 Task: Search one way flight ticket for 4 adults, 1 infant in seat and 1 infant on lap in premium economy from Reno: Reno/tahoe International Airport to Evansville: Evansville Regional Airport on 8-3-2023. Choice of flights is Royal air maroc. Number of bags: 1 checked bag. Price is upto 83000. Outbound departure time preference is 14:00. Return departure time preference is 0:00.
Action: Mouse moved to (314, 424)
Screenshot: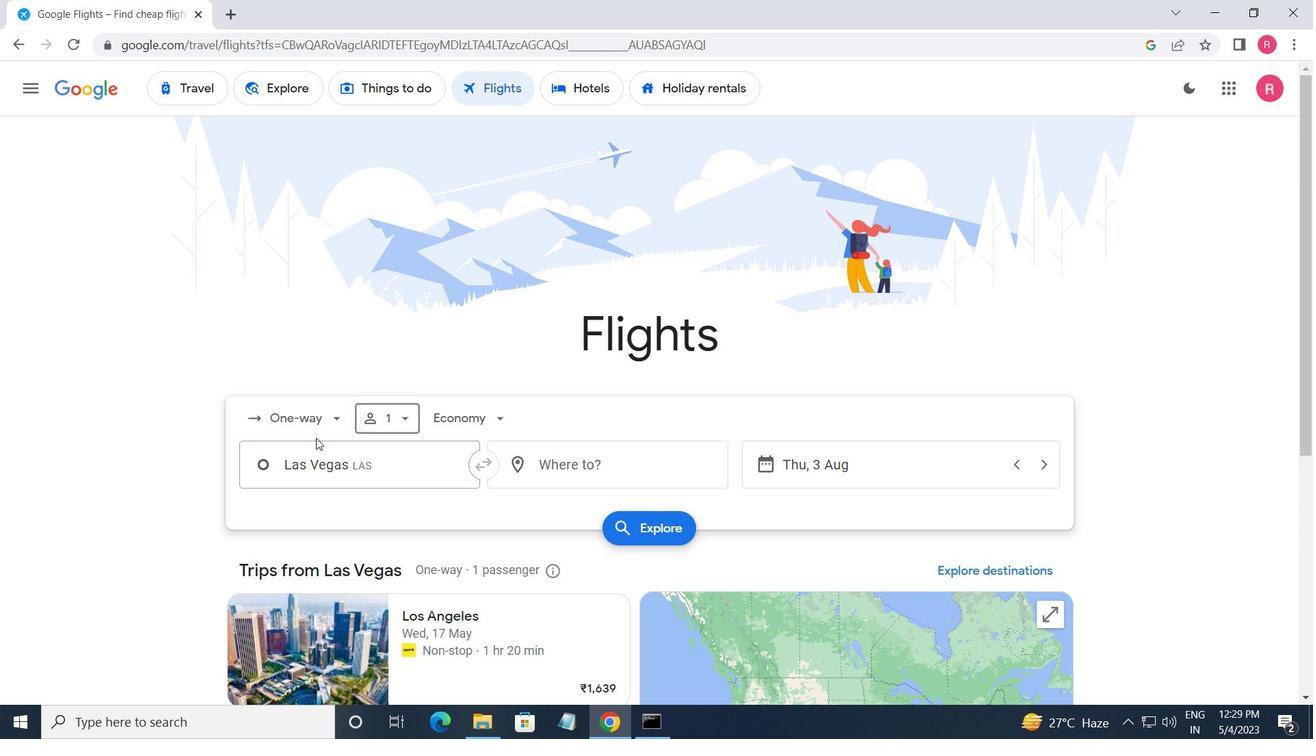 
Action: Mouse pressed left at (314, 424)
Screenshot: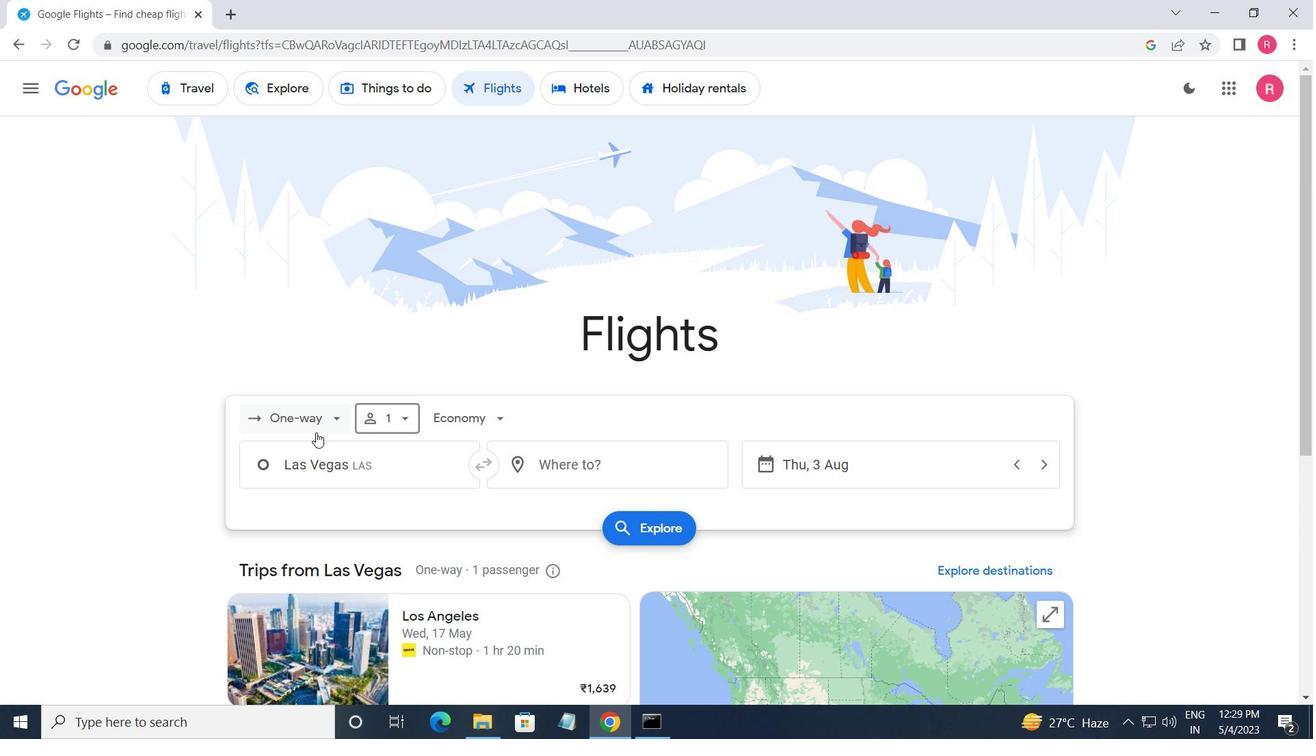 
Action: Mouse moved to (319, 502)
Screenshot: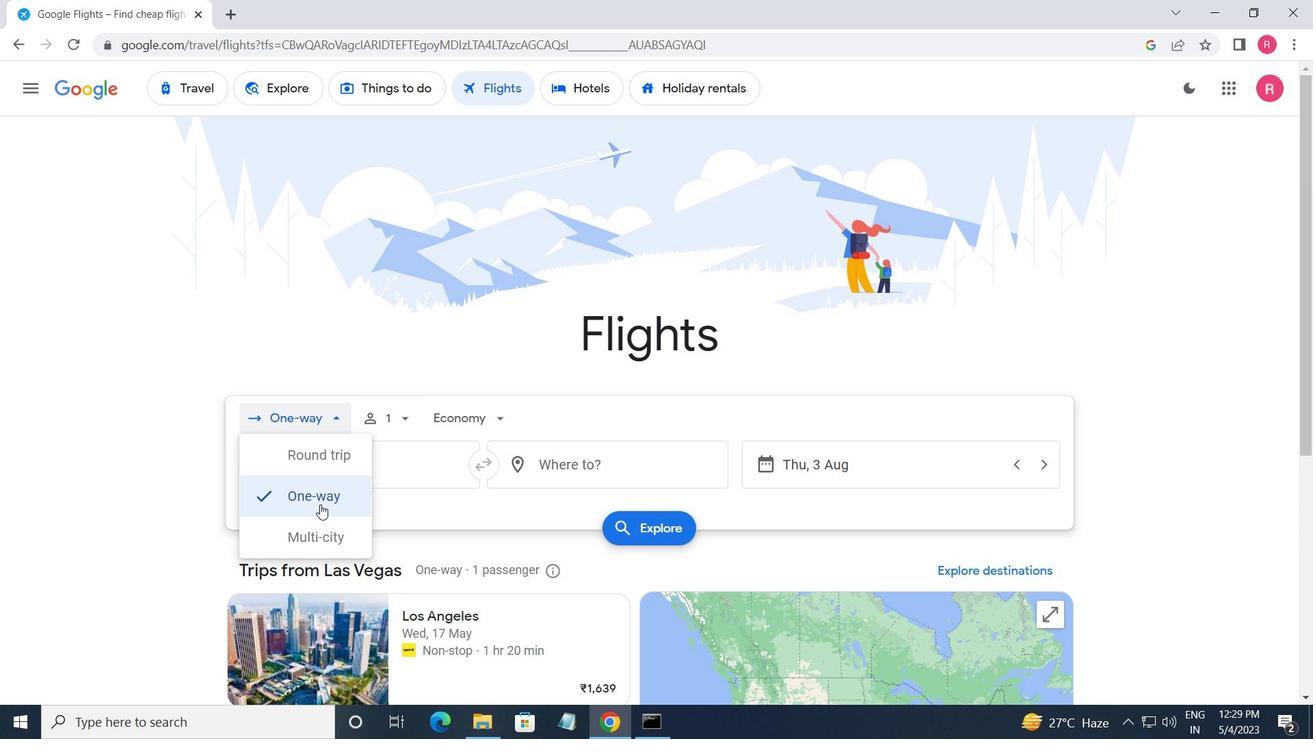 
Action: Mouse pressed left at (319, 502)
Screenshot: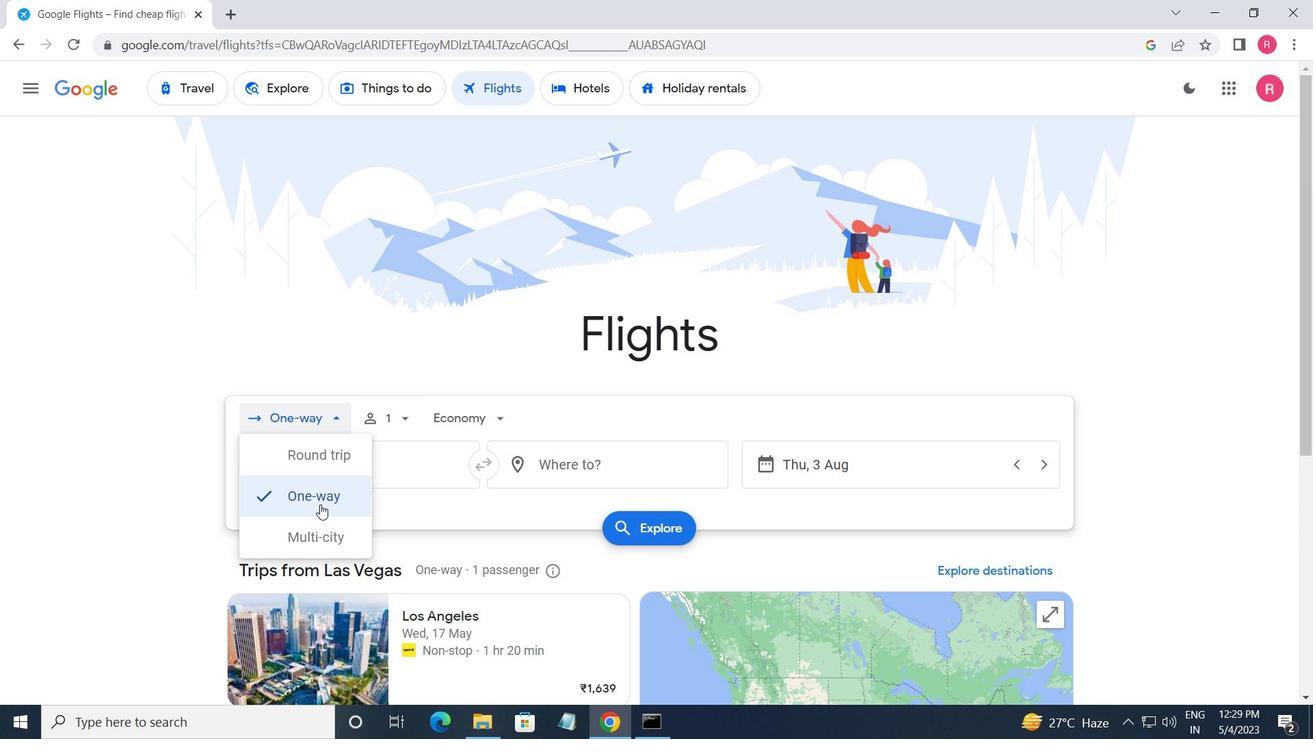 
Action: Mouse moved to (392, 431)
Screenshot: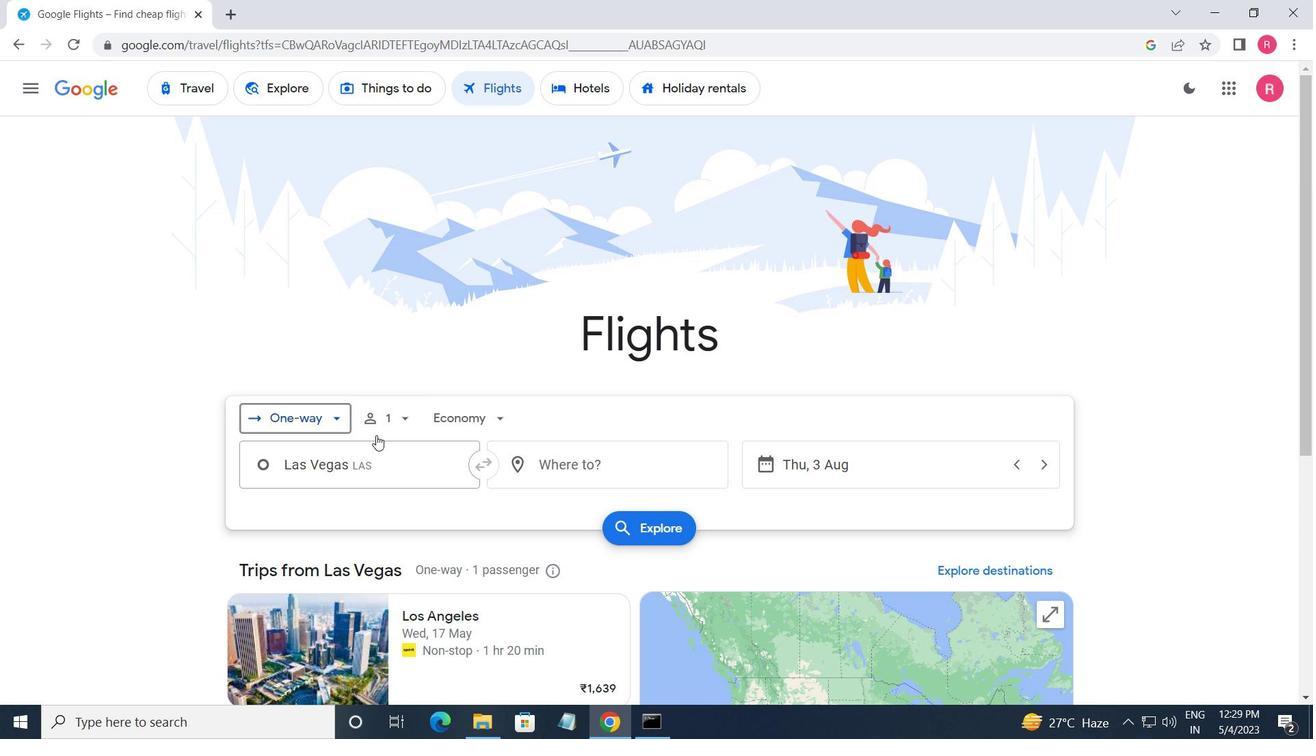 
Action: Mouse pressed left at (392, 431)
Screenshot: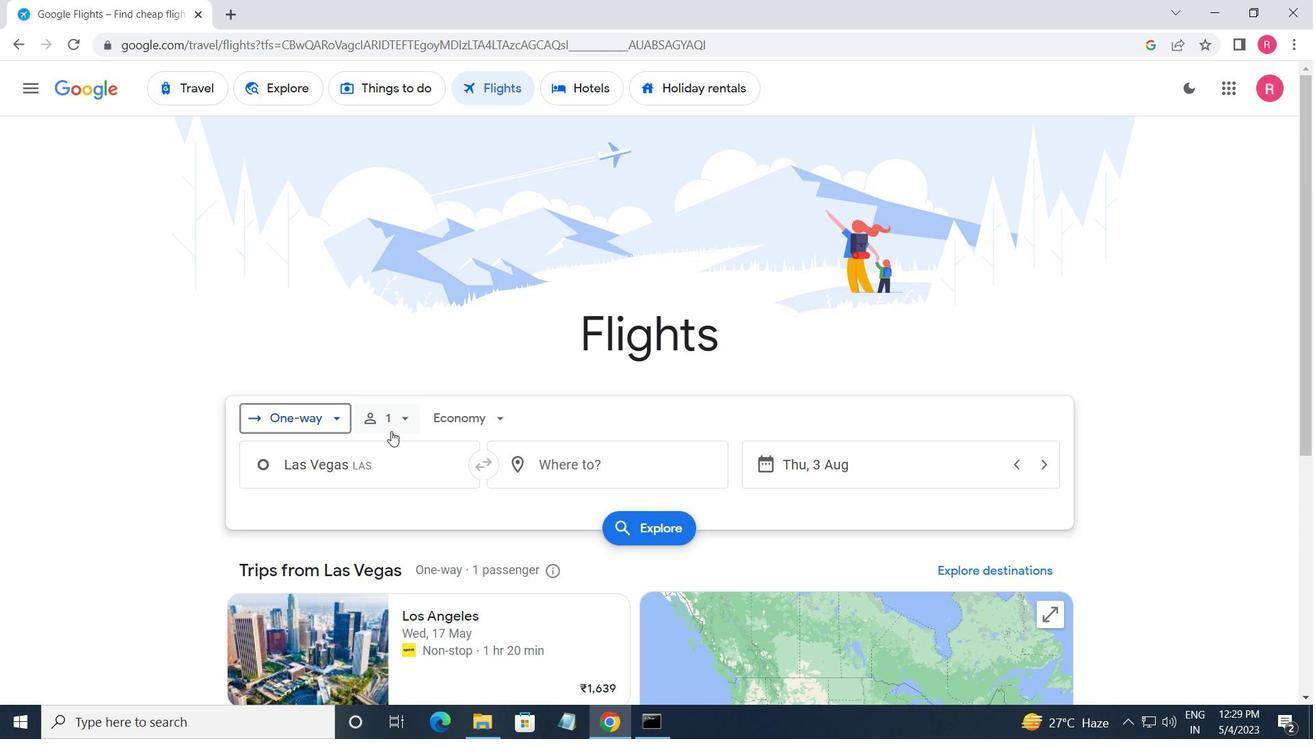 
Action: Mouse moved to (531, 464)
Screenshot: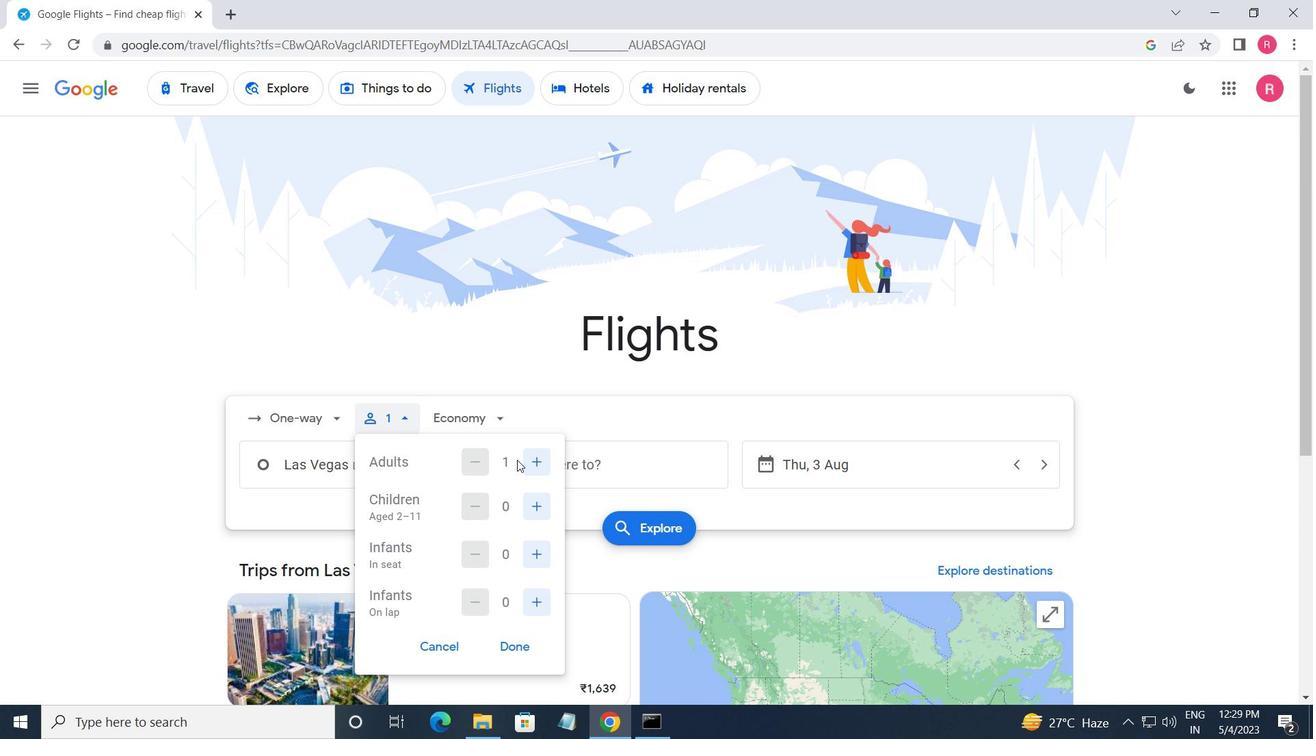 
Action: Mouse pressed left at (531, 464)
Screenshot: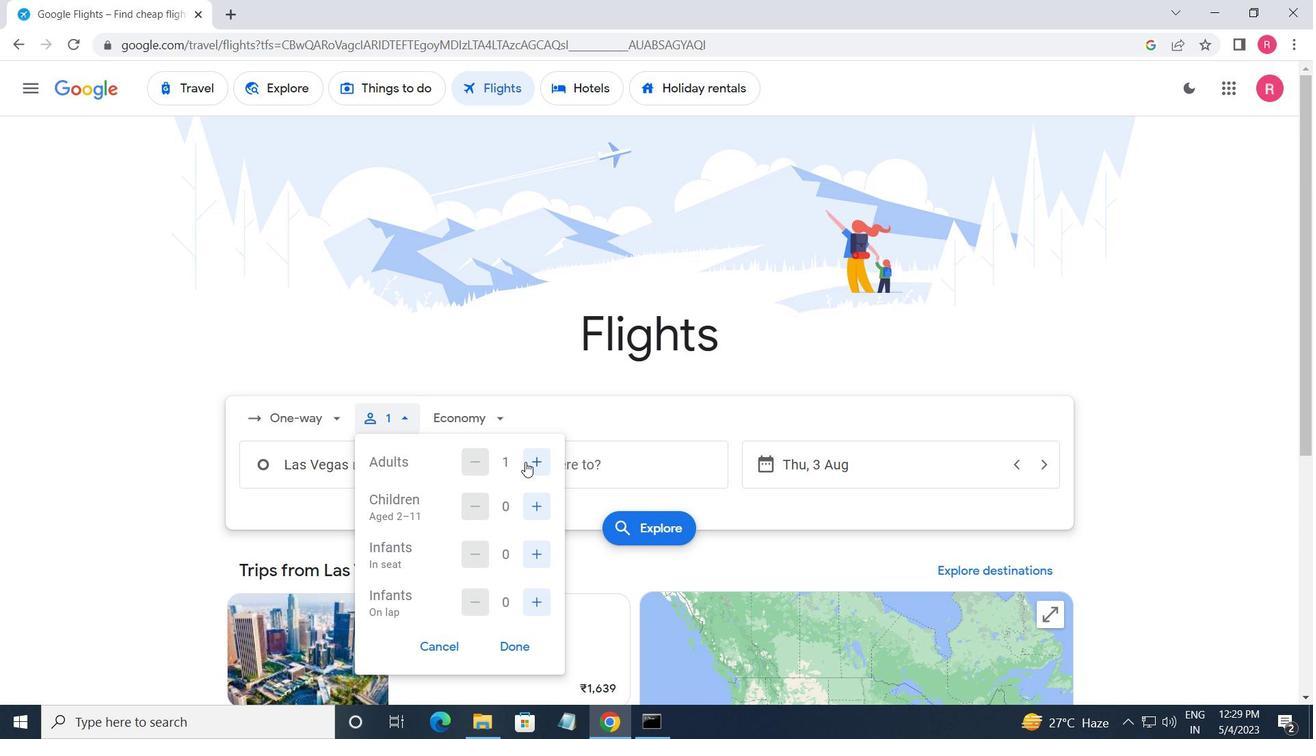 
Action: Mouse pressed left at (531, 464)
Screenshot: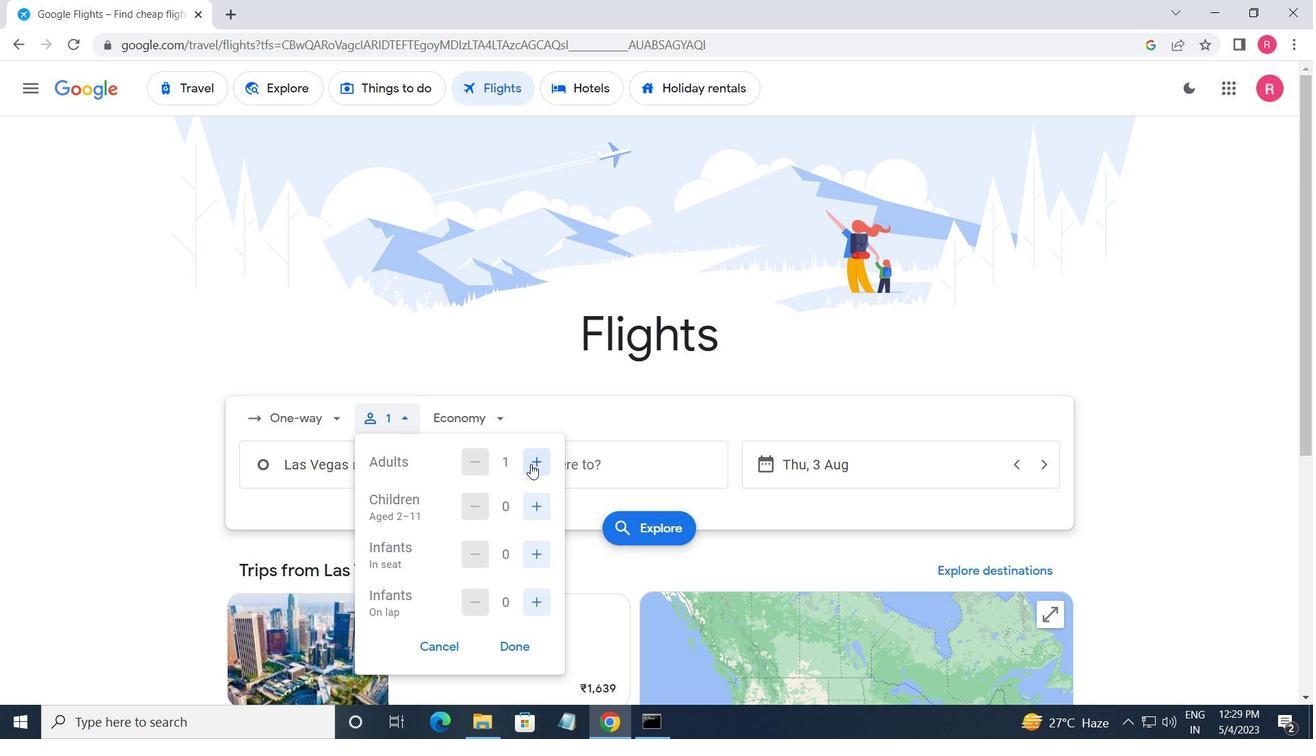
Action: Mouse moved to (531, 463)
Screenshot: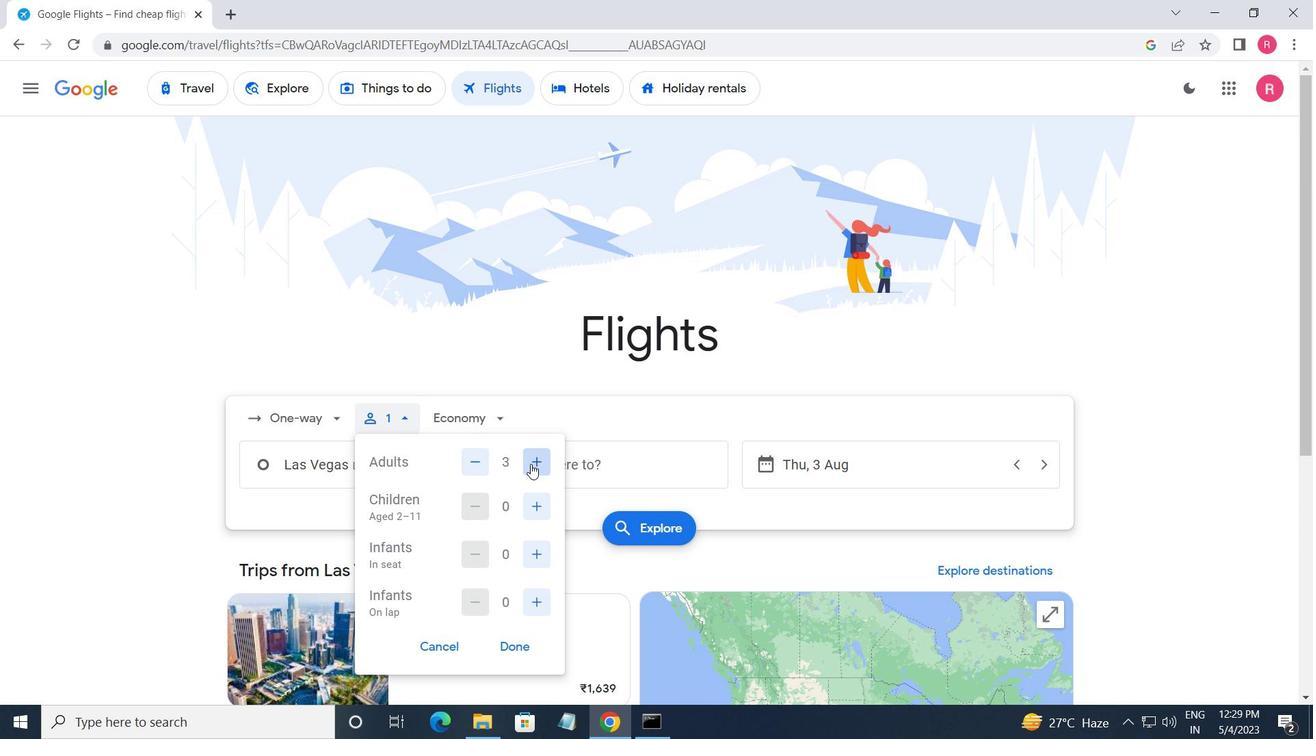 
Action: Mouse pressed left at (531, 463)
Screenshot: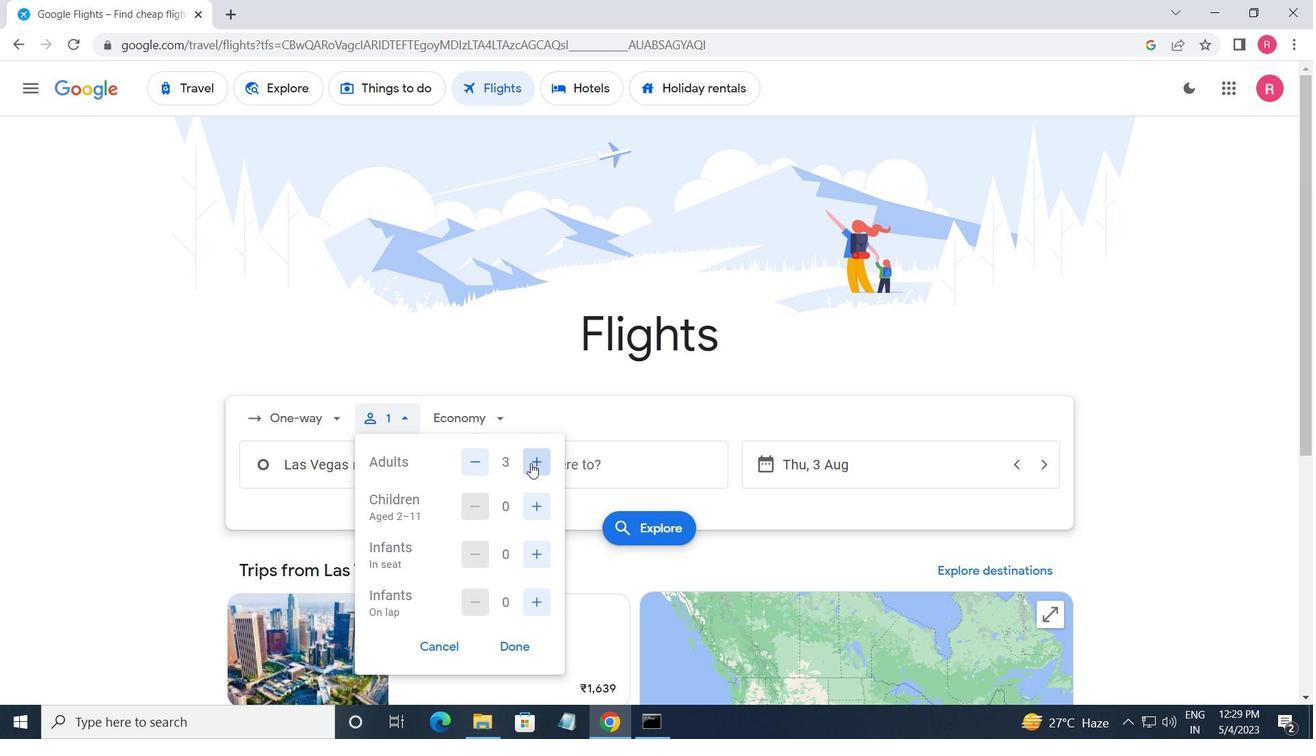 
Action: Mouse moved to (531, 505)
Screenshot: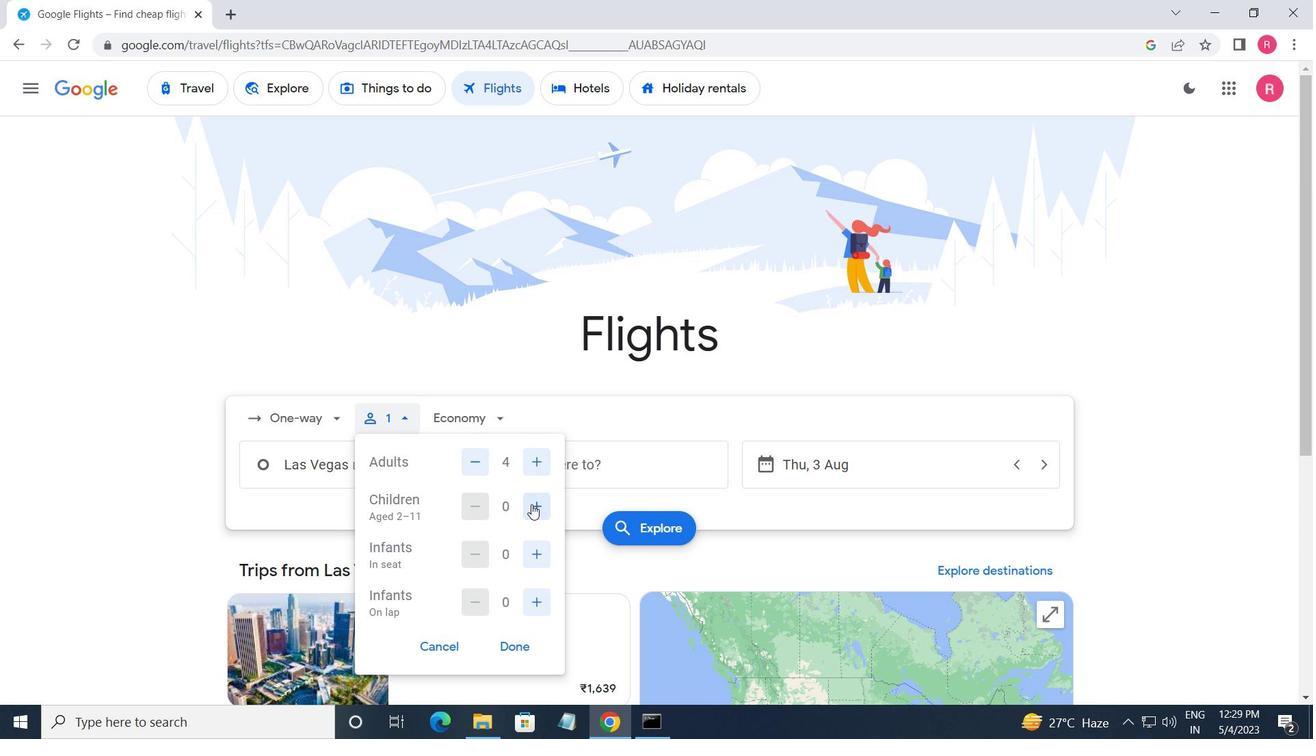 
Action: Mouse pressed left at (531, 505)
Screenshot: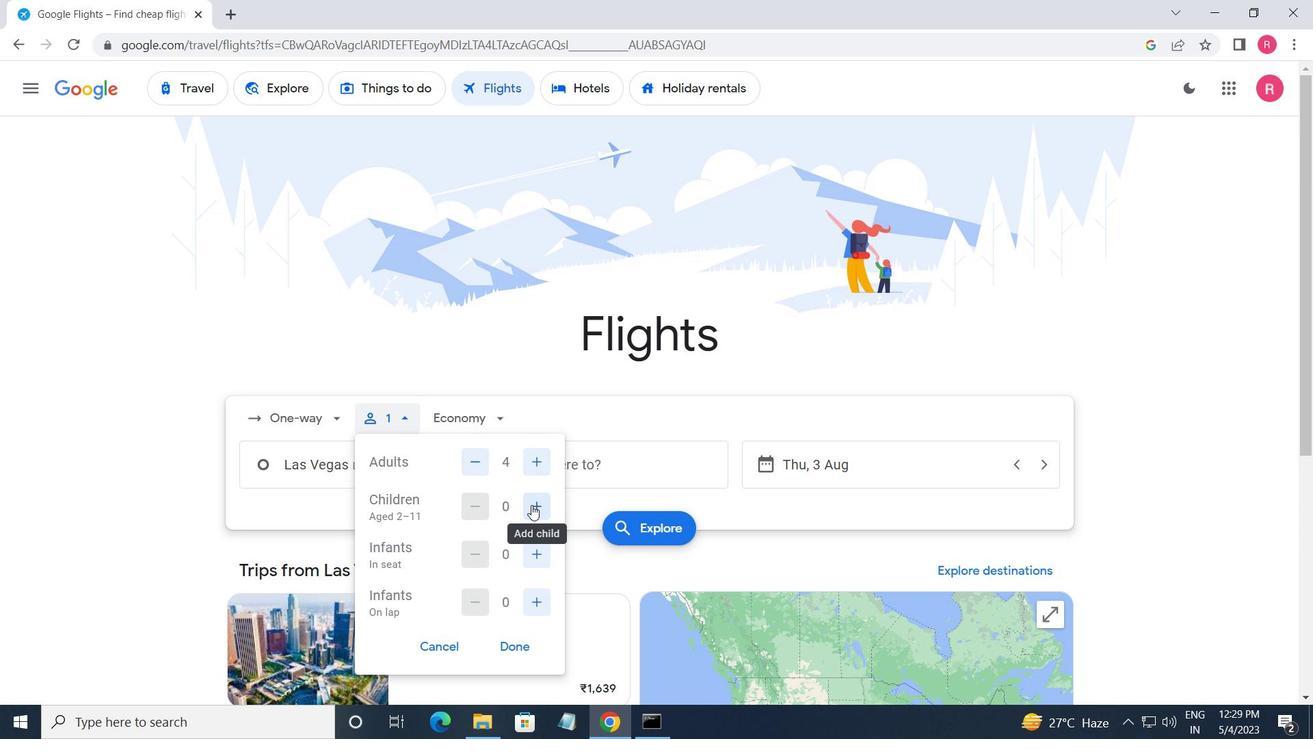 
Action: Mouse moved to (531, 565)
Screenshot: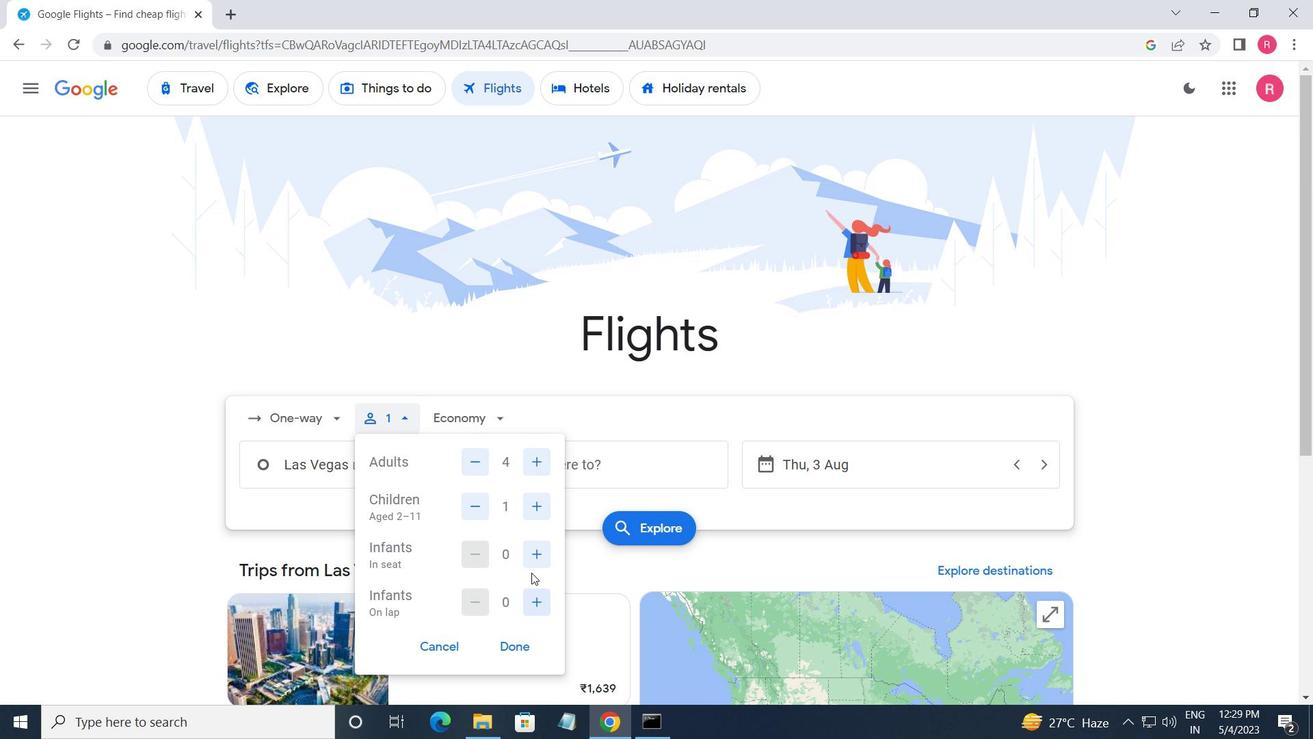 
Action: Mouse pressed left at (531, 565)
Screenshot: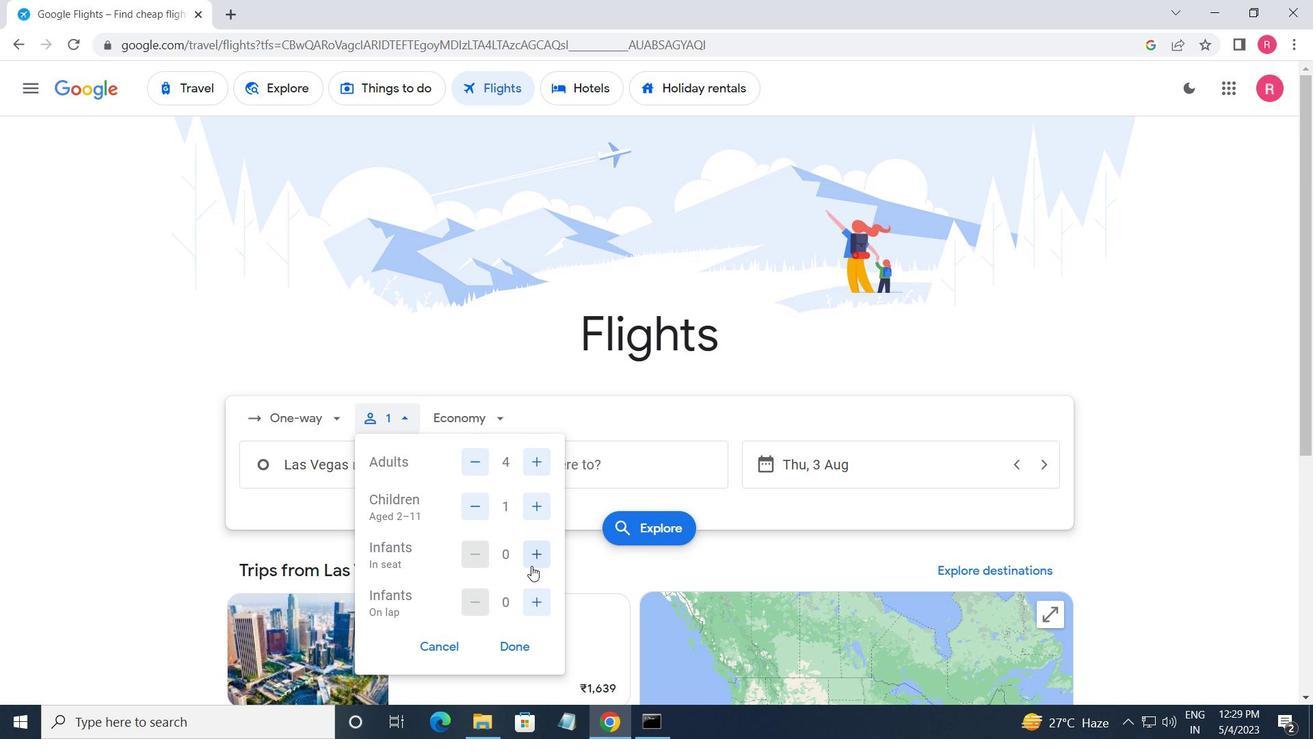
Action: Mouse moved to (462, 416)
Screenshot: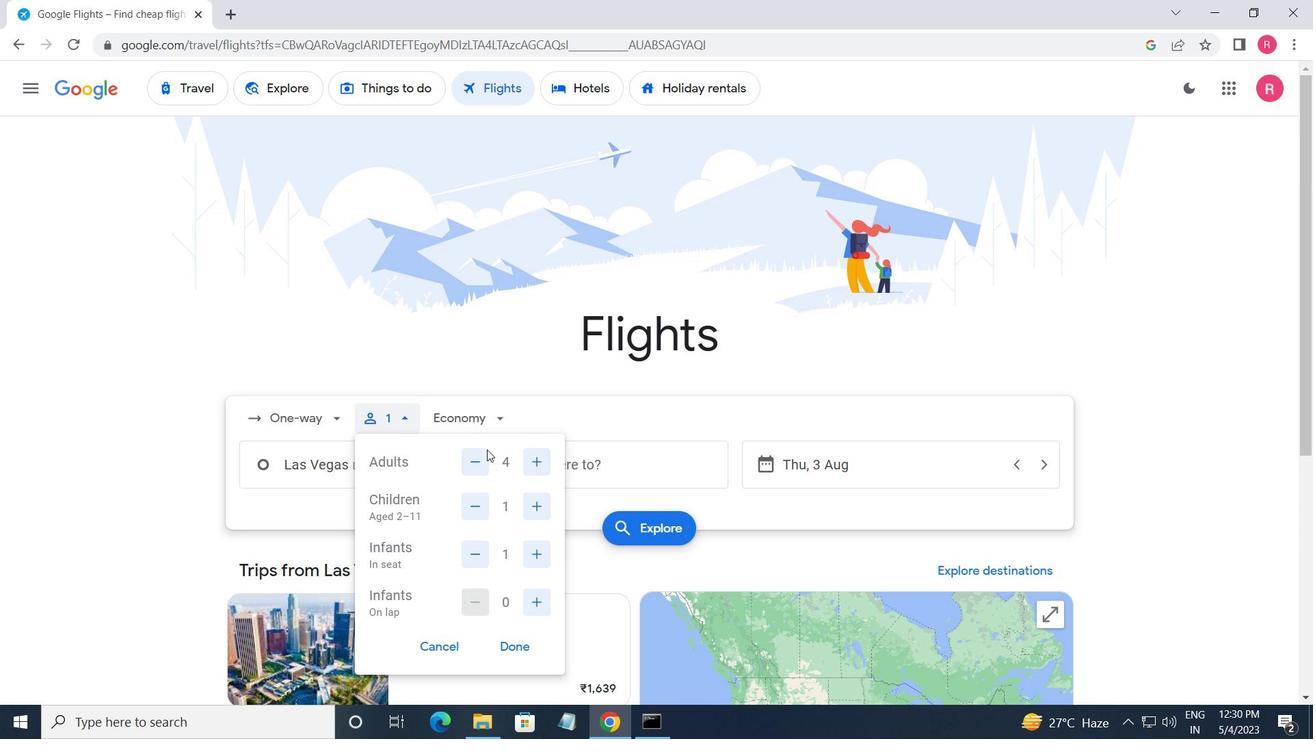 
Action: Mouse pressed left at (462, 416)
Screenshot: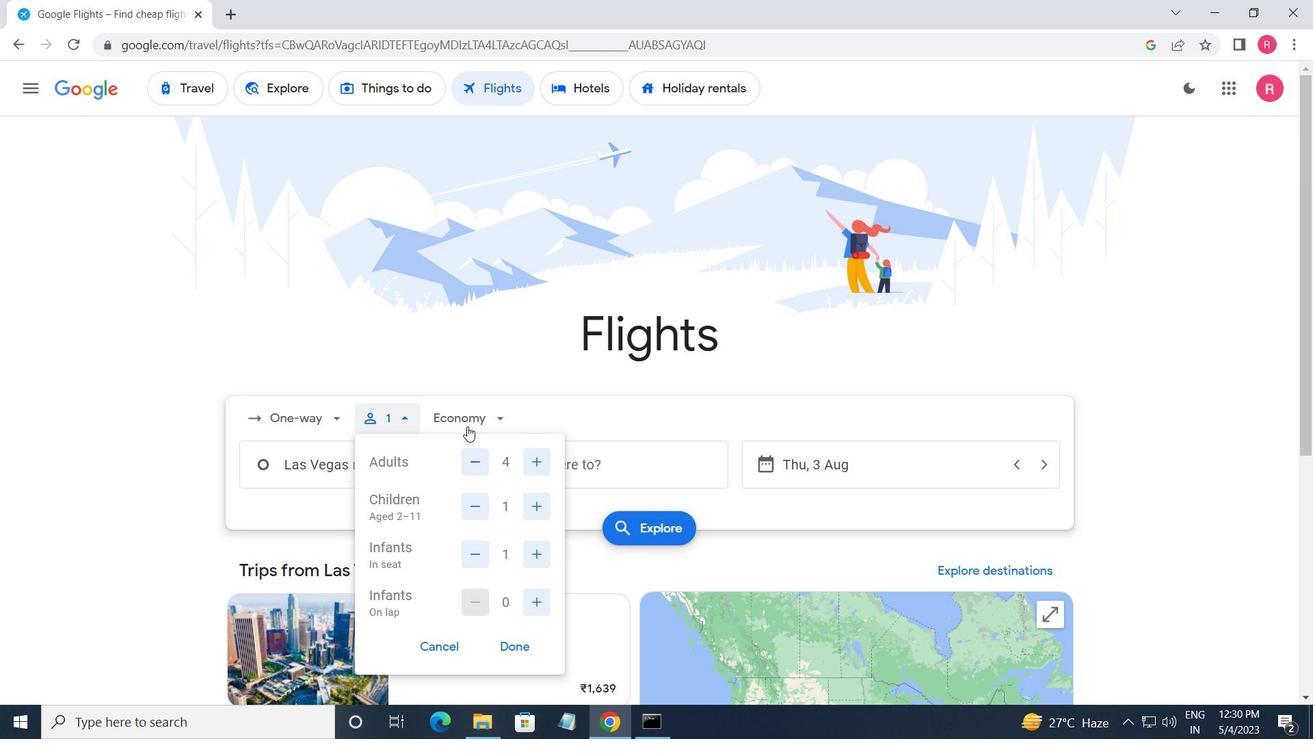 
Action: Mouse moved to (522, 508)
Screenshot: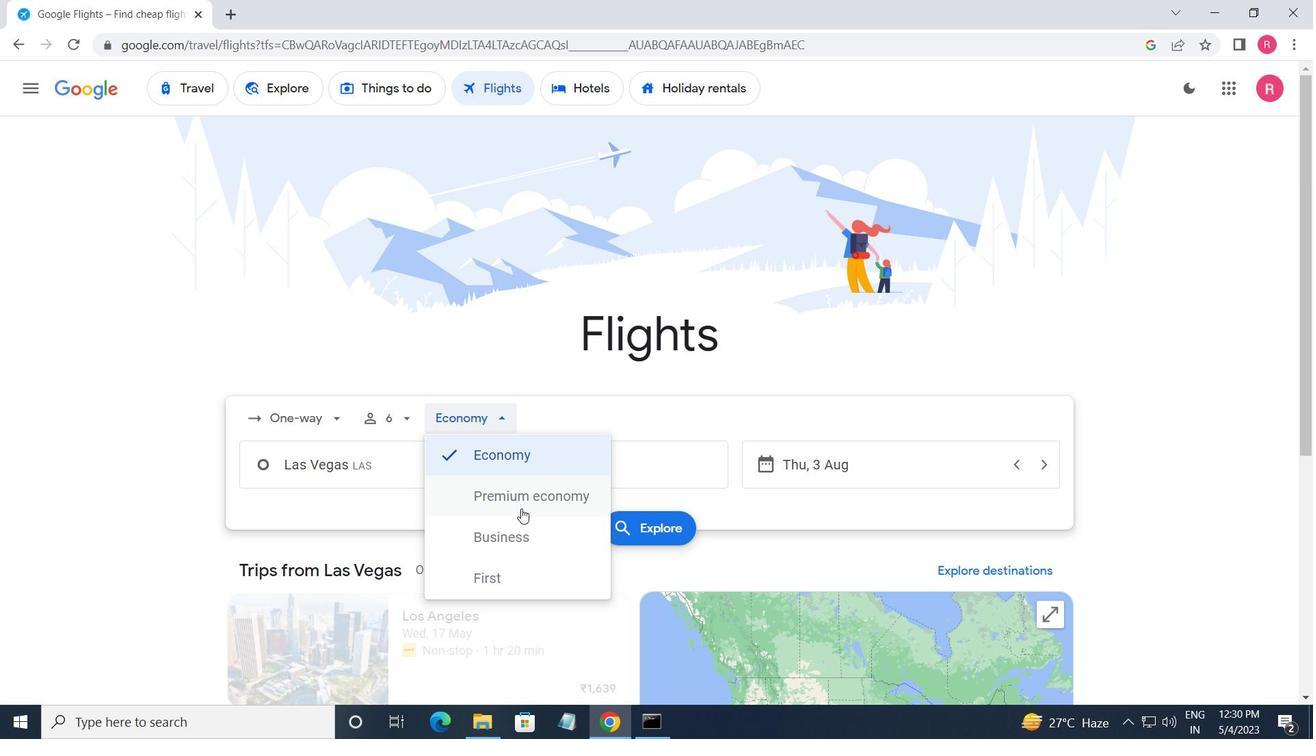 
Action: Mouse pressed left at (522, 508)
Screenshot: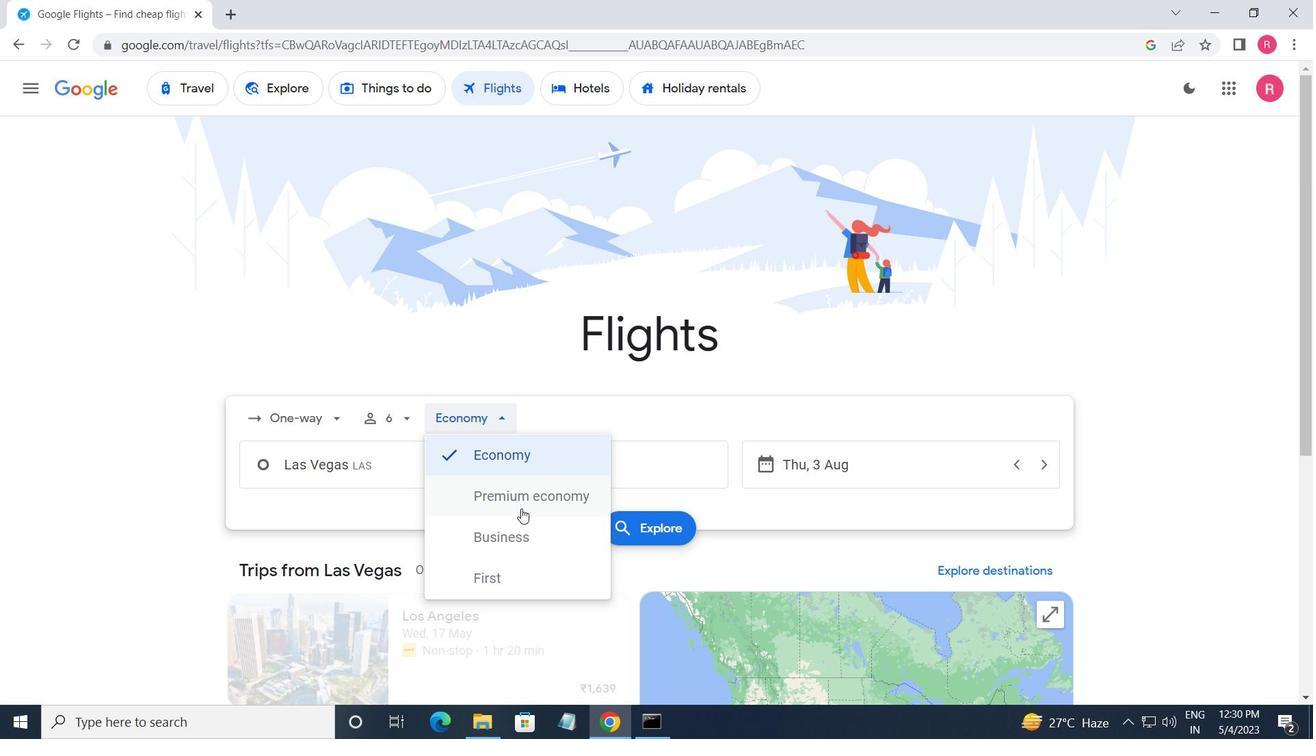 
Action: Mouse moved to (437, 478)
Screenshot: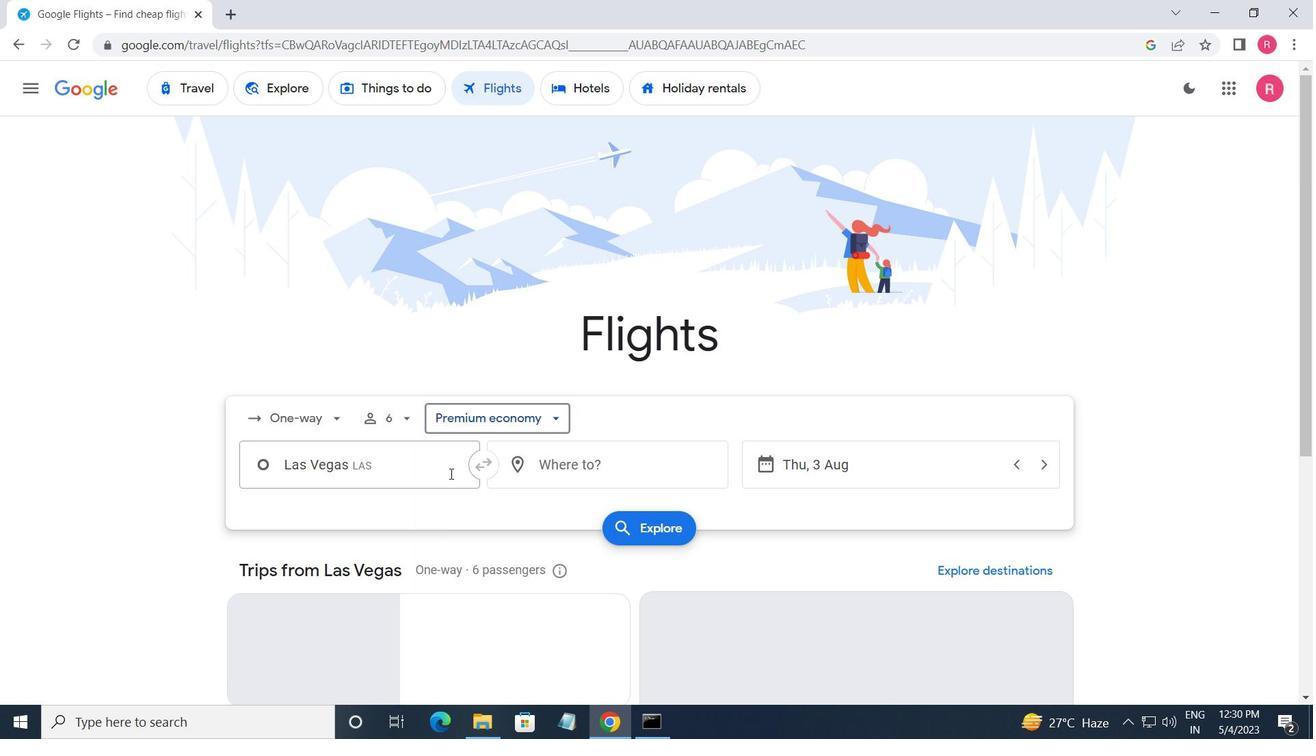 
Action: Mouse pressed left at (437, 478)
Screenshot: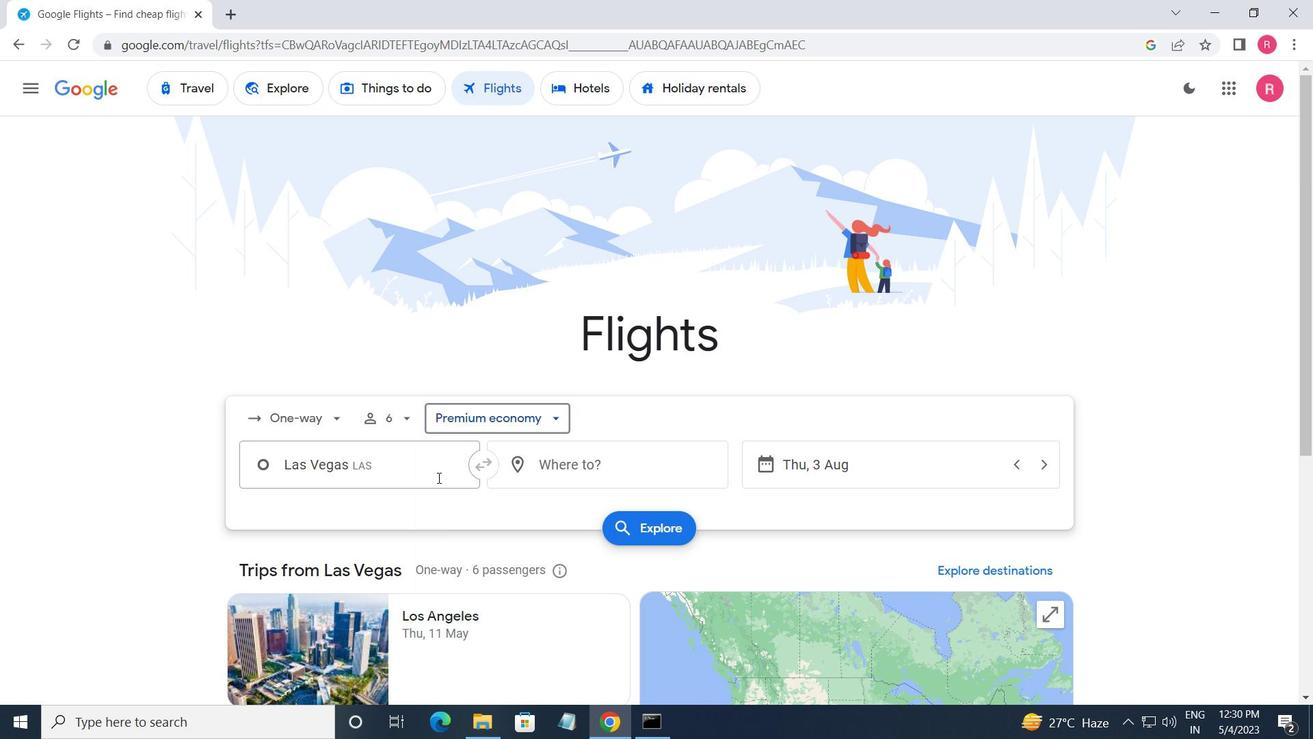 
Action: Key pressed <Key.shift><Key.shift><Key.shift><Key.shift><Key.shift><Key.shift><Key.shift><Key.shift><Key.shift><Key.shift><Key.shift><Key.shift><Key.shift><Key.shift><Key.shift><Key.shift><Key.shift><Key.shift><Key.shift><Key.shift><Key.shift><Key.shift><Key.shift><Key.shift><Key.shift><Key.shift><Key.shift><Key.shift><Key.shift><Key.shift><Key.shift><Key.shift><Key.shift><Key.shift><Key.shift><Key.shift><Key.shift><Key.shift><Key.shift><Key.shift><Key.shift><Key.shift><Key.shift><Key.shift><Key.shift><Key.shift><Key.shift><Key.shift><Key.shift><Key.shift><Key.shift><Key.shift><Key.shift><Key.shift><Key.shift><Key.shift><Key.shift><Key.shift><Key.shift><Key.shift><Key.shift><Key.shift><Key.shift><Key.shift><Key.shift><Key.shift><Key.shift><Key.shift><Key.shift><Key.shift><Key.shift><Key.shift><Key.shift><Key.shift><Key.shift>RENO<Key.space>
Screenshot: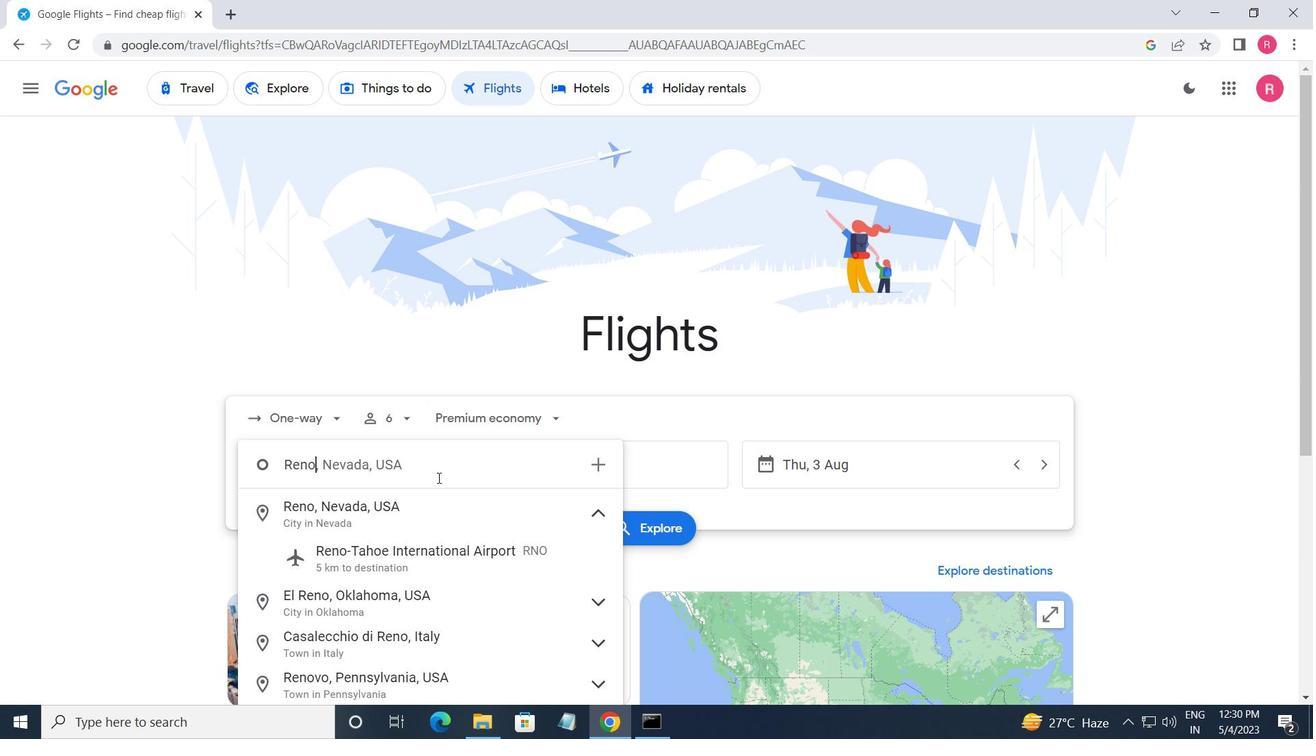 
Action: Mouse moved to (430, 540)
Screenshot: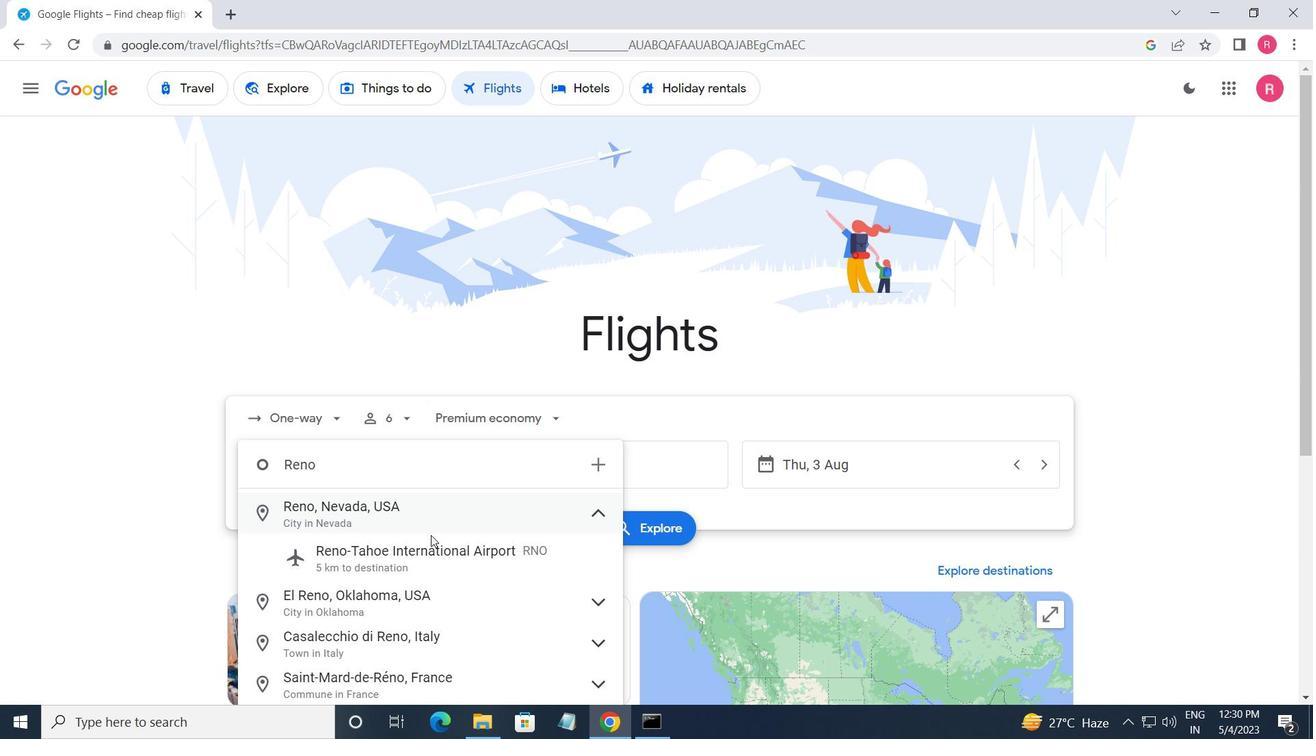 
Action: Mouse pressed left at (430, 540)
Screenshot: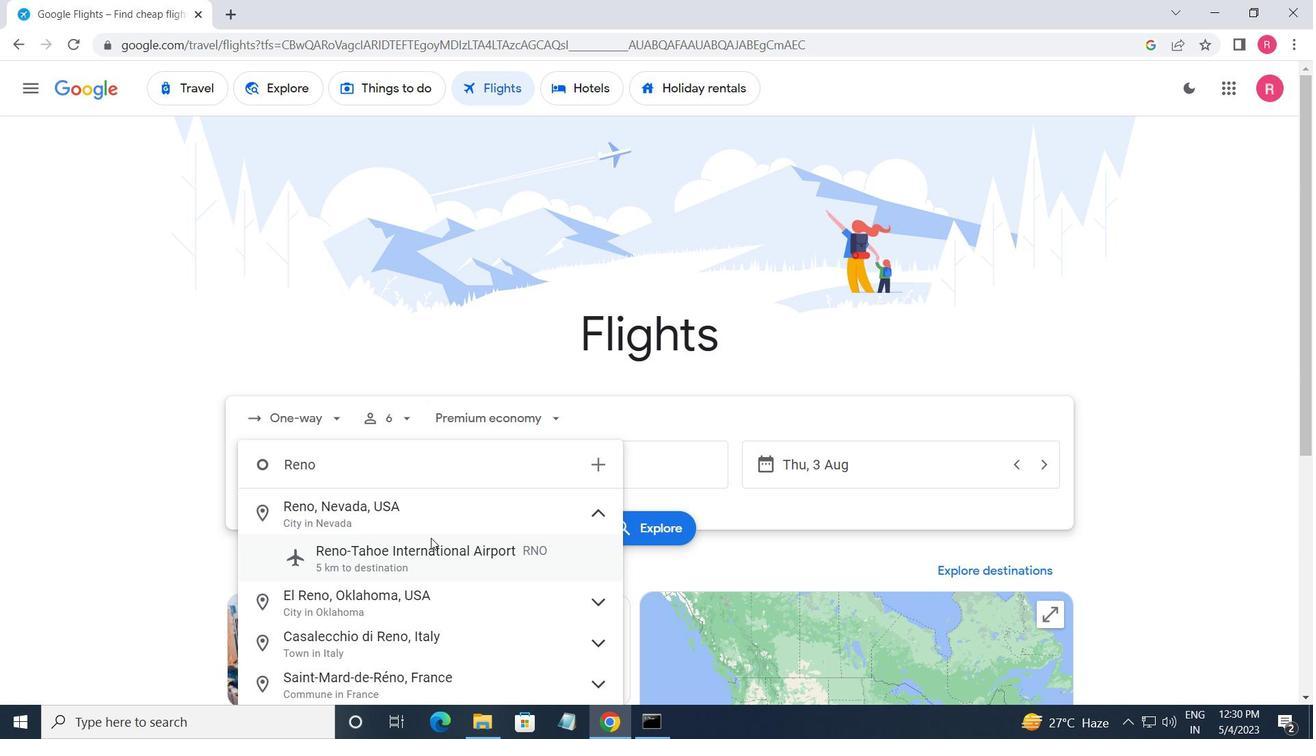 
Action: Mouse moved to (541, 468)
Screenshot: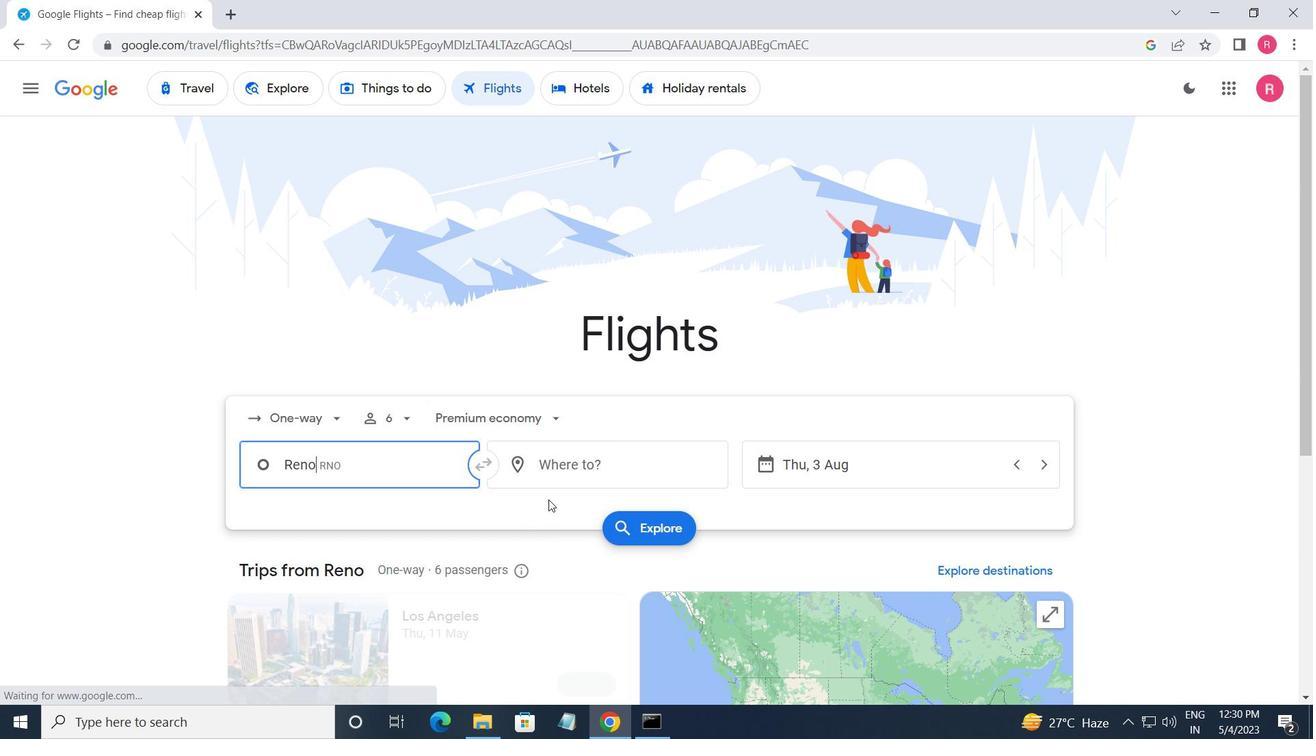 
Action: Mouse pressed left at (541, 468)
Screenshot: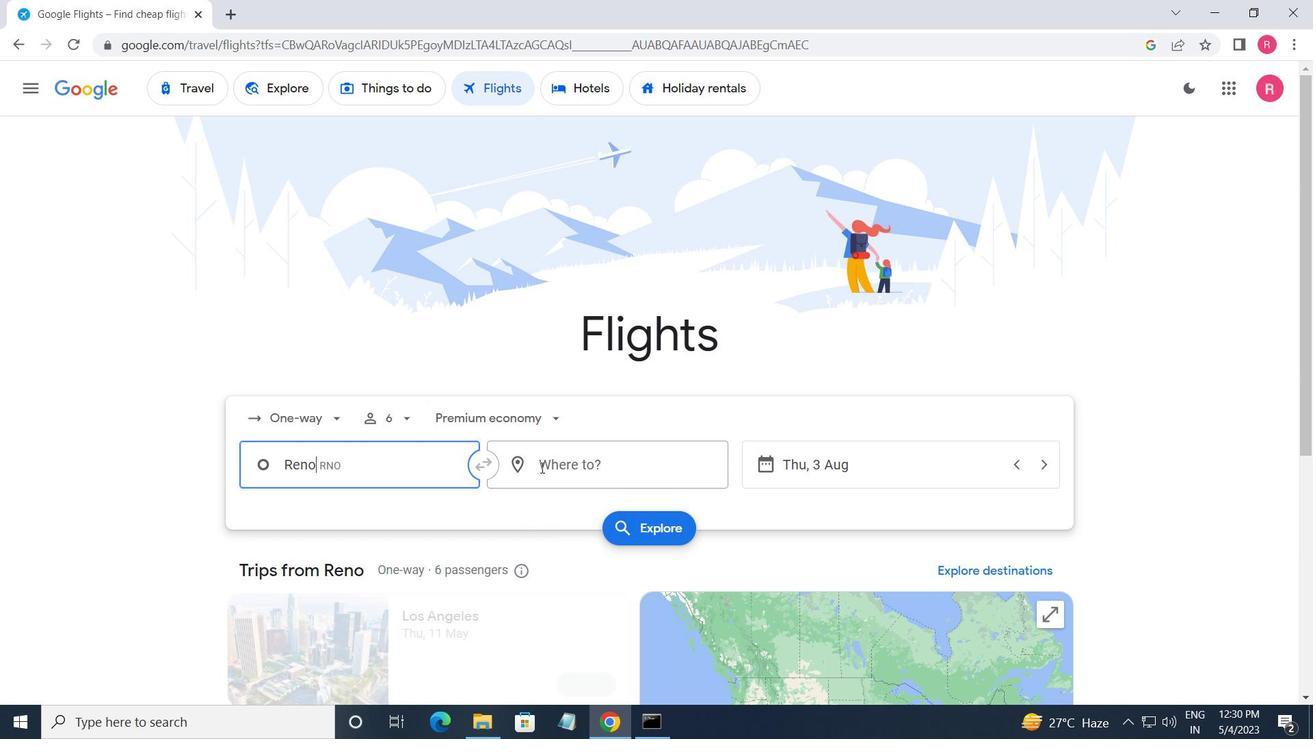 
Action: Mouse moved to (650, 641)
Screenshot: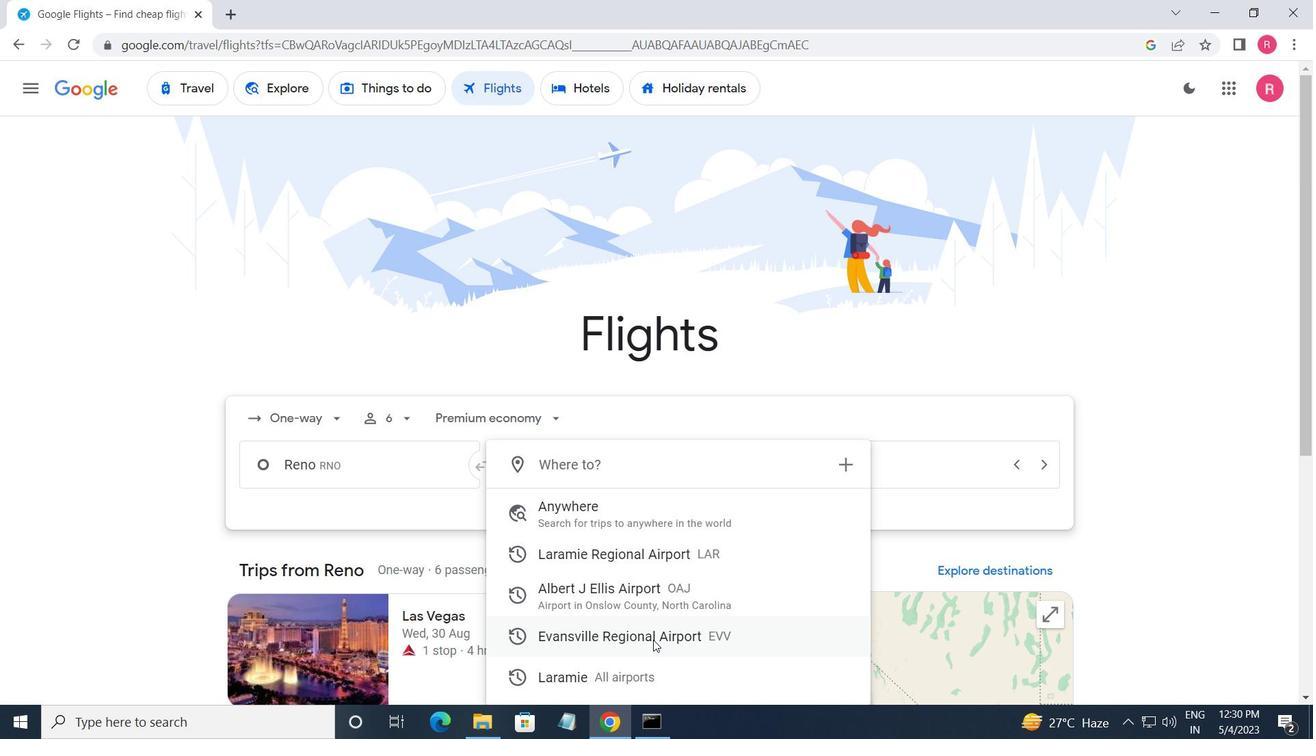 
Action: Mouse pressed left at (650, 641)
Screenshot: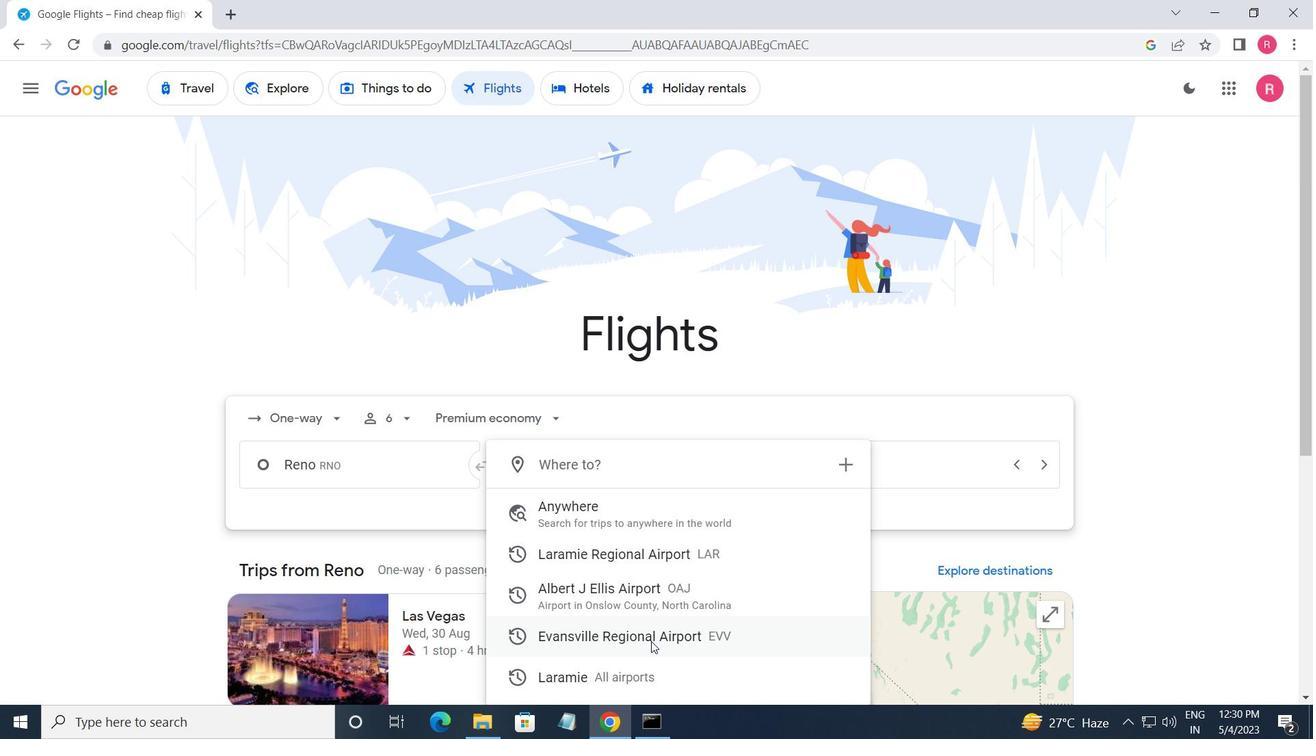 
Action: Mouse moved to (907, 476)
Screenshot: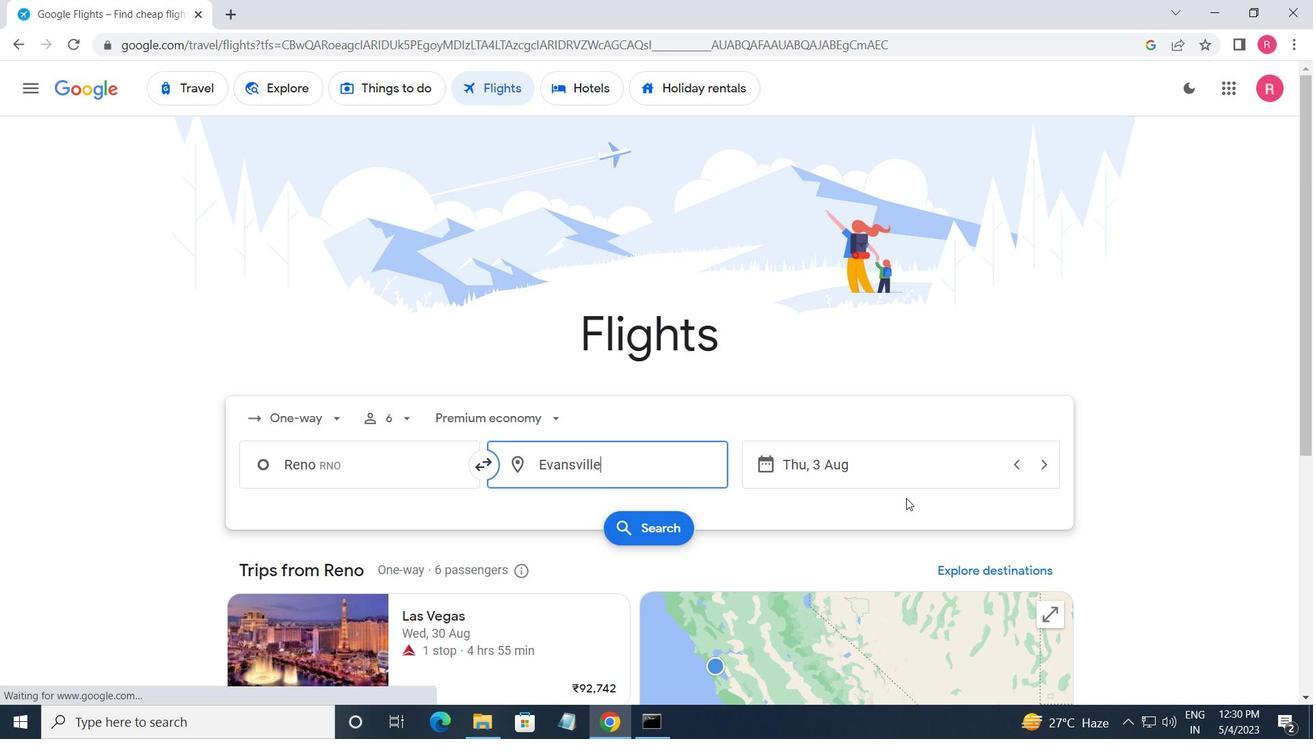 
Action: Mouse pressed left at (907, 476)
Screenshot: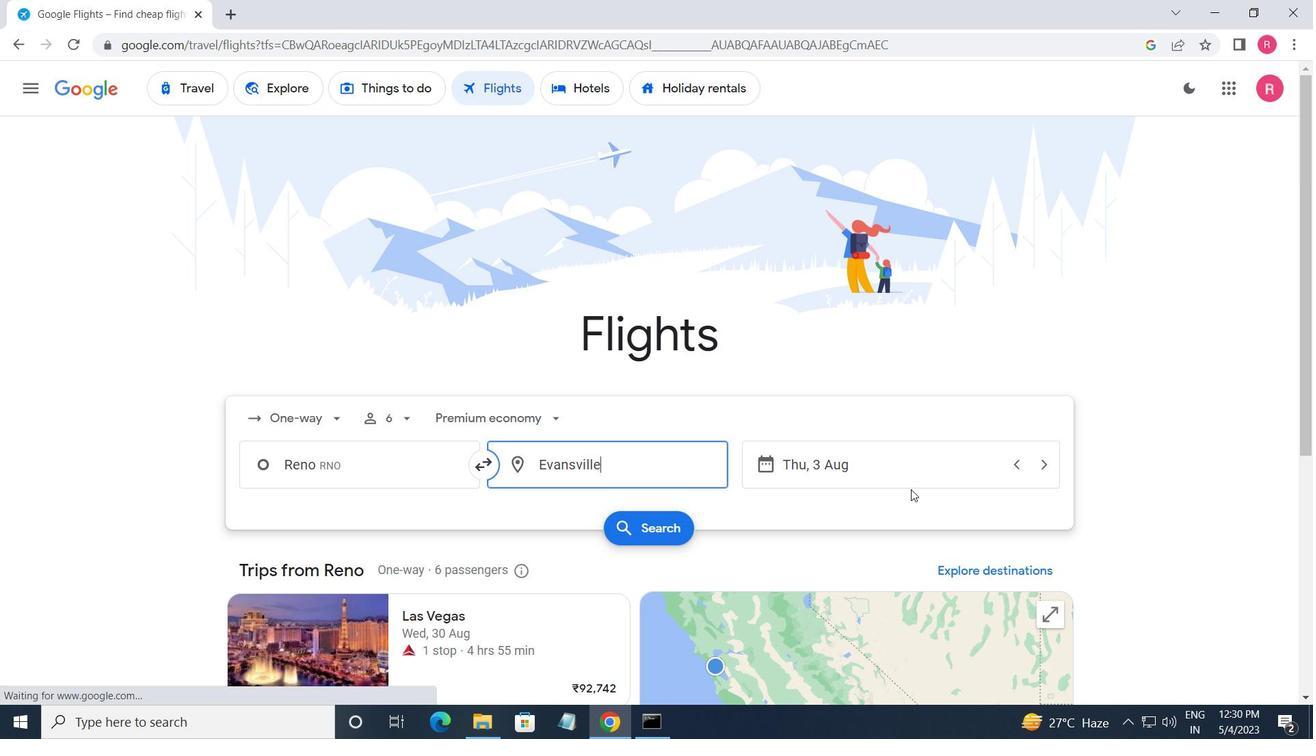 
Action: Mouse moved to (606, 403)
Screenshot: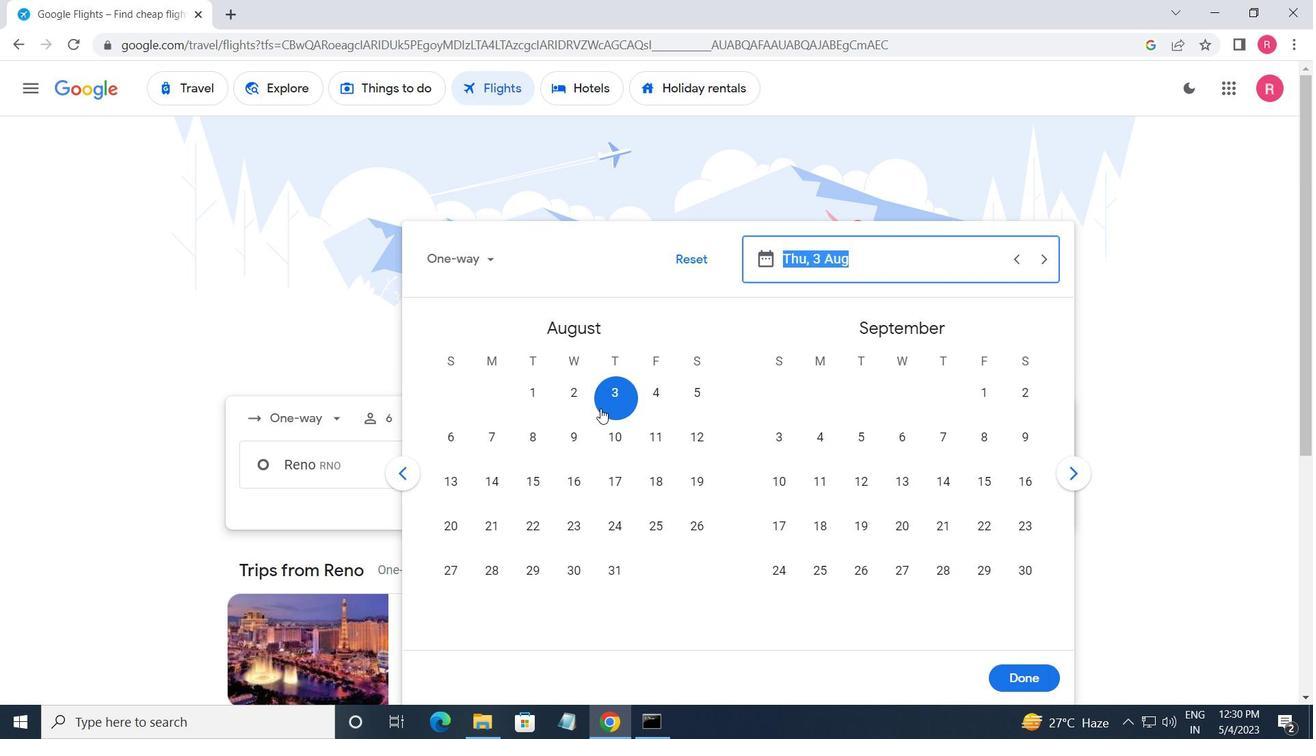 
Action: Mouse pressed left at (606, 403)
Screenshot: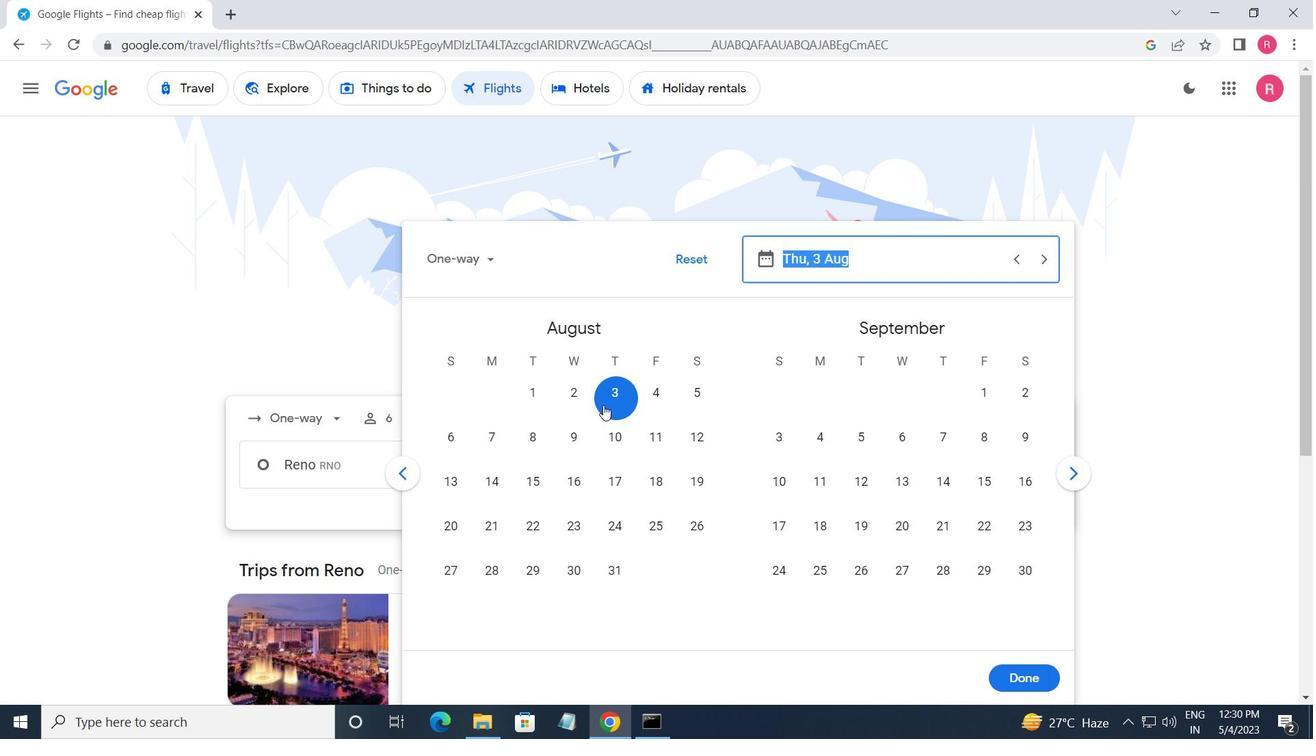
Action: Mouse moved to (1025, 687)
Screenshot: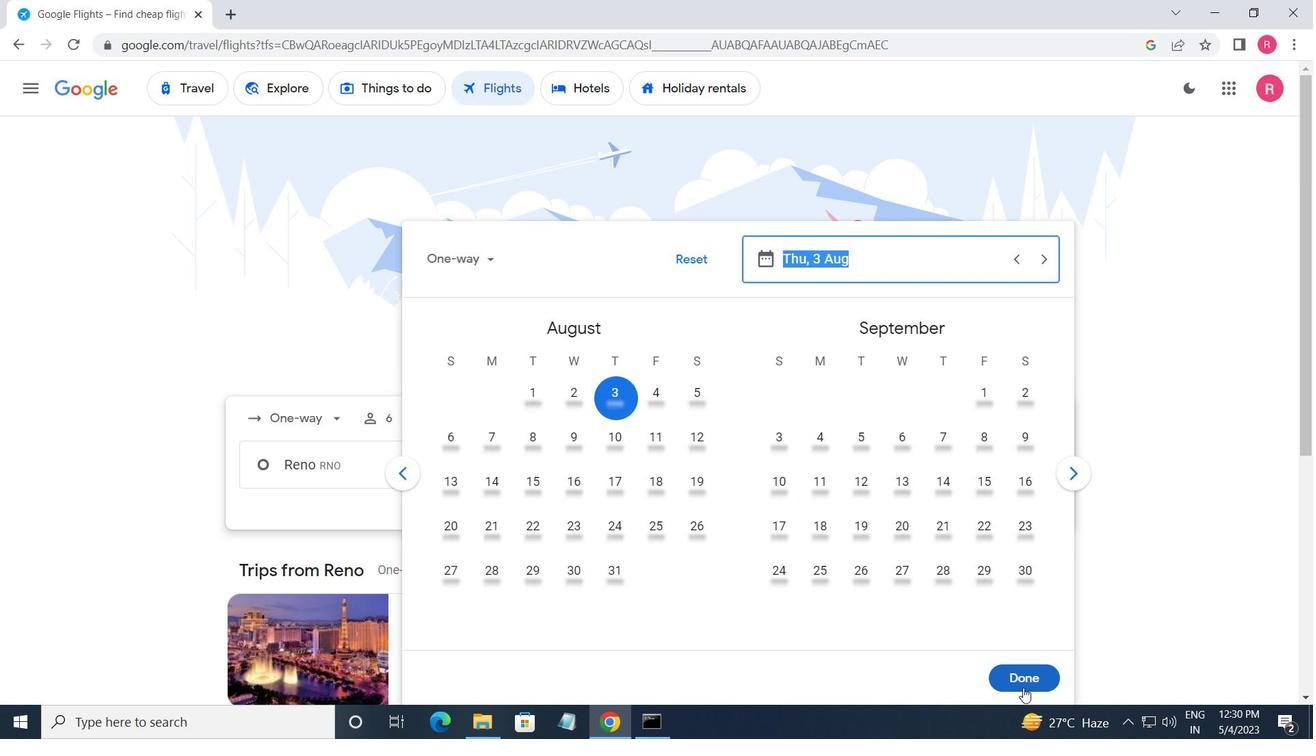 
Action: Mouse pressed left at (1025, 687)
Screenshot: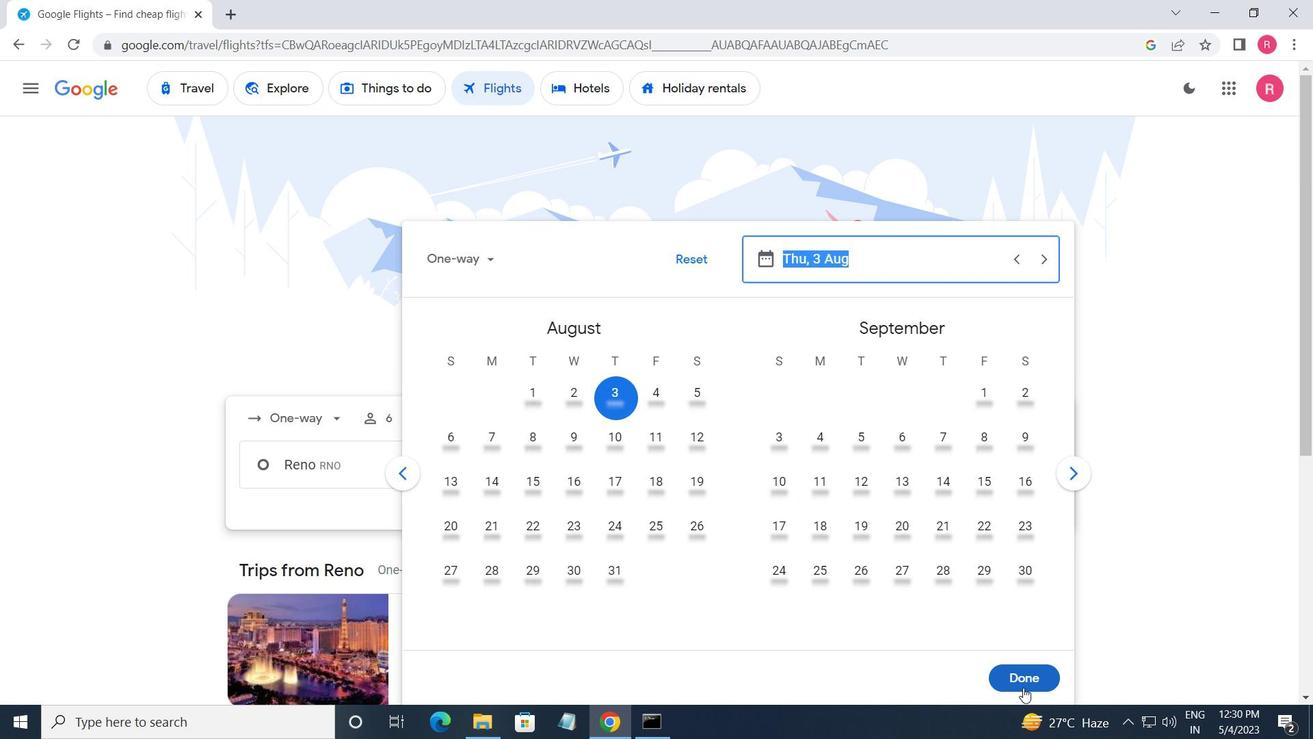
Action: Mouse moved to (639, 530)
Screenshot: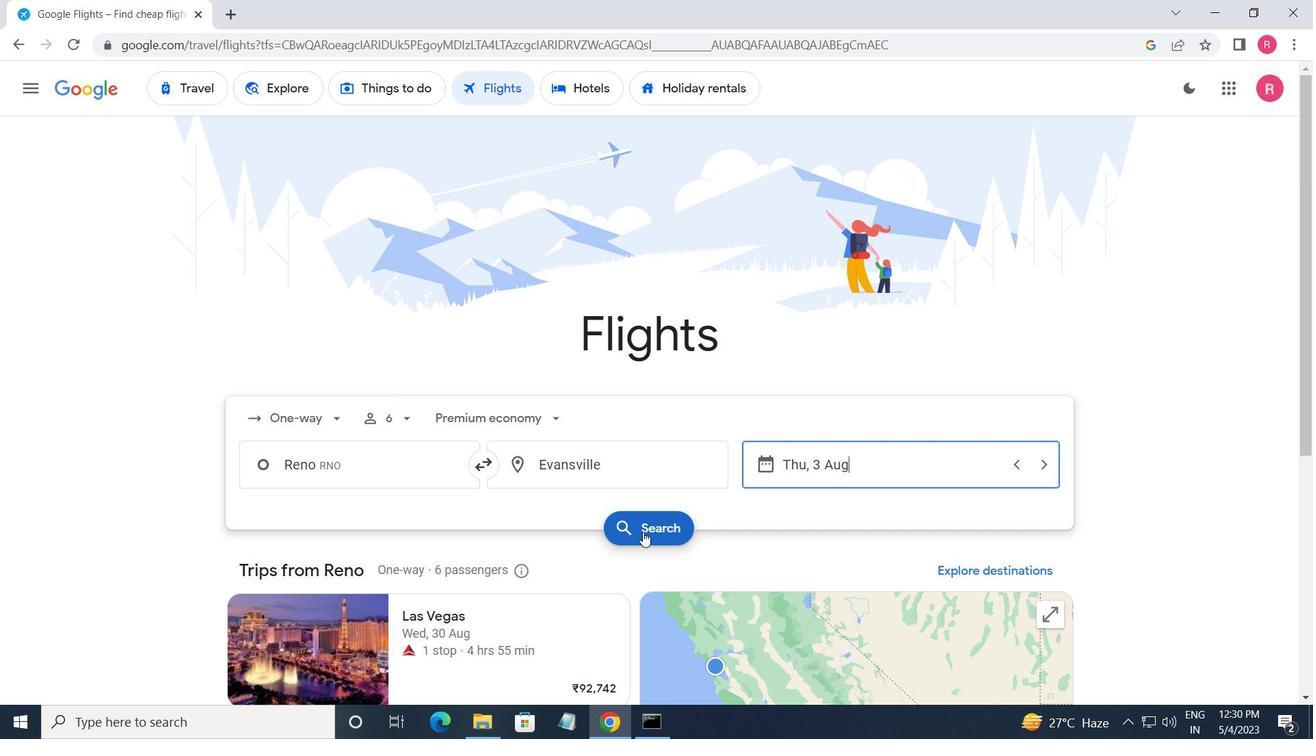 
Action: Mouse pressed left at (639, 530)
Screenshot: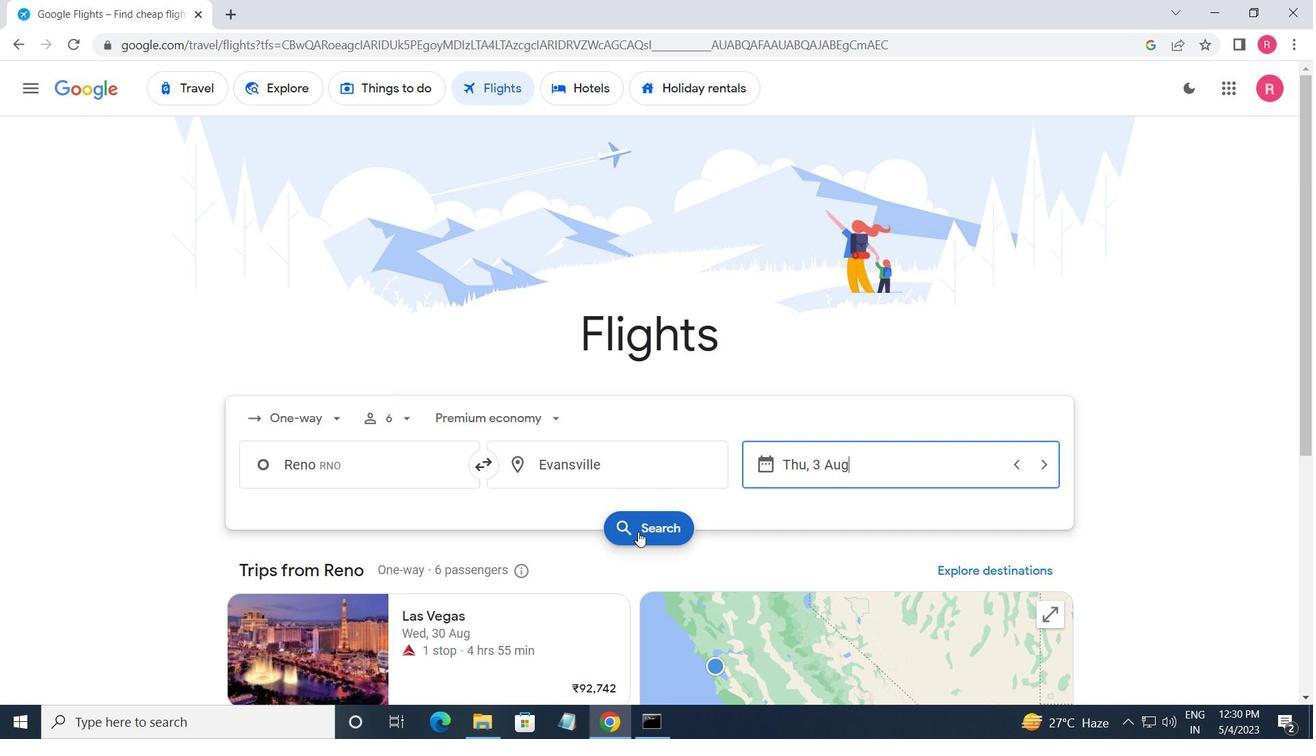 
Action: Mouse moved to (248, 246)
Screenshot: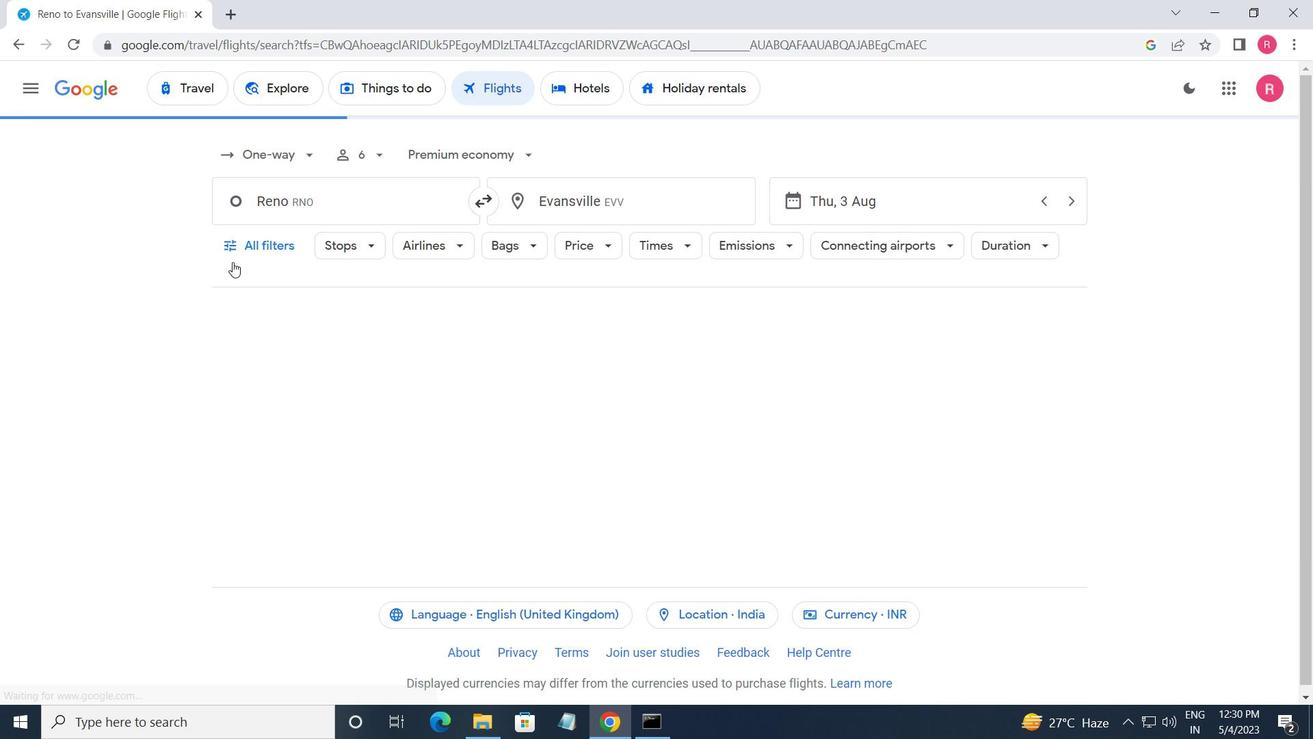 
Action: Mouse pressed left at (248, 246)
Screenshot: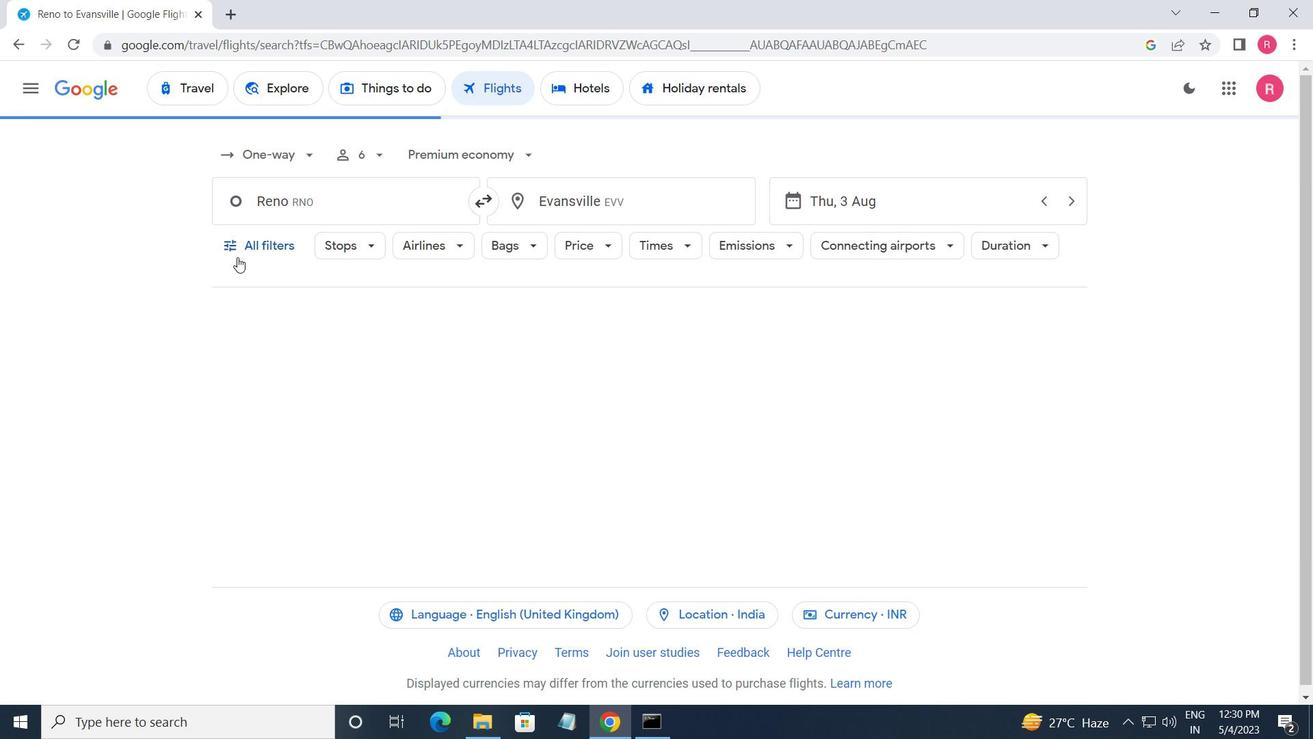 
Action: Mouse moved to (346, 425)
Screenshot: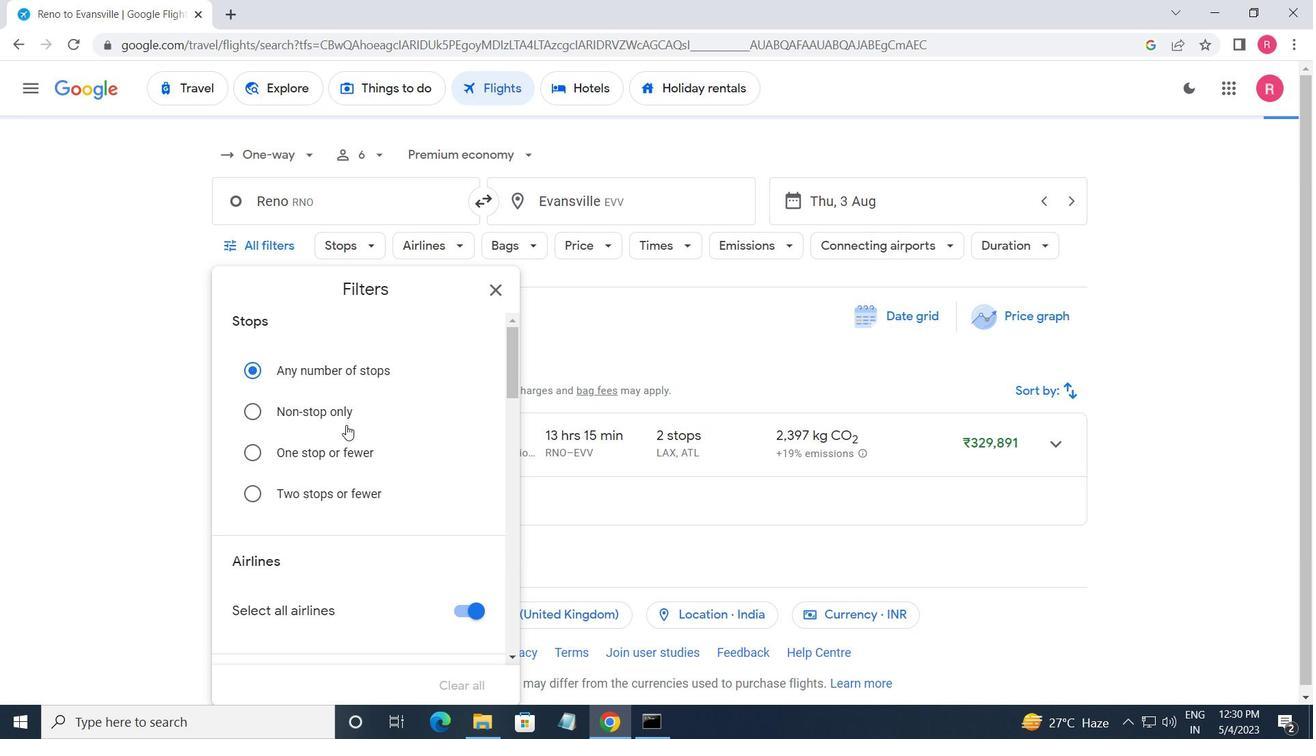 
Action: Mouse scrolled (346, 424) with delta (0, 0)
Screenshot: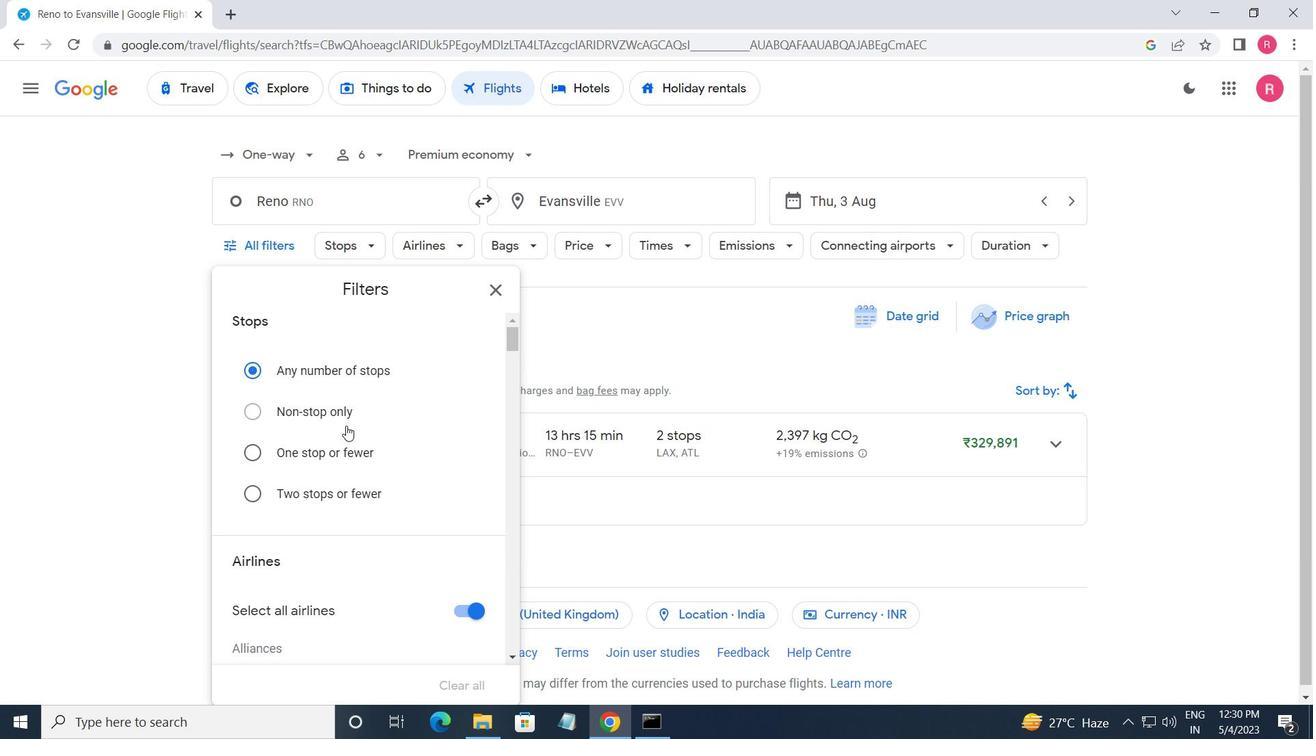
Action: Mouse moved to (346, 427)
Screenshot: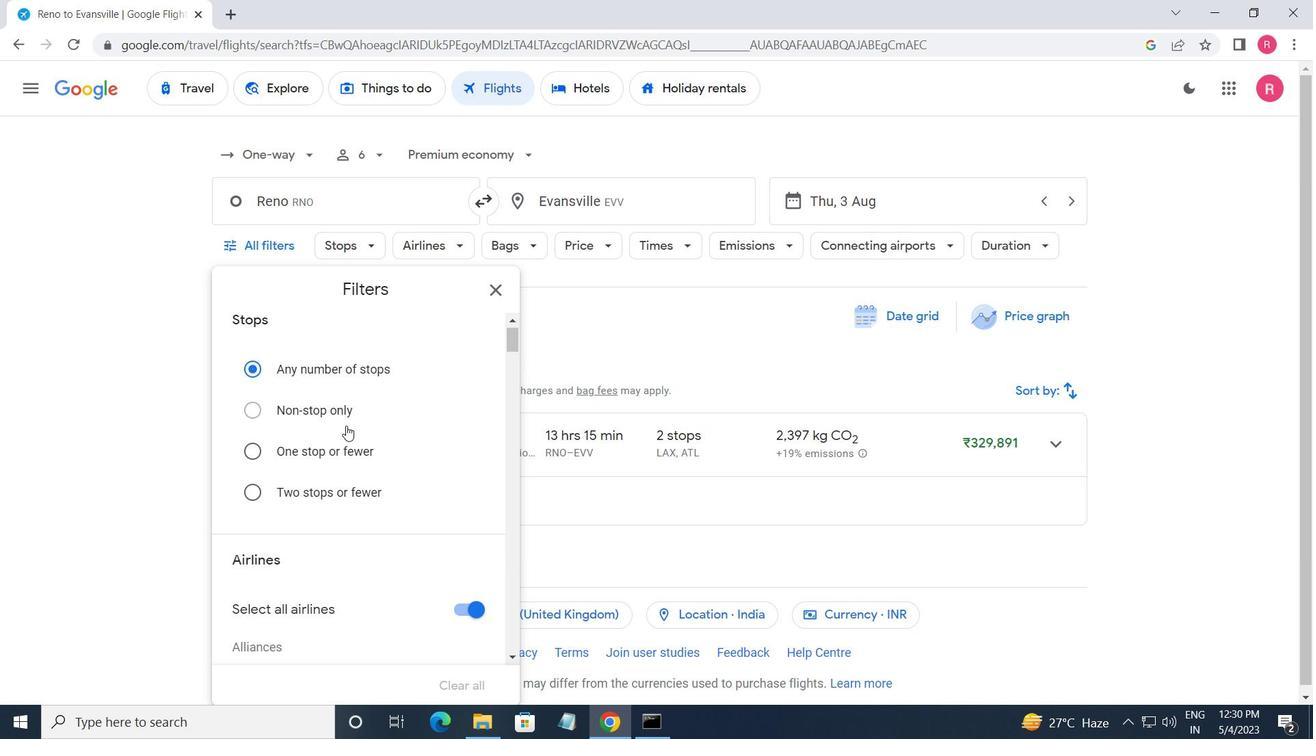 
Action: Mouse scrolled (346, 427) with delta (0, 0)
Screenshot: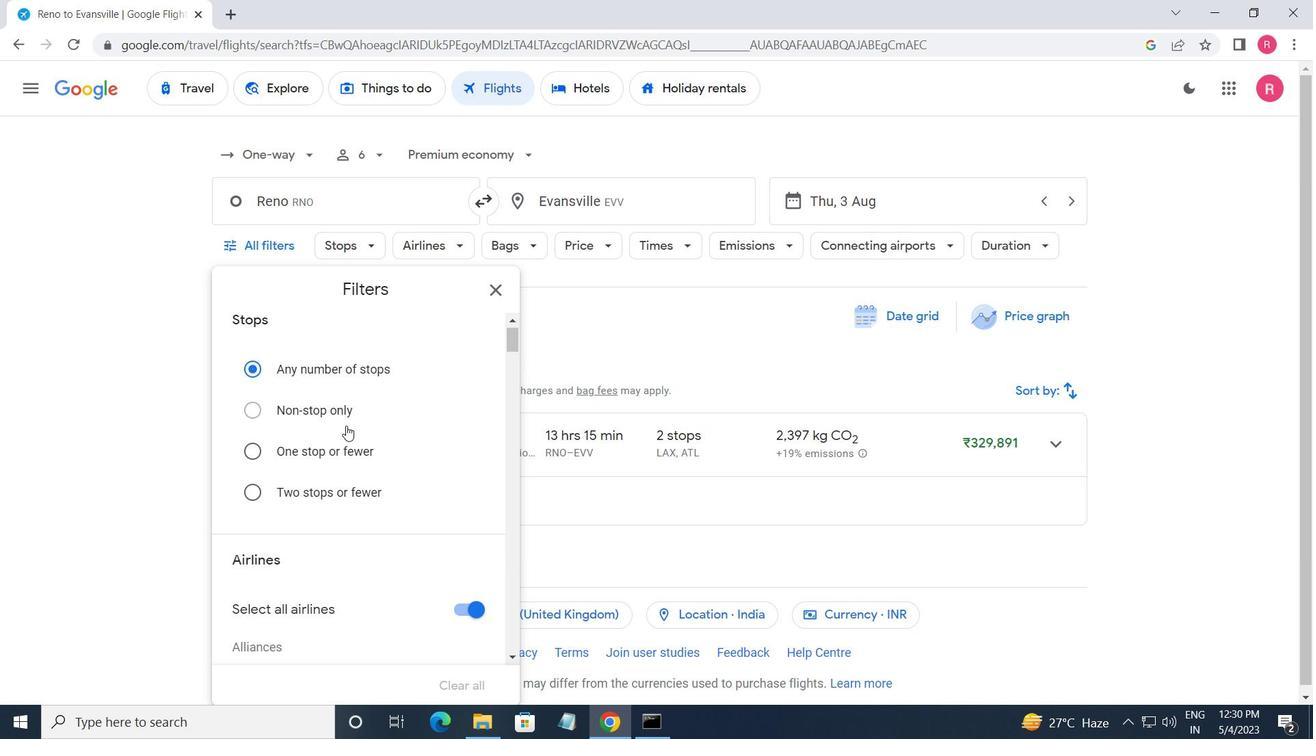 
Action: Mouse scrolled (346, 427) with delta (0, 0)
Screenshot: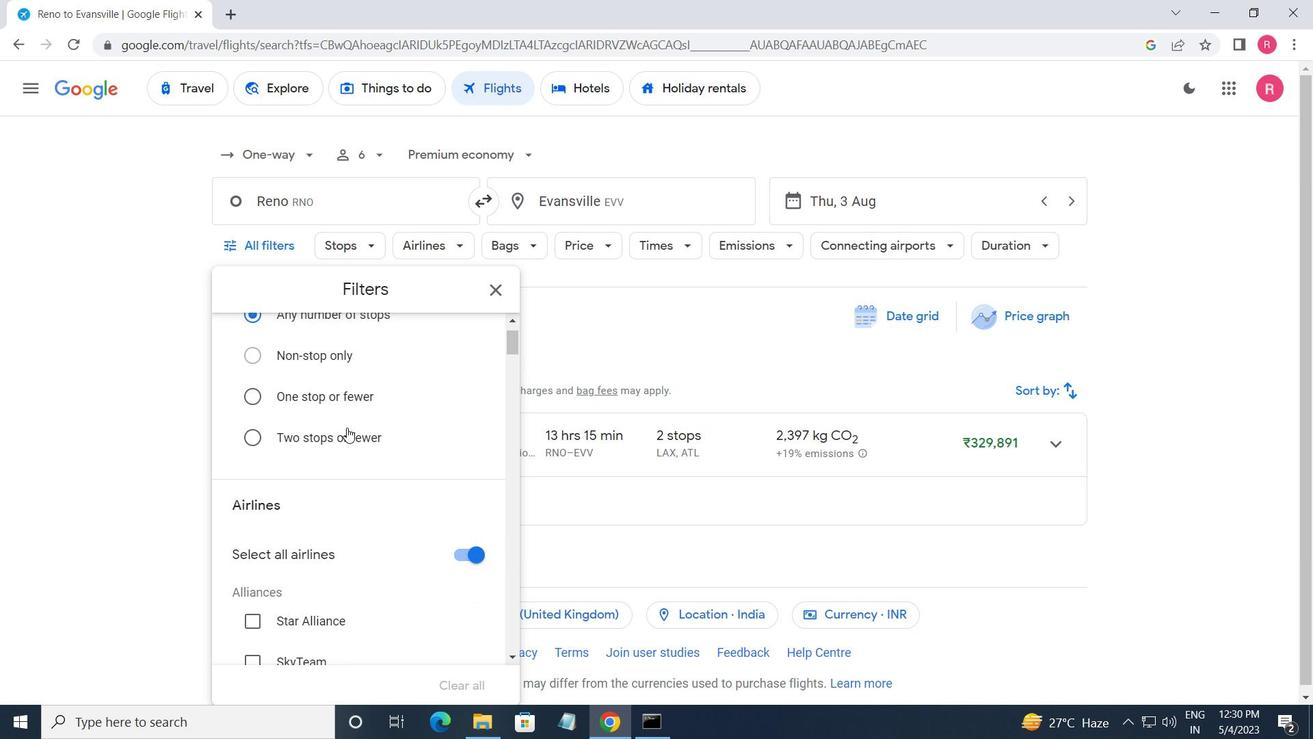 
Action: Mouse scrolled (346, 427) with delta (0, 0)
Screenshot: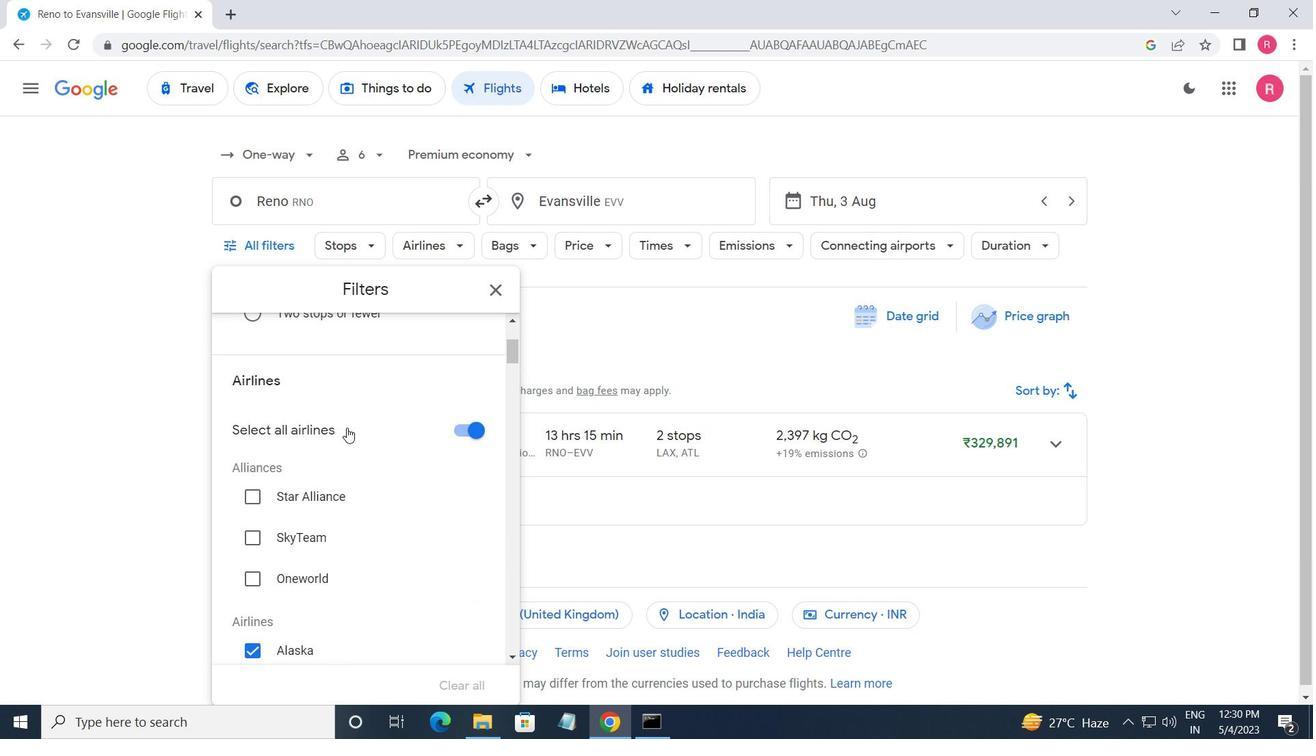 
Action: Mouse moved to (347, 429)
Screenshot: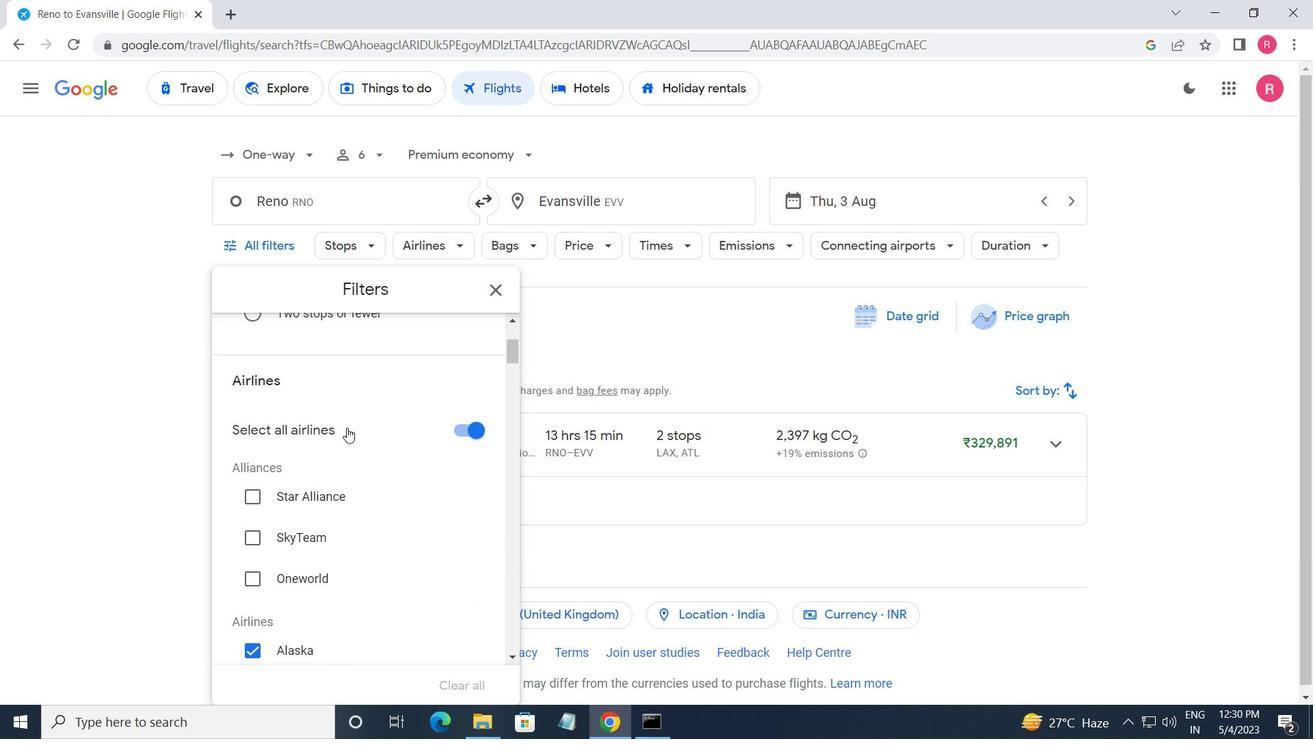 
Action: Mouse scrolled (347, 428) with delta (0, 0)
Screenshot: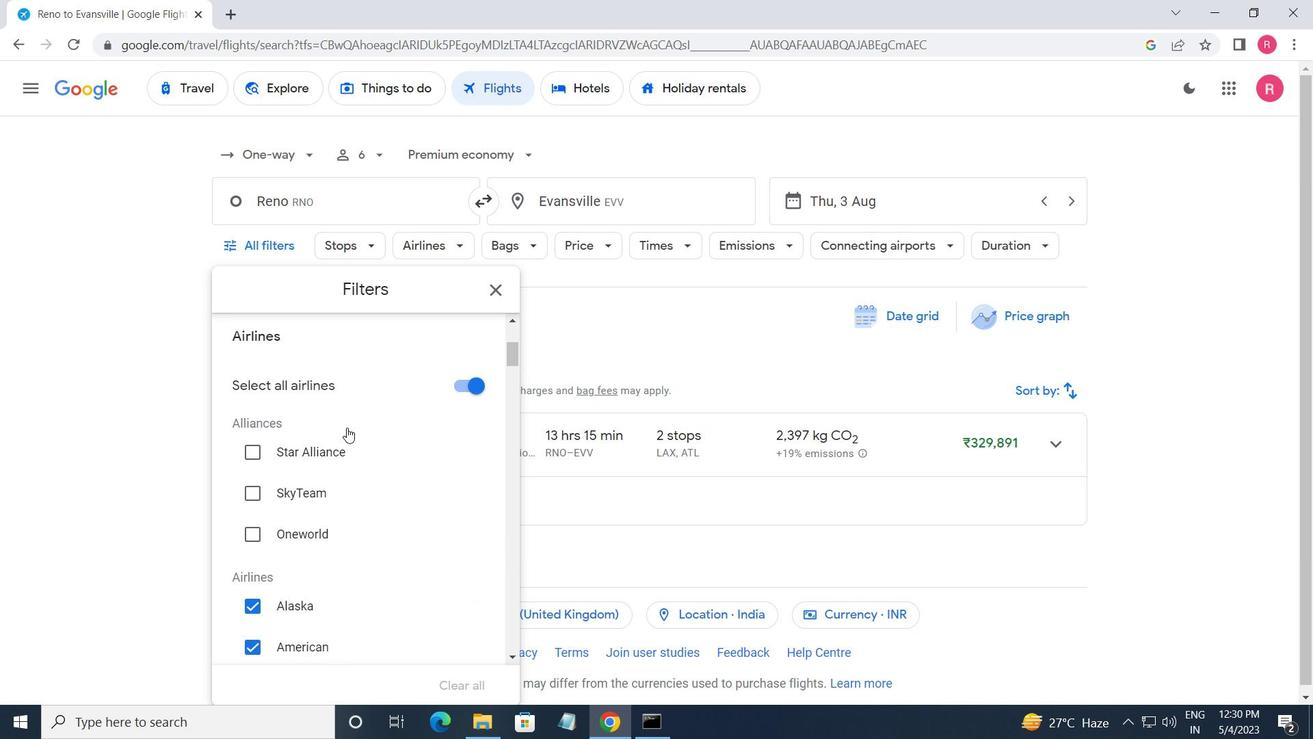 
Action: Mouse moved to (347, 429)
Screenshot: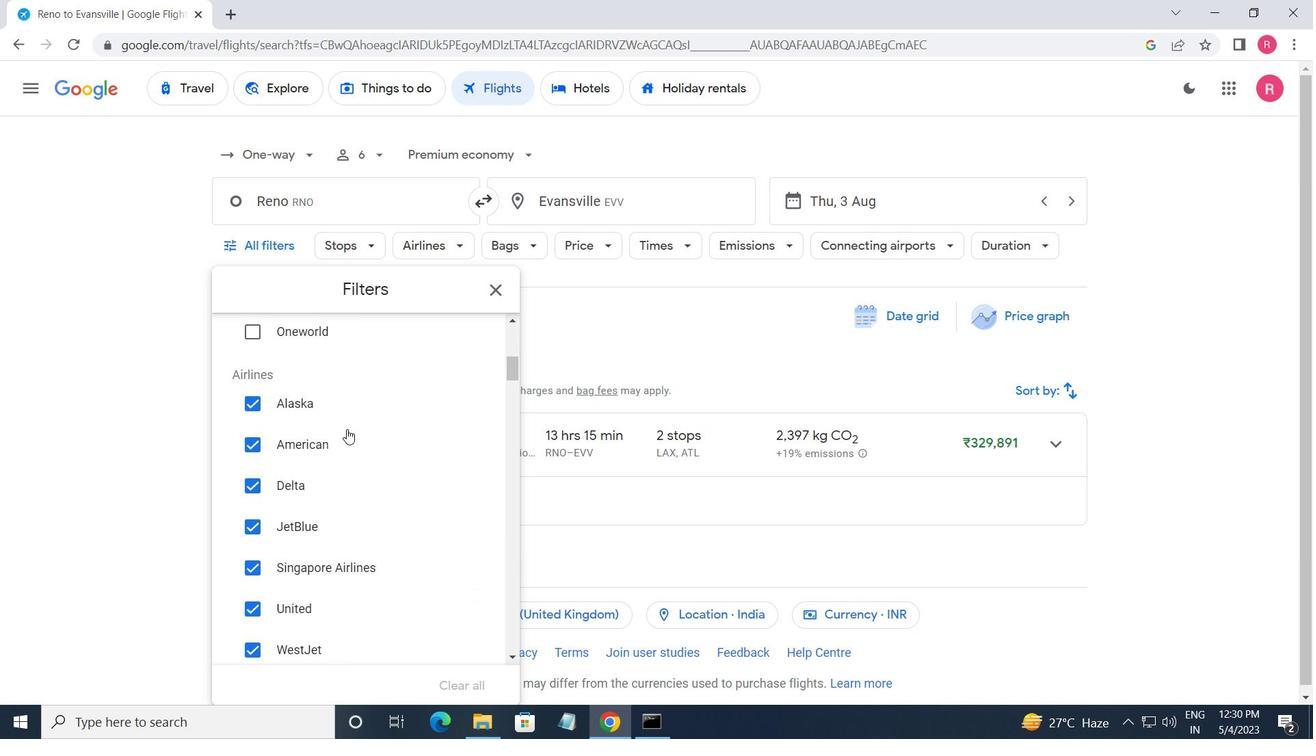 
Action: Mouse scrolled (347, 429) with delta (0, 0)
Screenshot: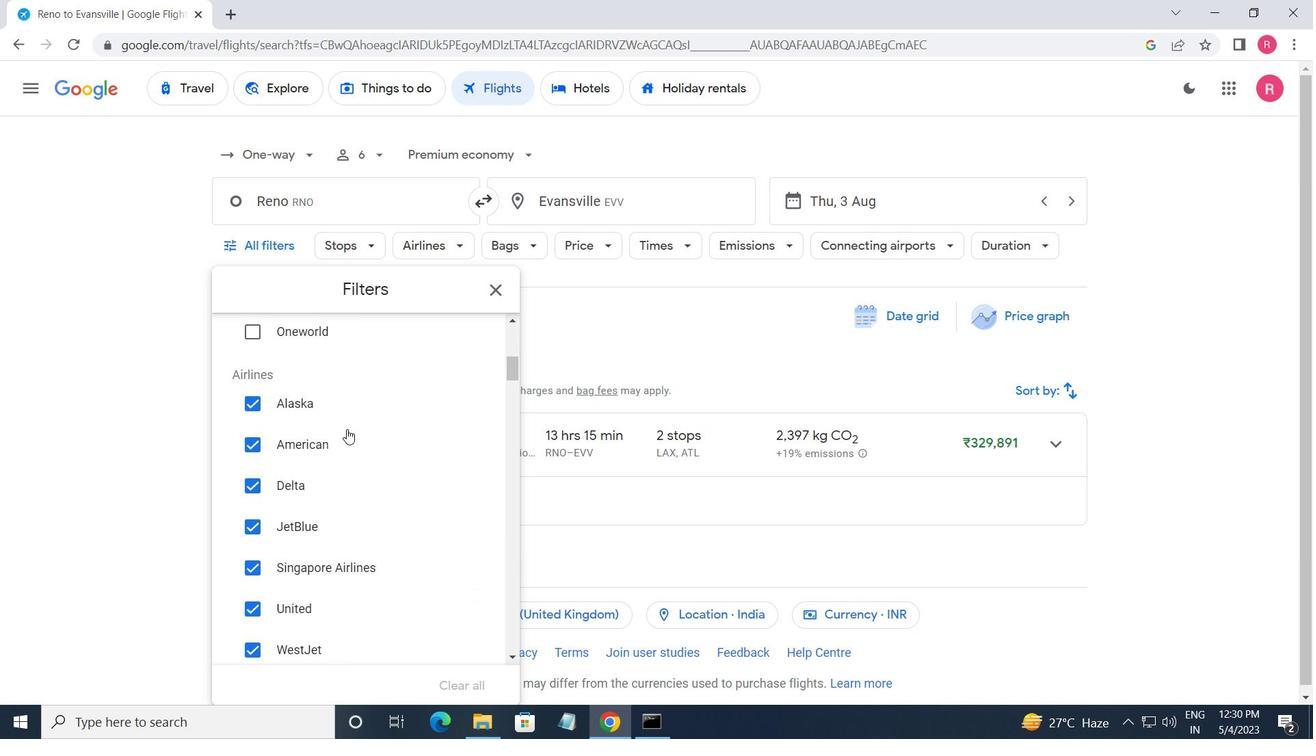 
Action: Mouse moved to (347, 431)
Screenshot: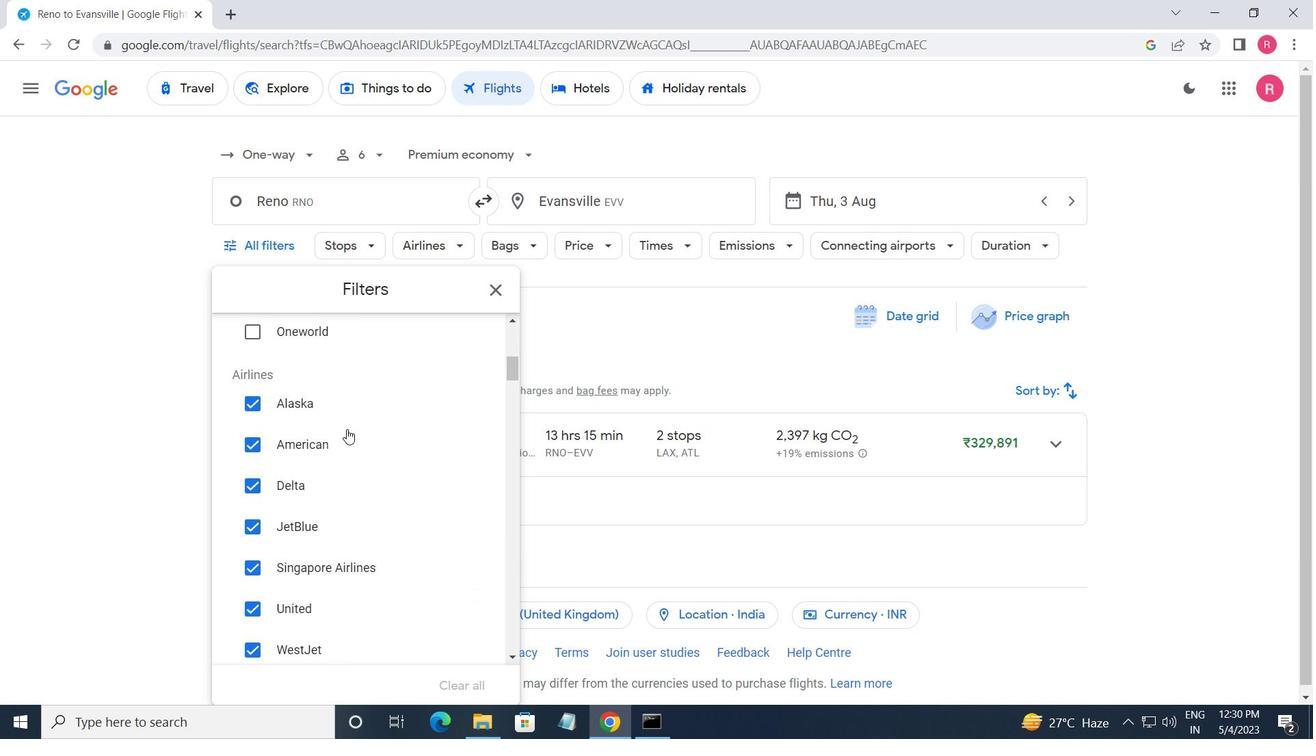 
Action: Mouse scrolled (347, 431) with delta (0, 0)
Screenshot: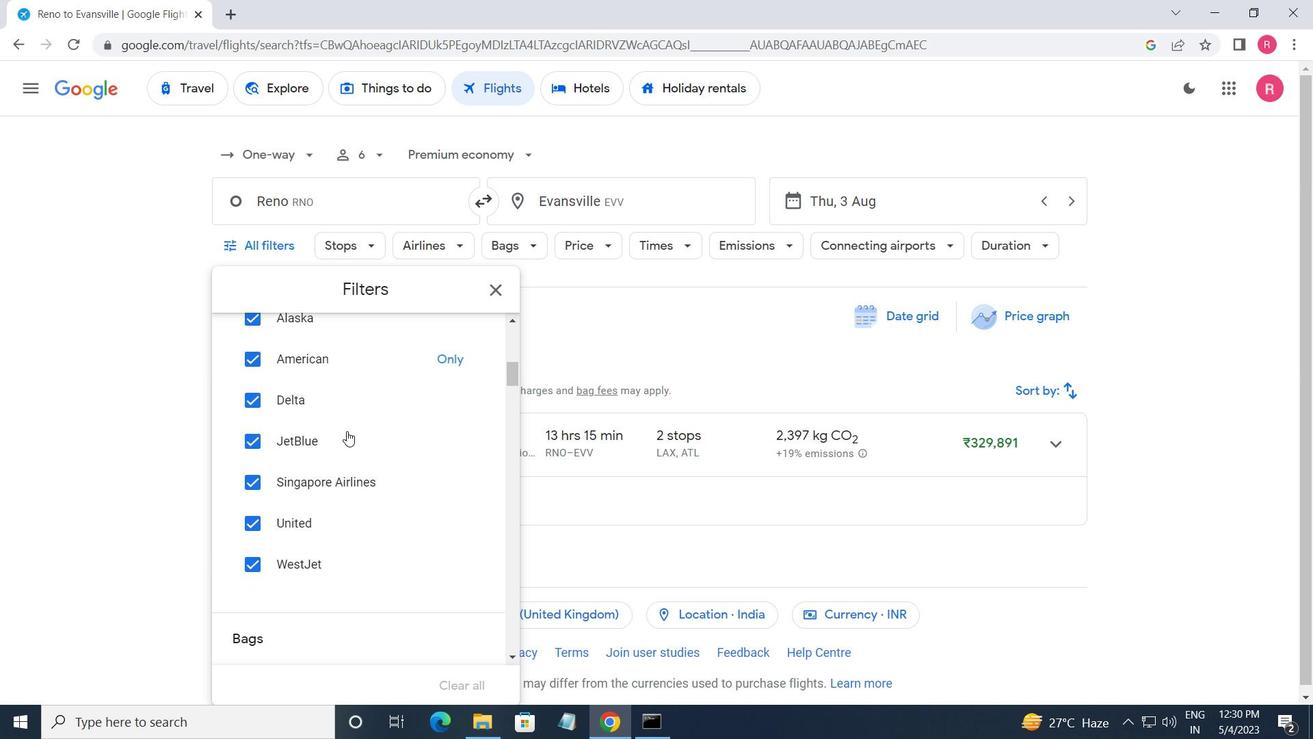 
Action: Mouse scrolled (347, 431) with delta (0, 0)
Screenshot: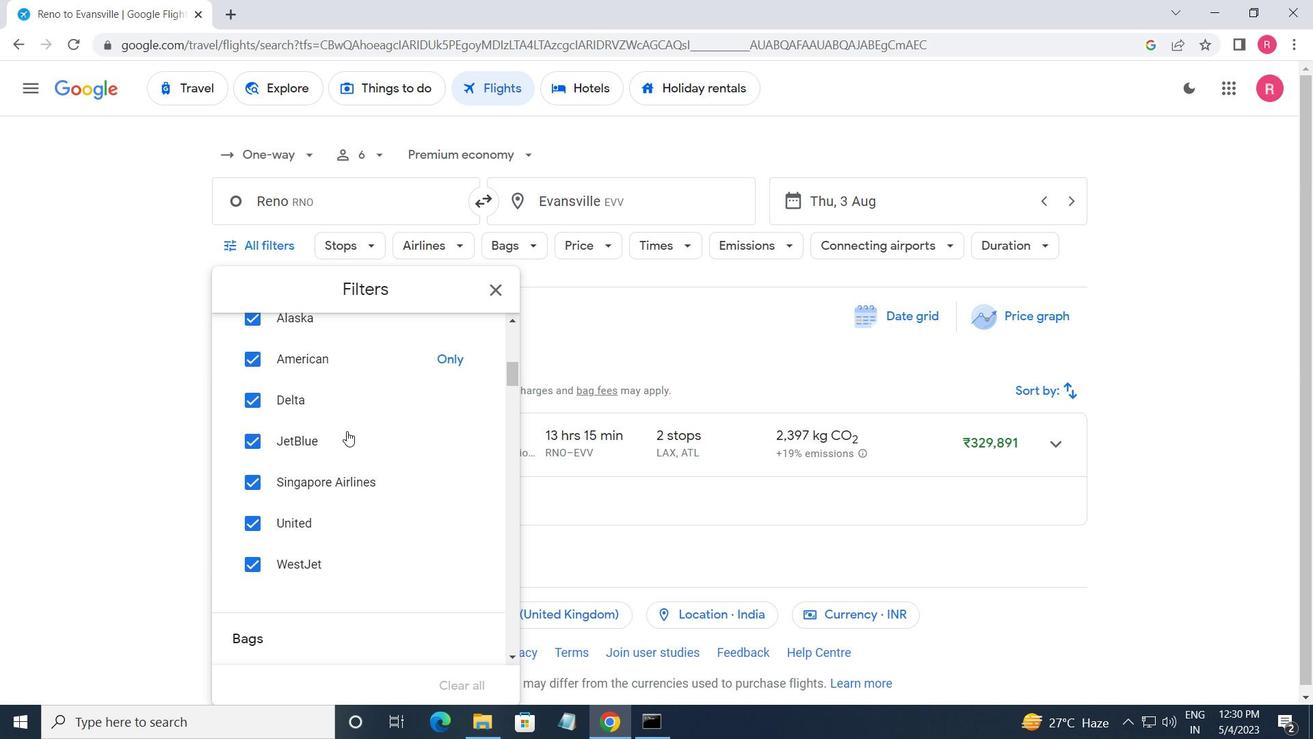 
Action: Mouse moved to (469, 347)
Screenshot: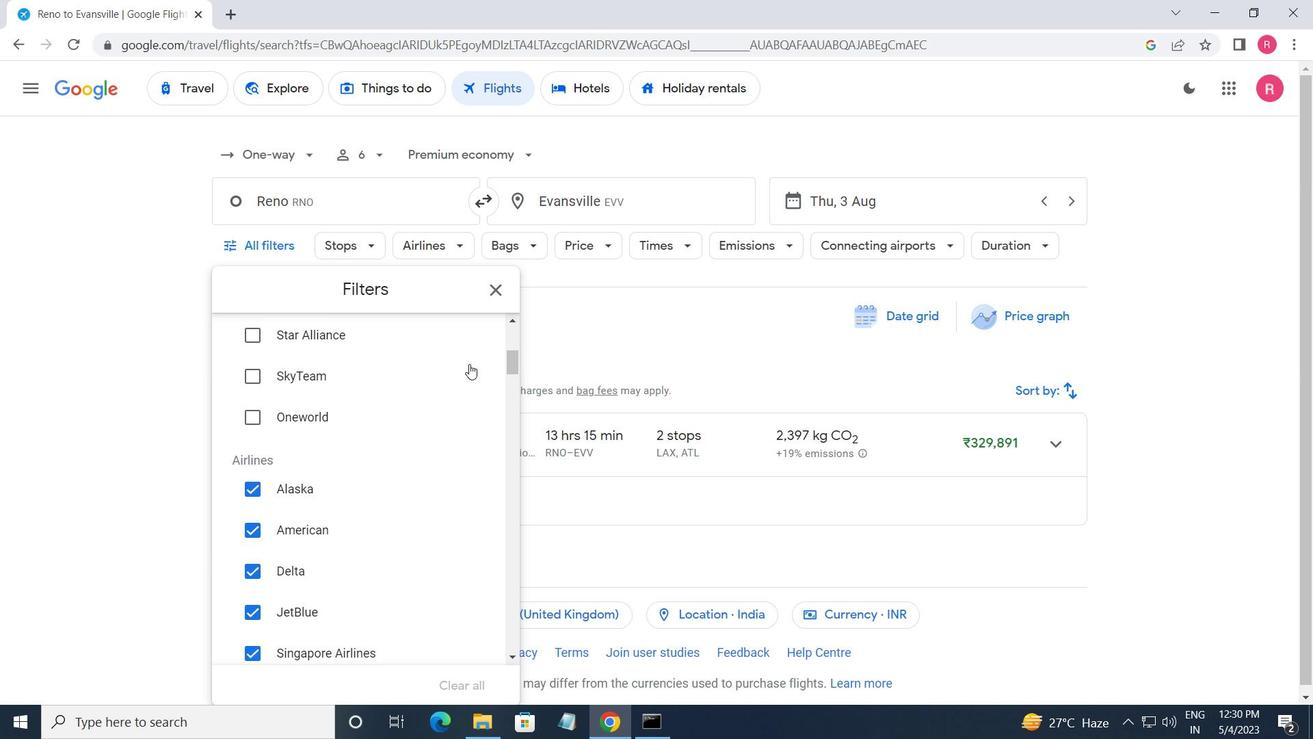 
Action: Mouse scrolled (469, 348) with delta (0, 0)
Screenshot: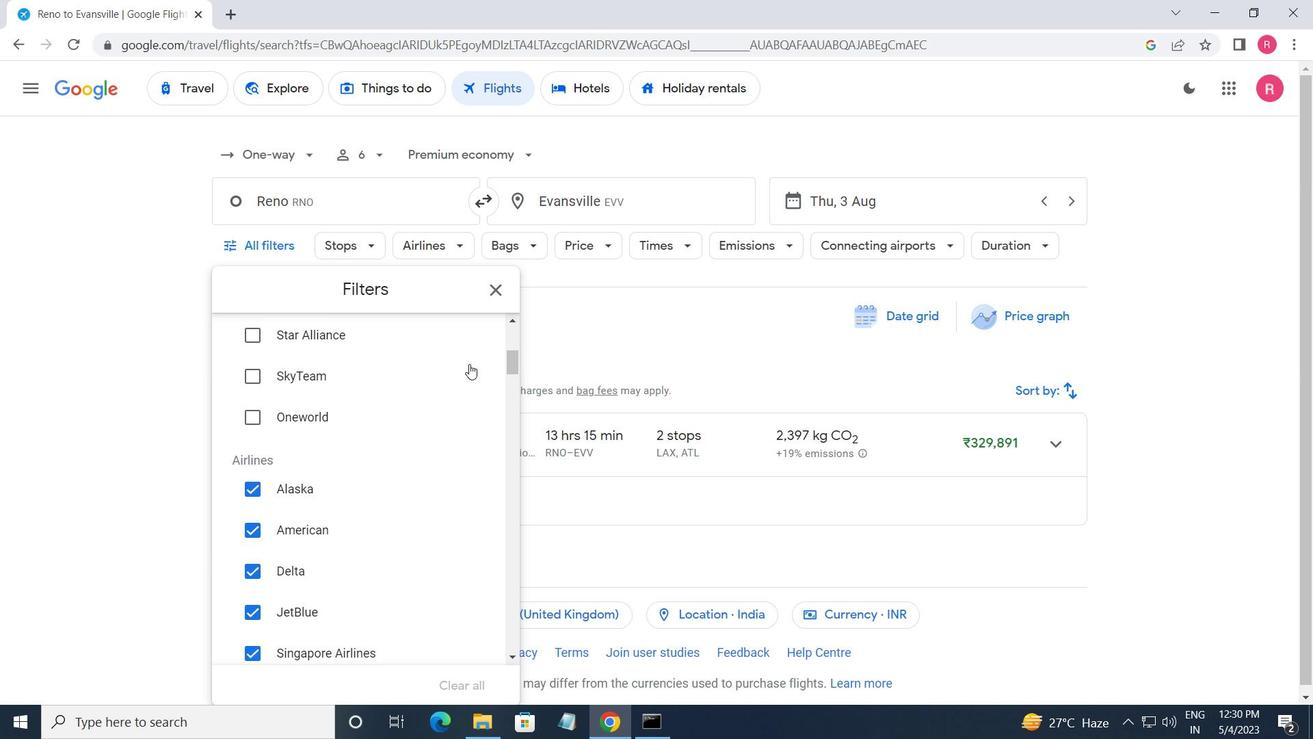 
Action: Mouse moved to (465, 349)
Screenshot: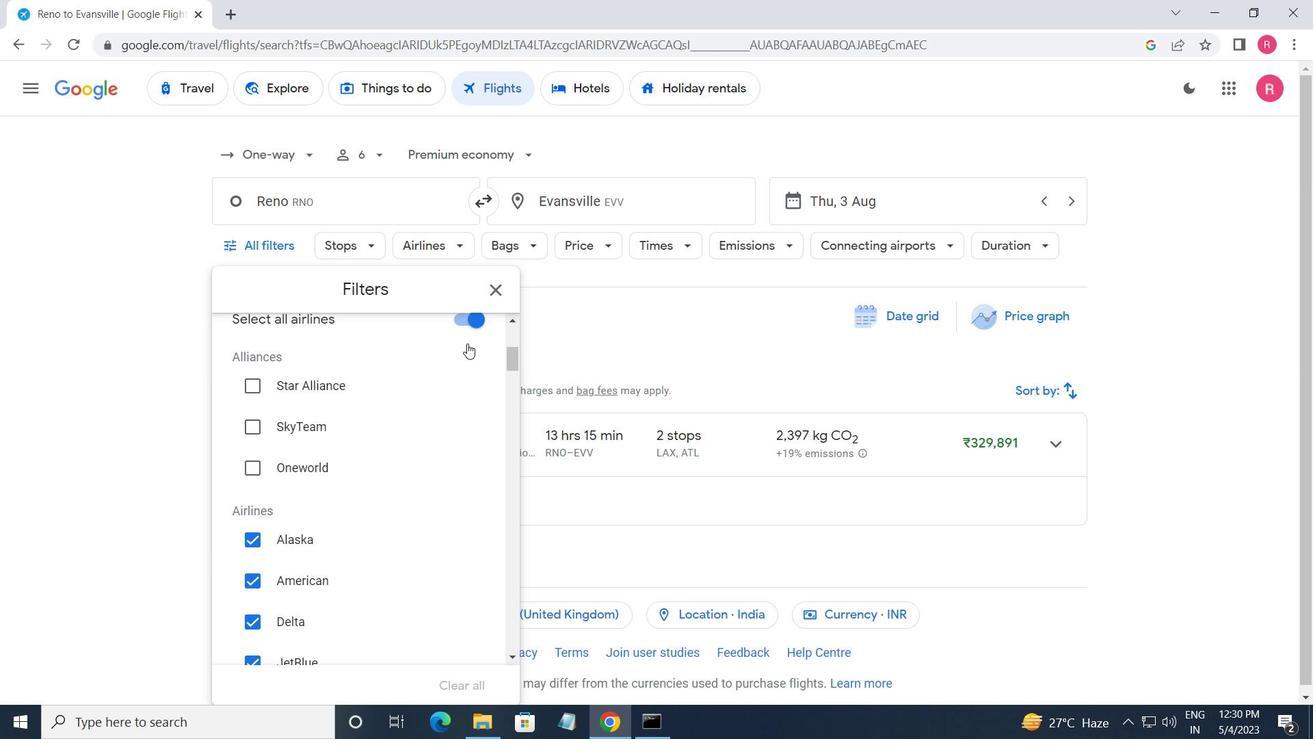 
Action: Mouse pressed left at (465, 349)
Screenshot: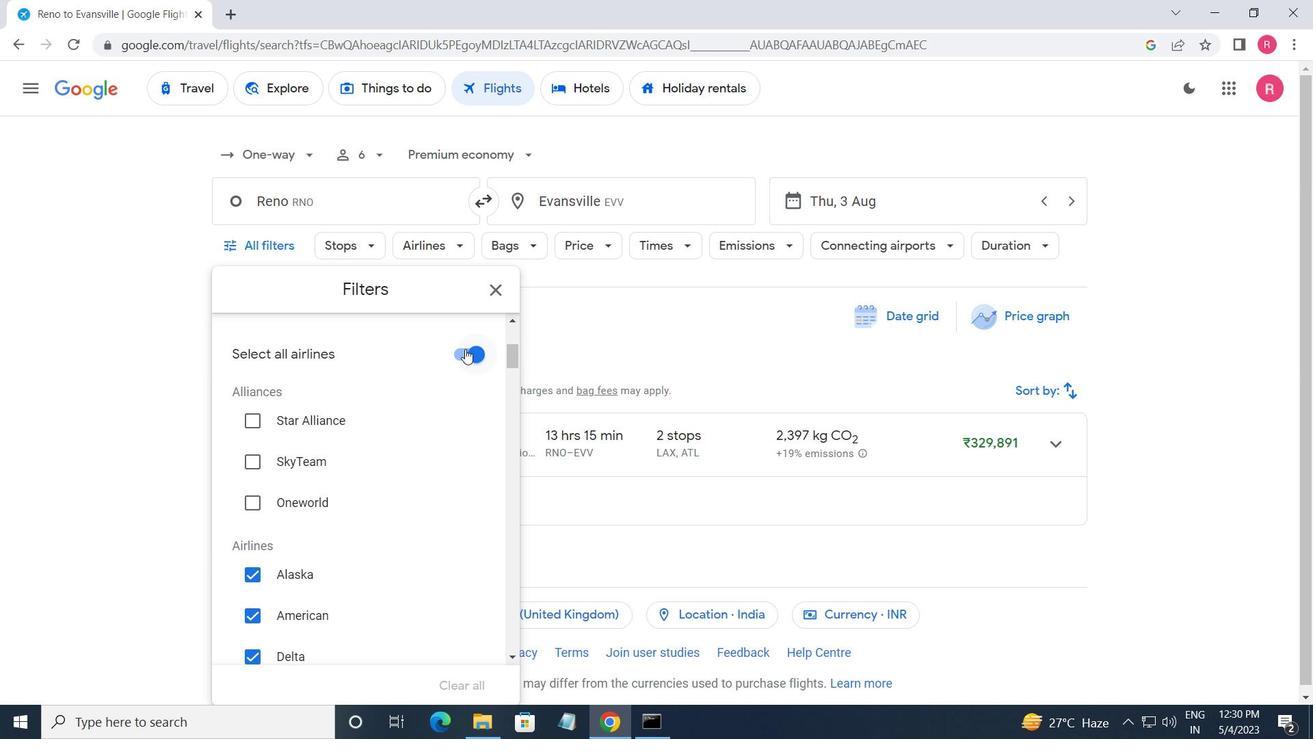 
Action: Mouse pressed left at (465, 349)
Screenshot: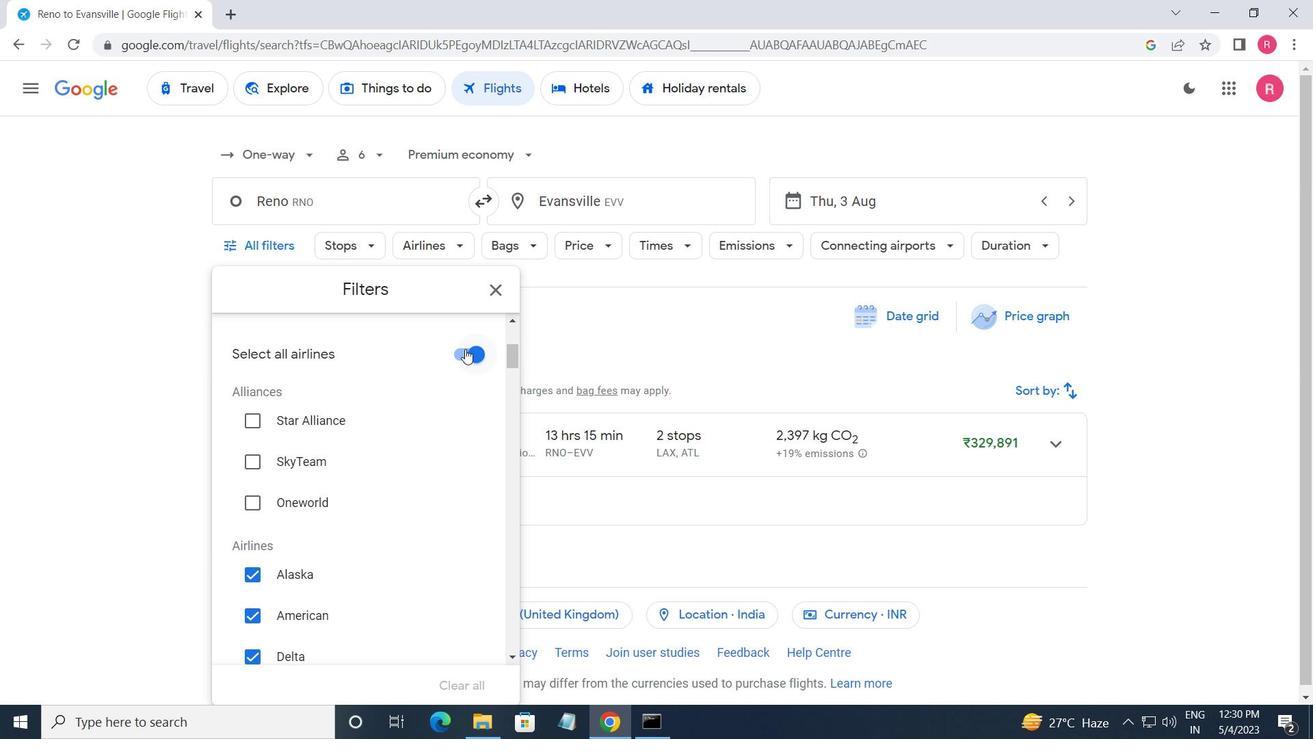
Action: Mouse moved to (465, 352)
Screenshot: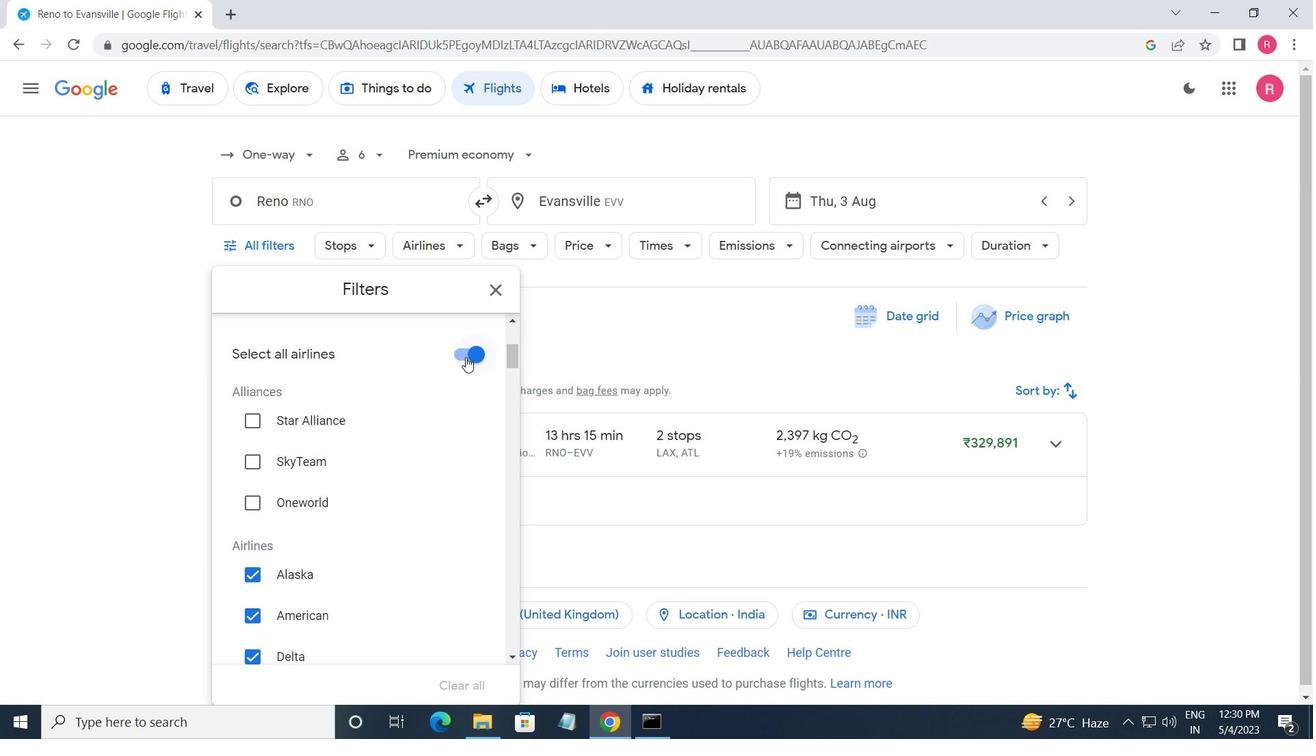 
Action: Mouse pressed left at (465, 352)
Screenshot: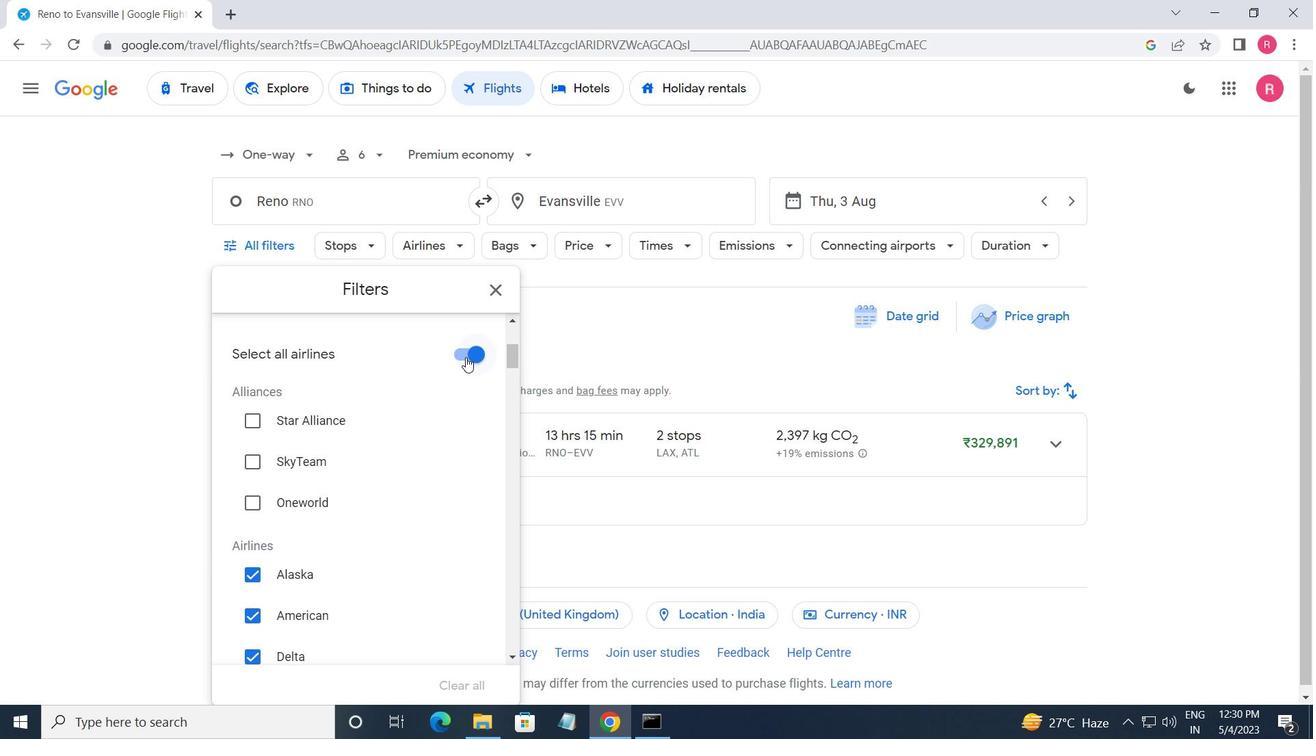 
Action: Mouse moved to (442, 398)
Screenshot: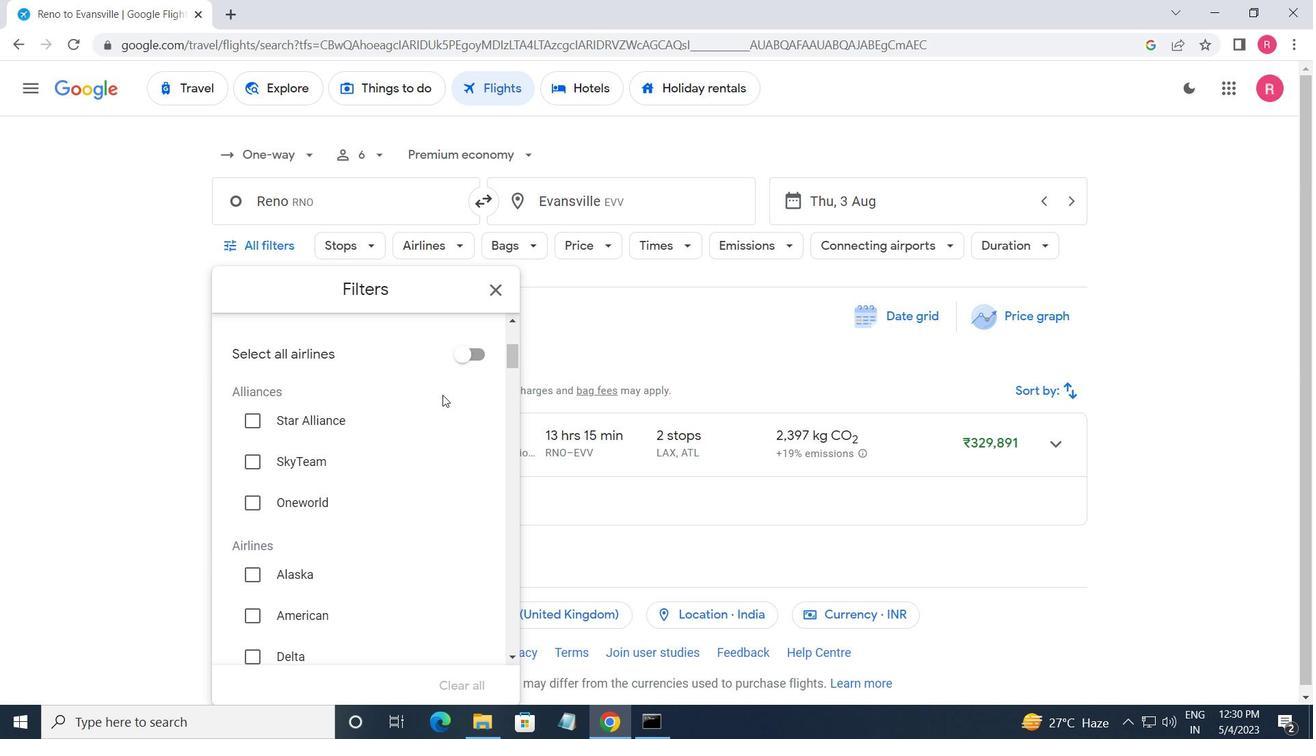 
Action: Mouse scrolled (442, 397) with delta (0, 0)
Screenshot: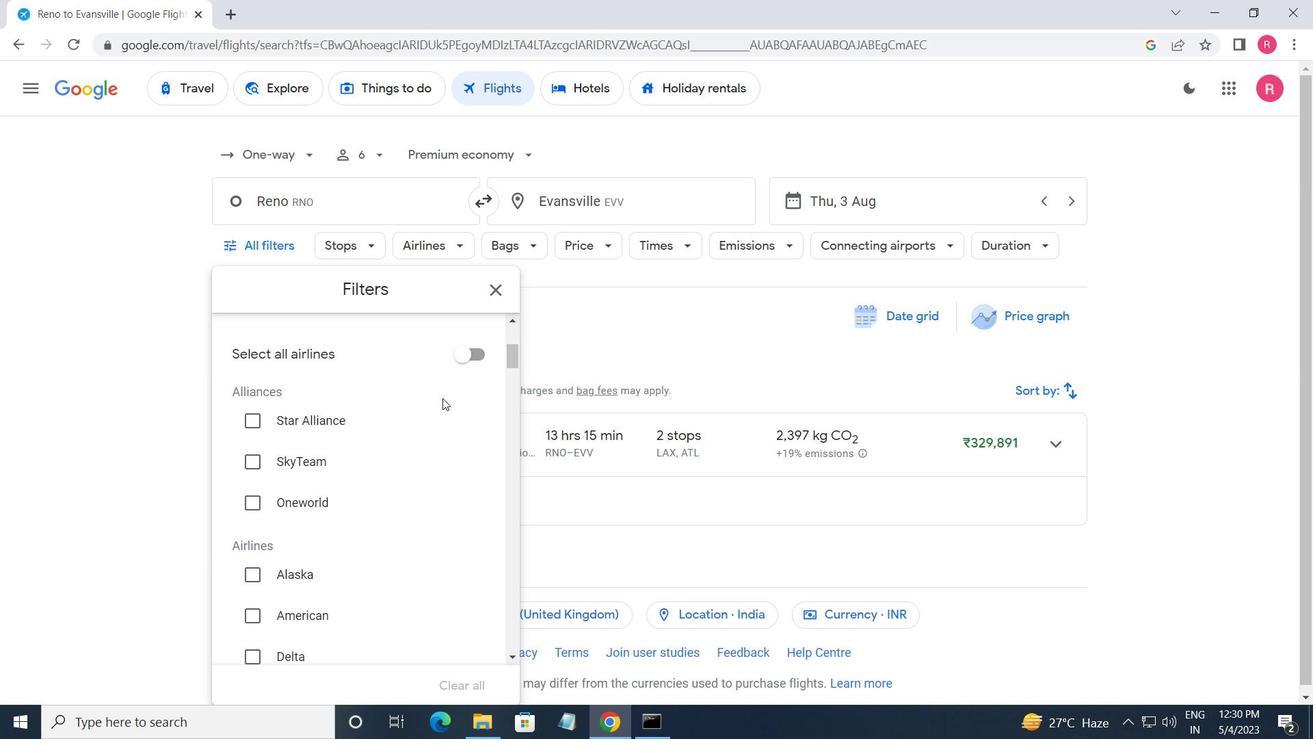 
Action: Mouse scrolled (442, 397) with delta (0, 0)
Screenshot: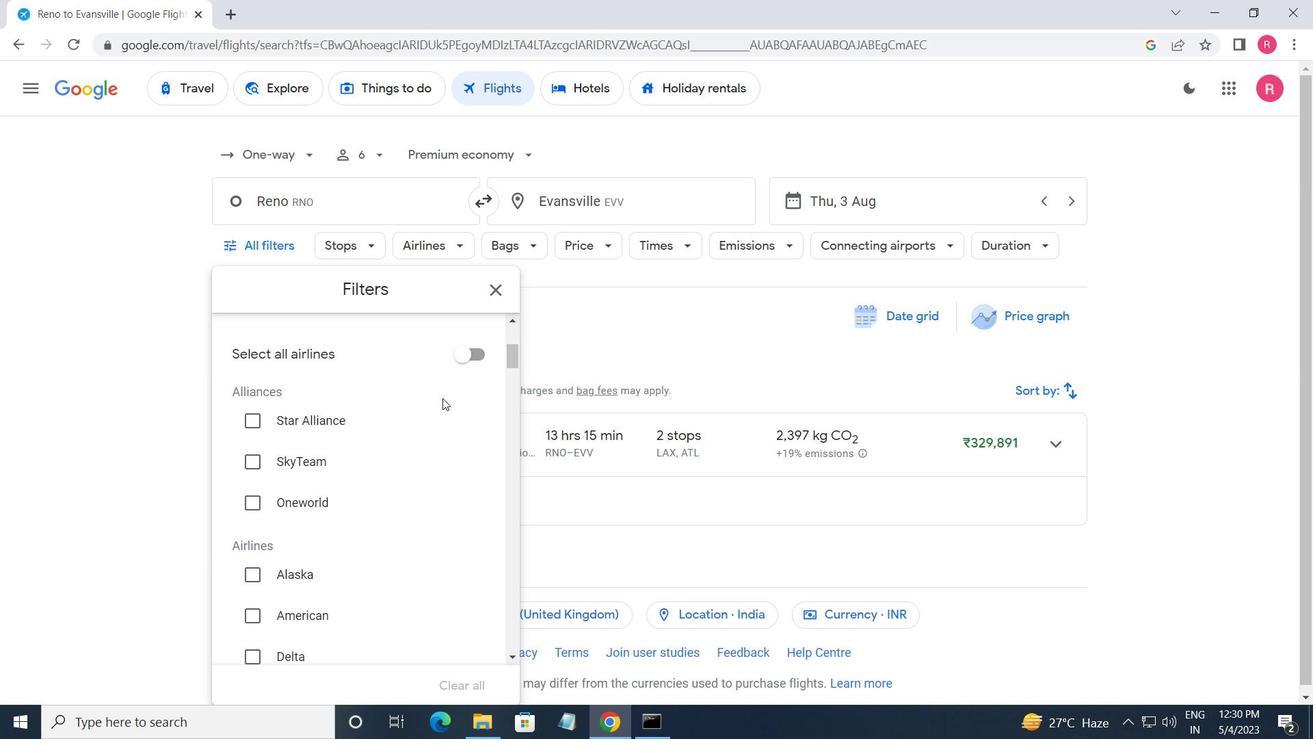 
Action: Mouse moved to (443, 399)
Screenshot: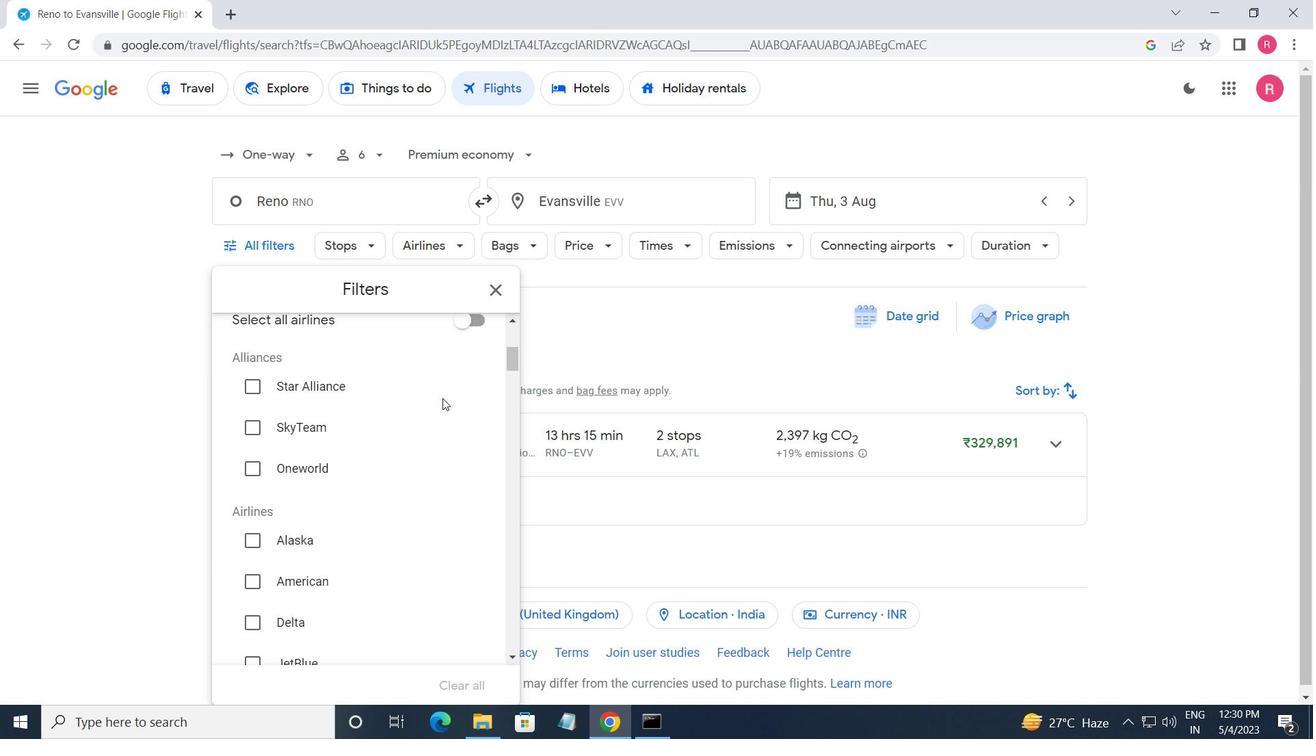 
Action: Mouse scrolled (443, 398) with delta (0, 0)
Screenshot: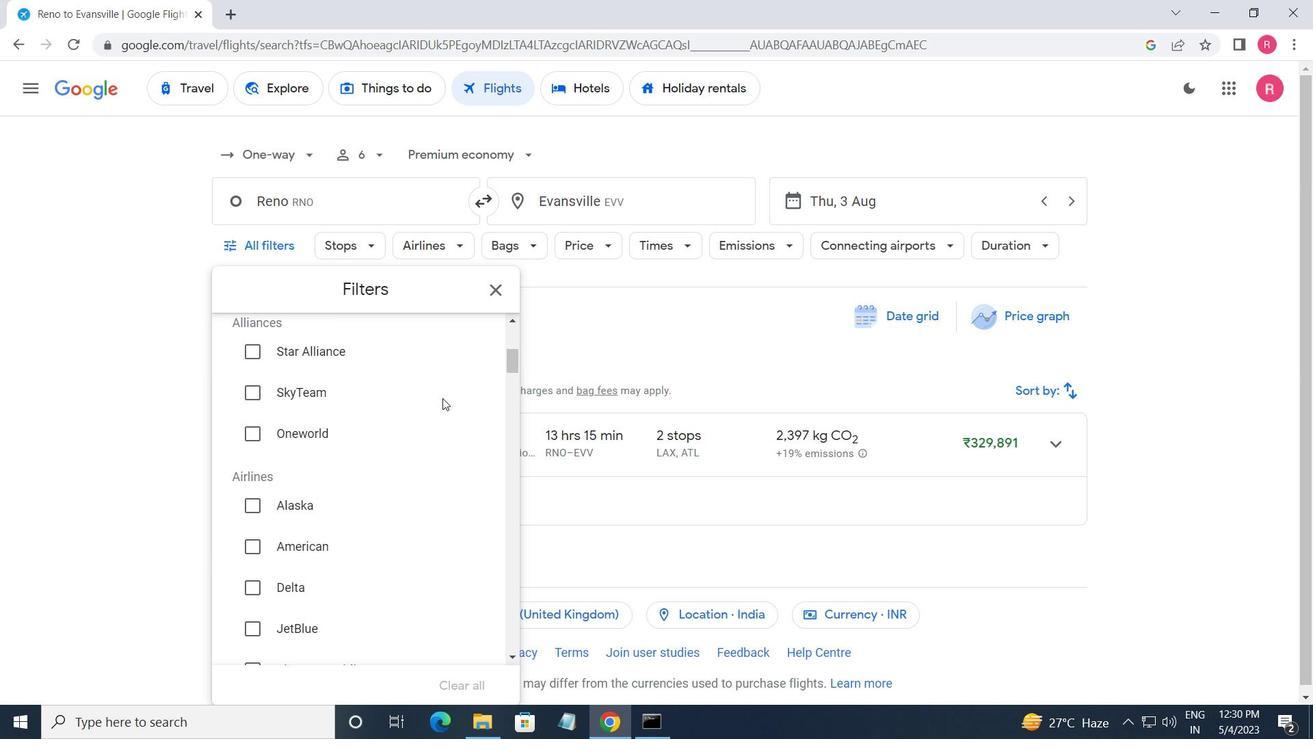 
Action: Mouse moved to (444, 401)
Screenshot: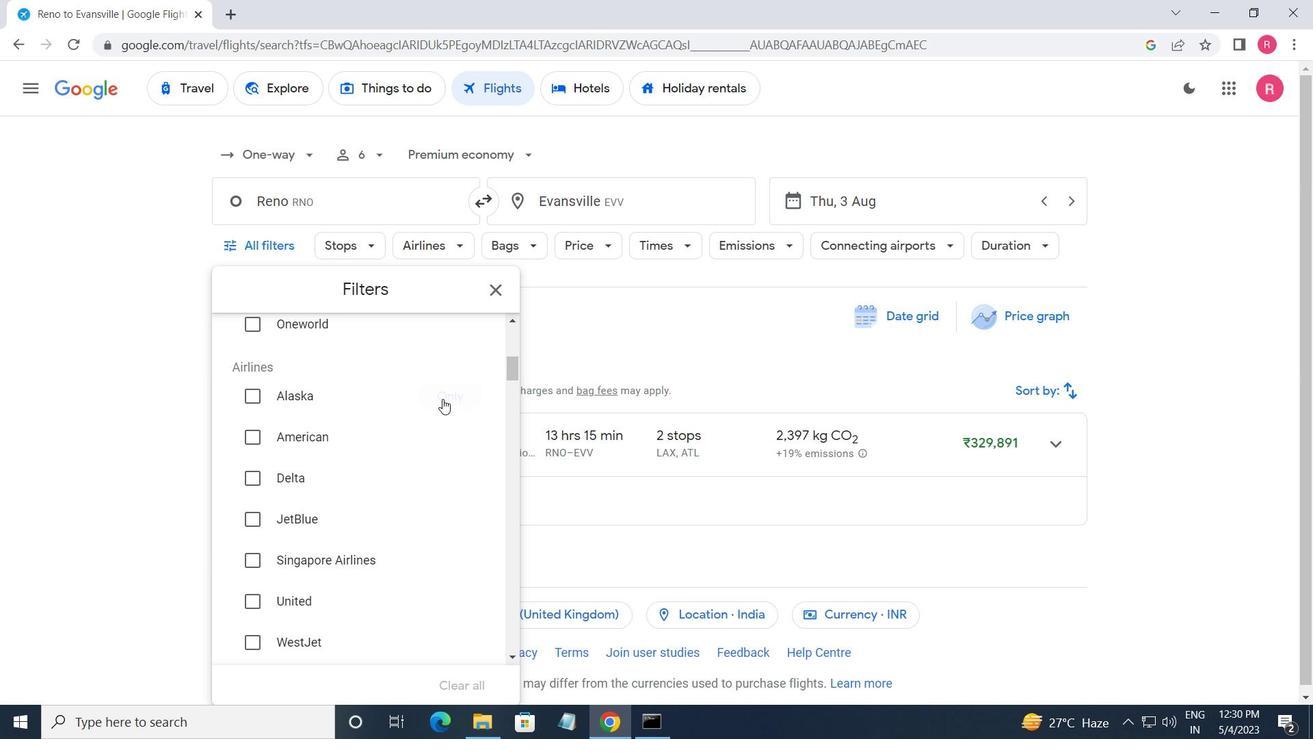 
Action: Mouse scrolled (444, 401) with delta (0, 0)
Screenshot: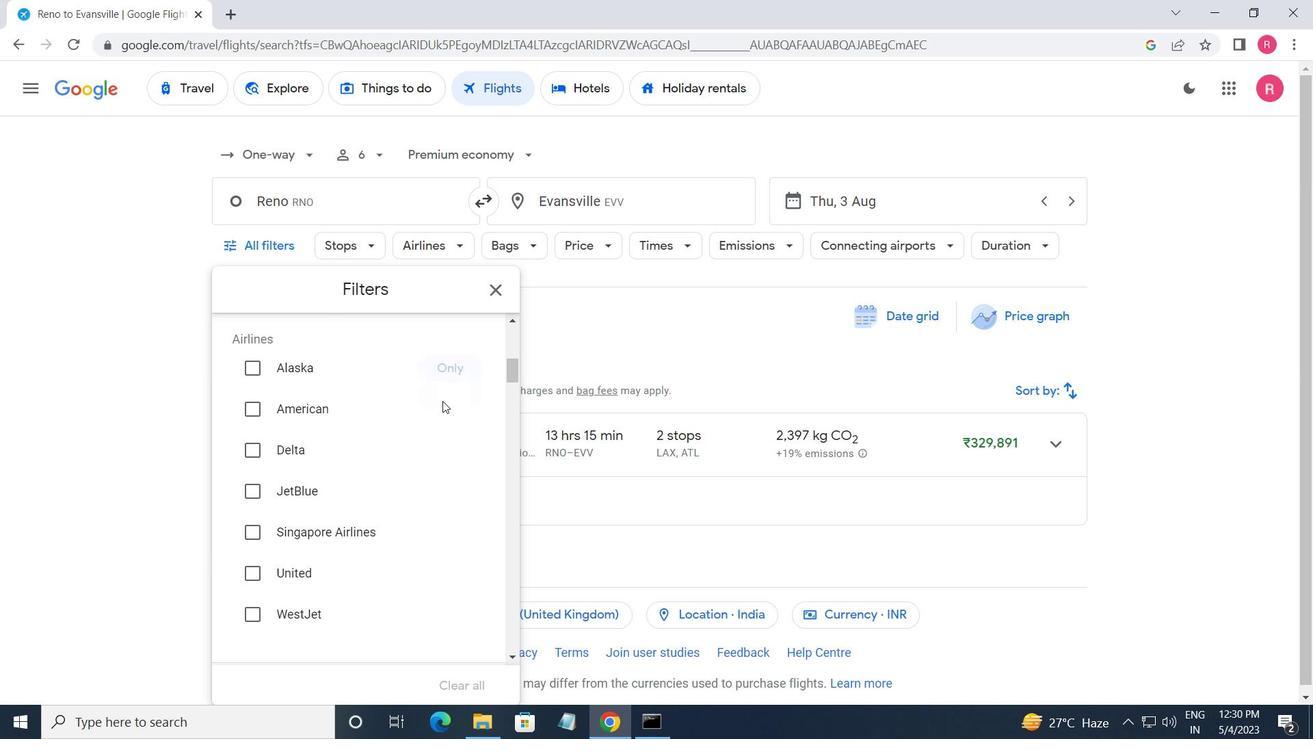 
Action: Mouse moved to (444, 402)
Screenshot: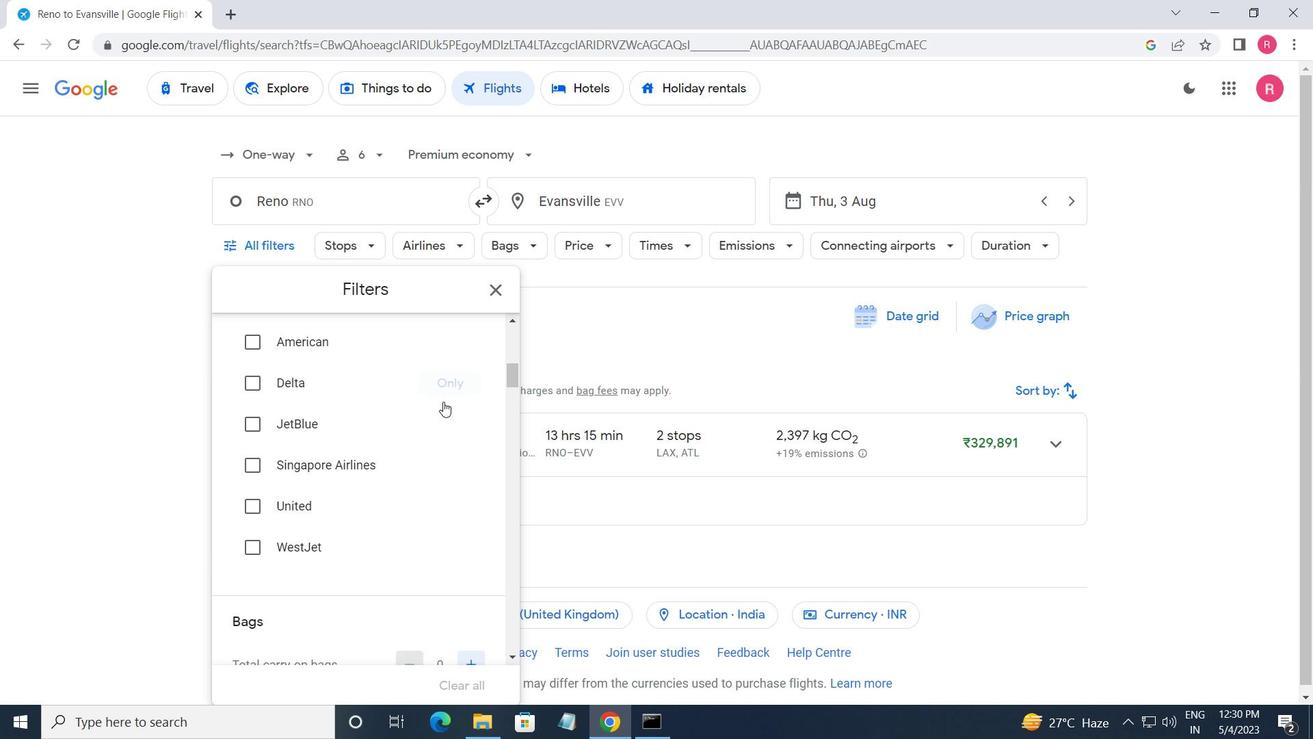 
Action: Mouse scrolled (444, 401) with delta (0, 0)
Screenshot: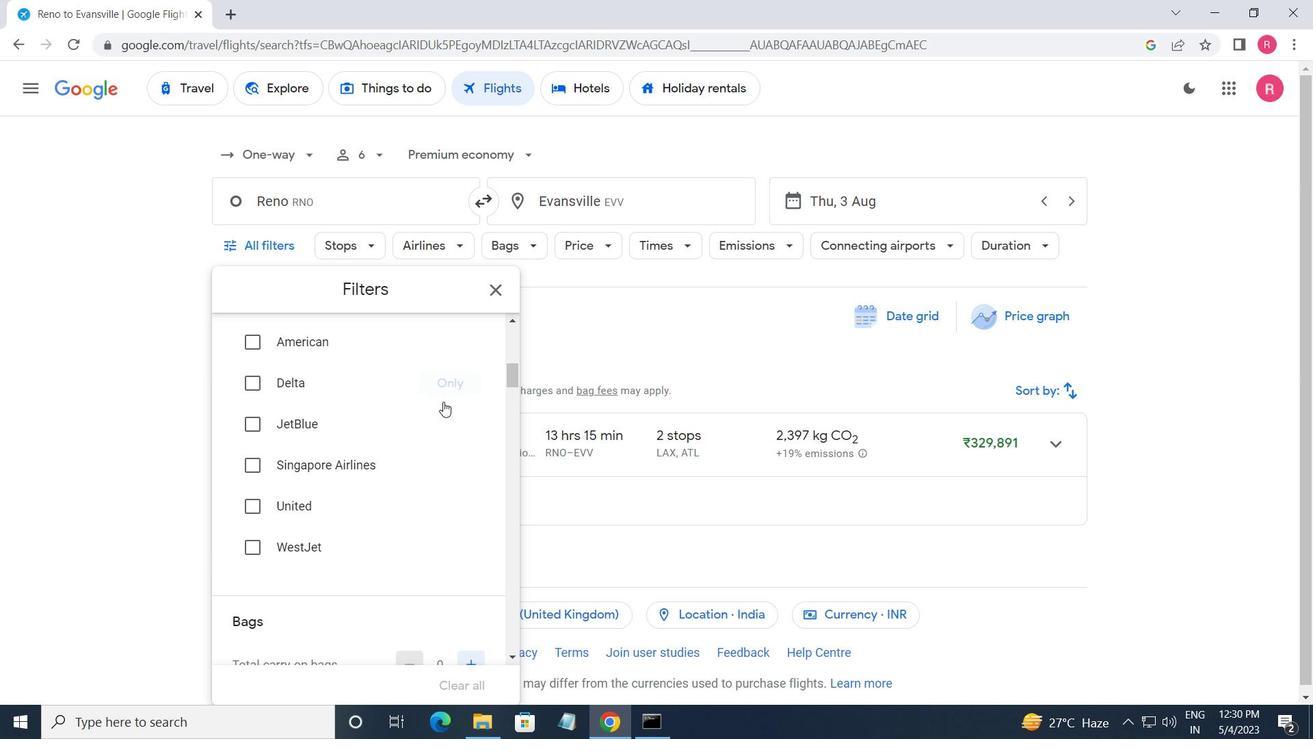 
Action: Mouse moved to (444, 406)
Screenshot: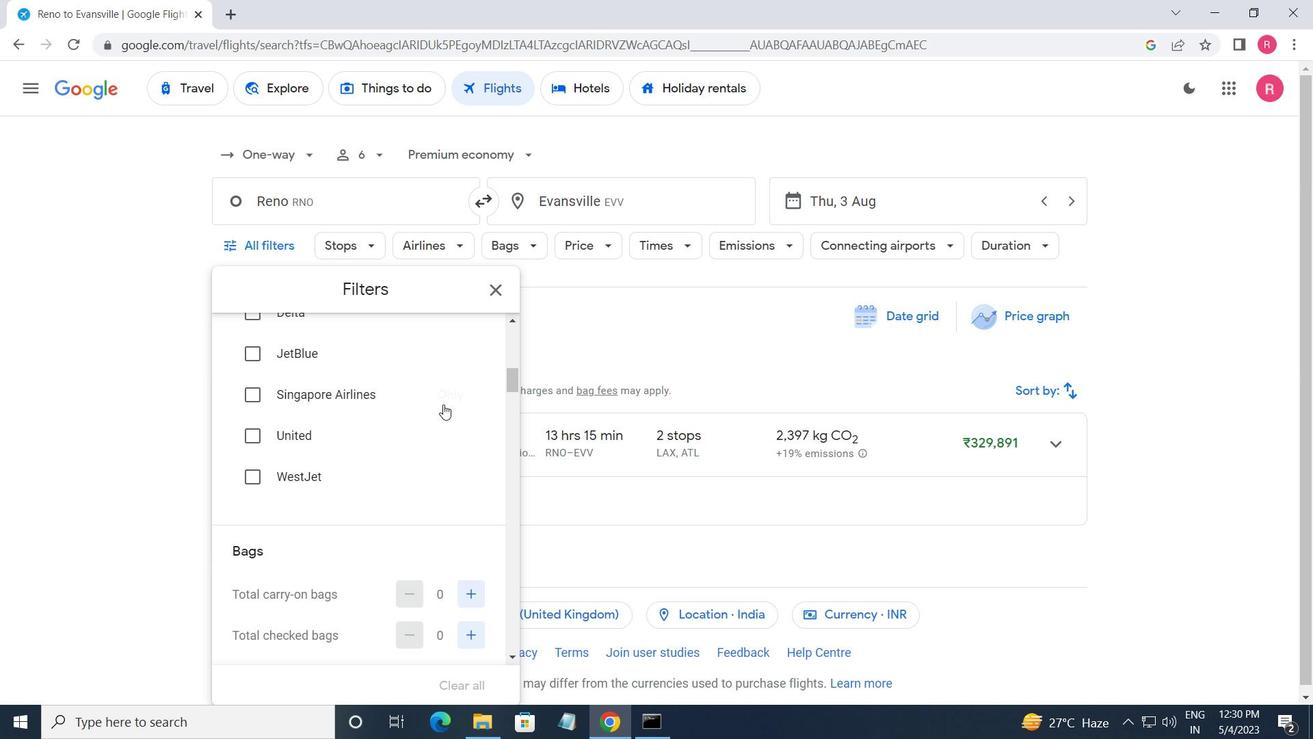 
Action: Mouse scrolled (444, 405) with delta (0, 0)
Screenshot: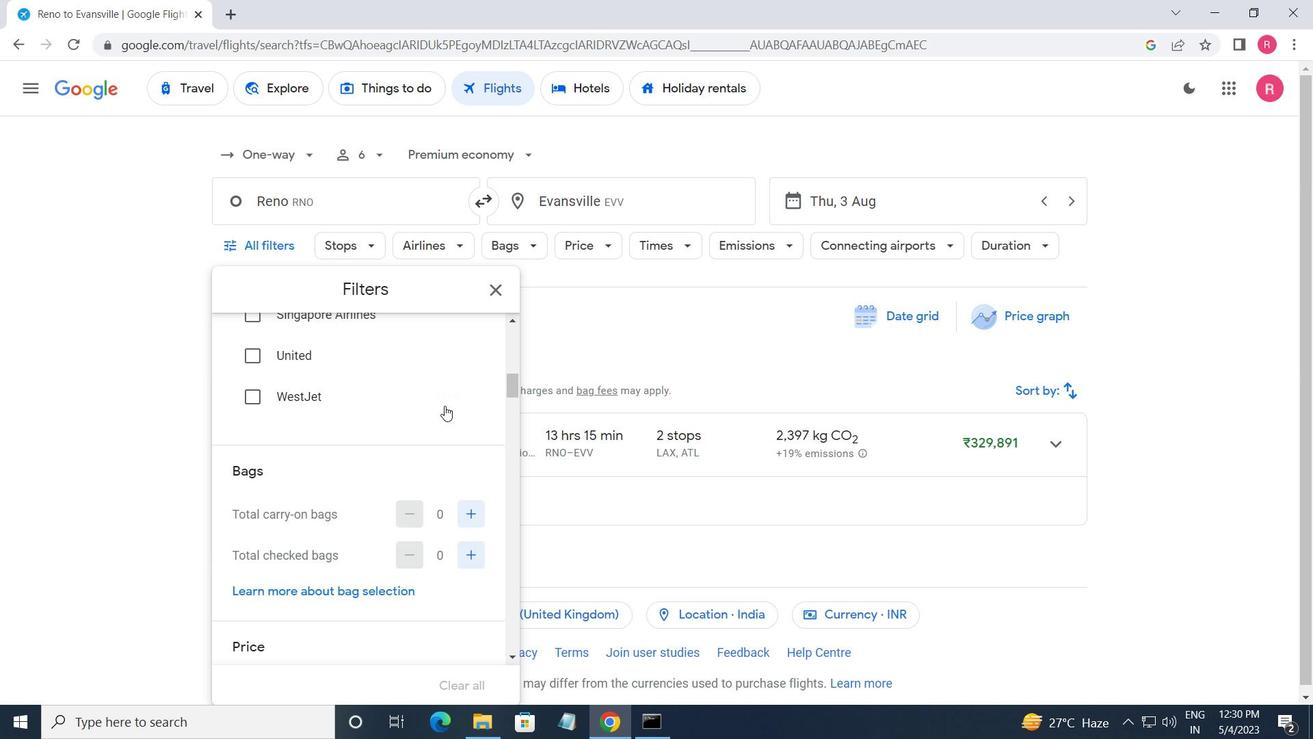 
Action: Mouse moved to (479, 472)
Screenshot: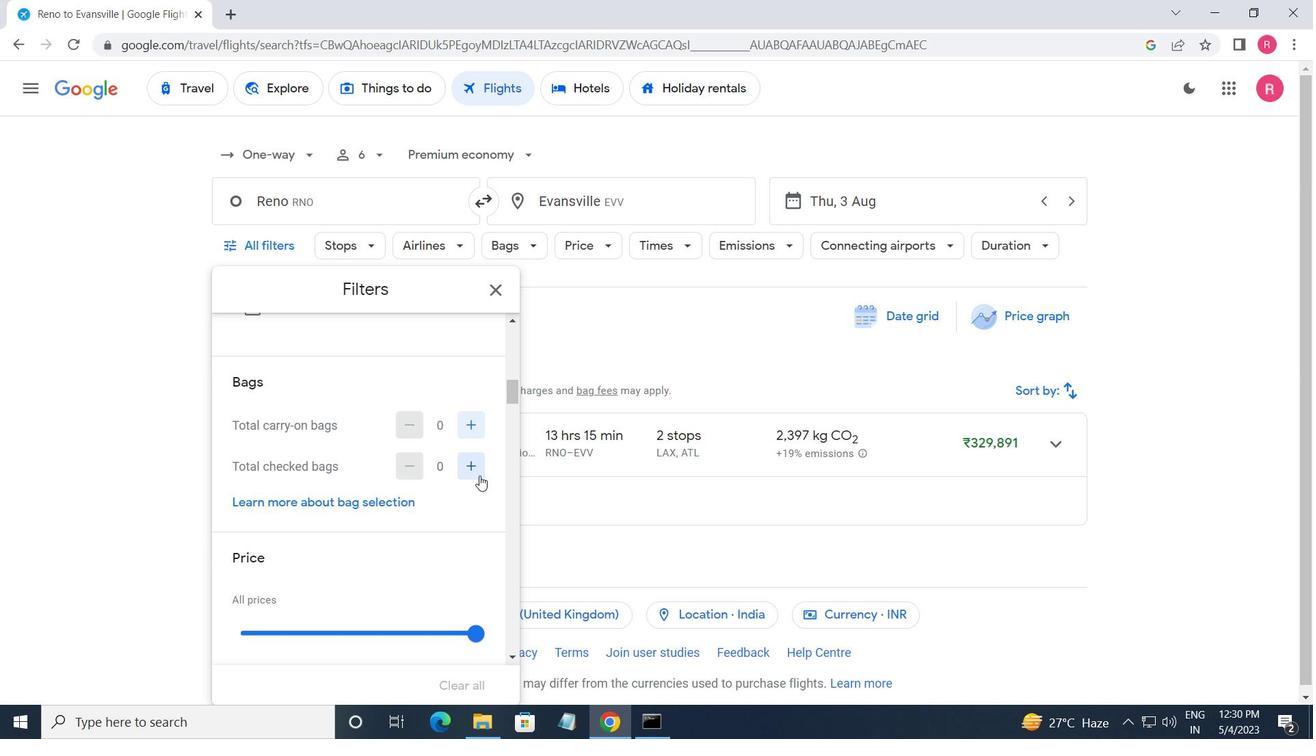 
Action: Mouse pressed left at (479, 472)
Screenshot: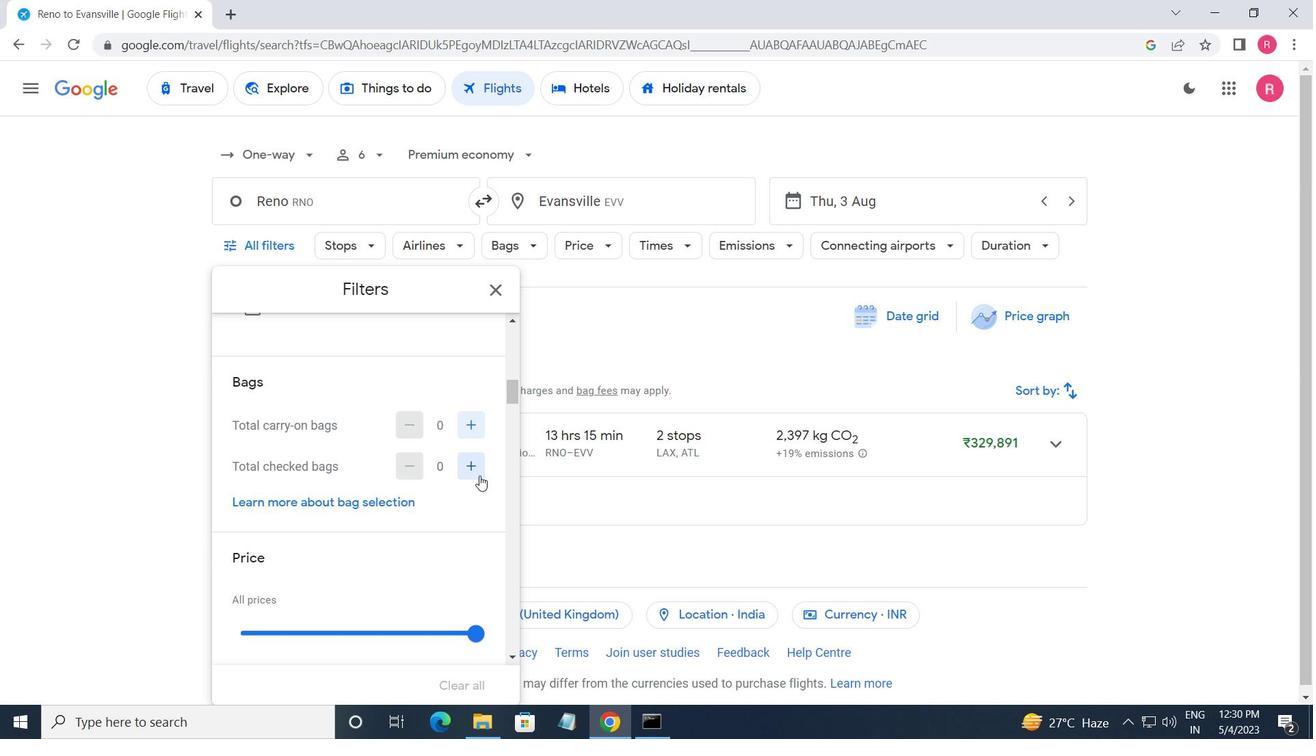 
Action: Mouse moved to (478, 470)
Screenshot: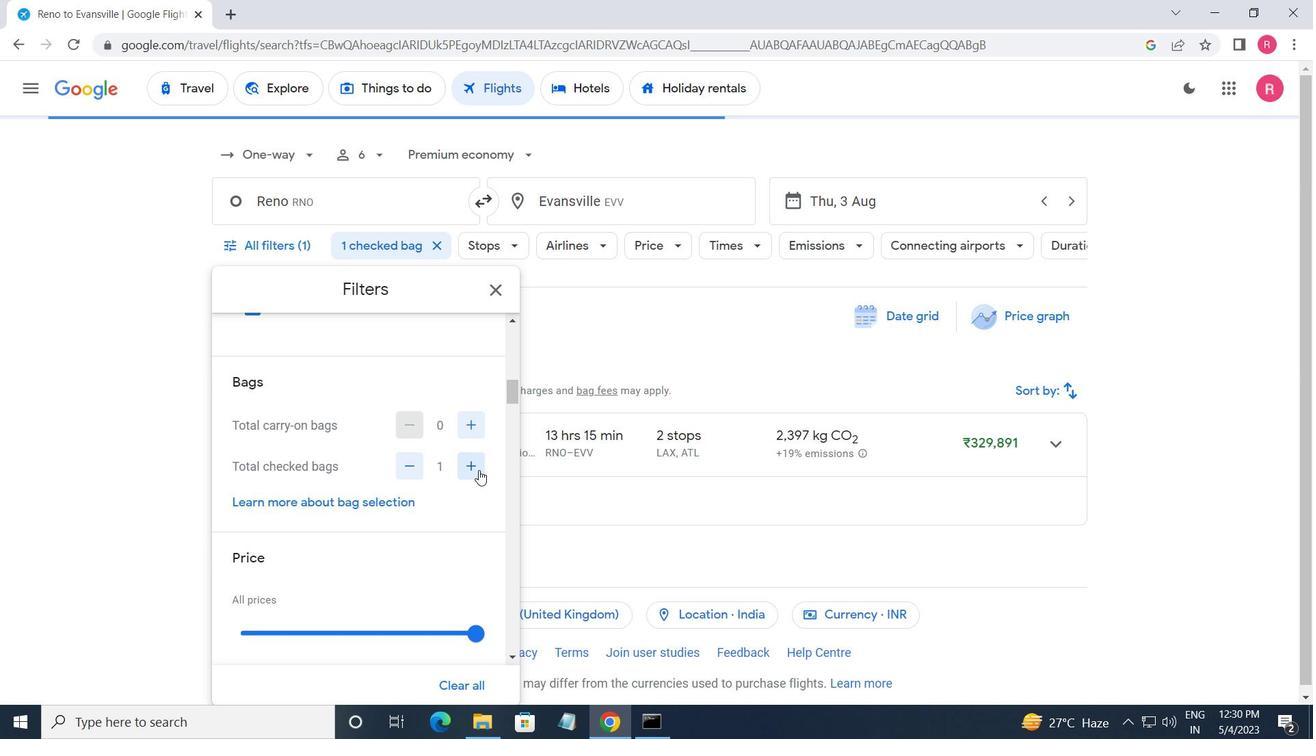 
Action: Mouse scrolled (478, 469) with delta (0, 0)
Screenshot: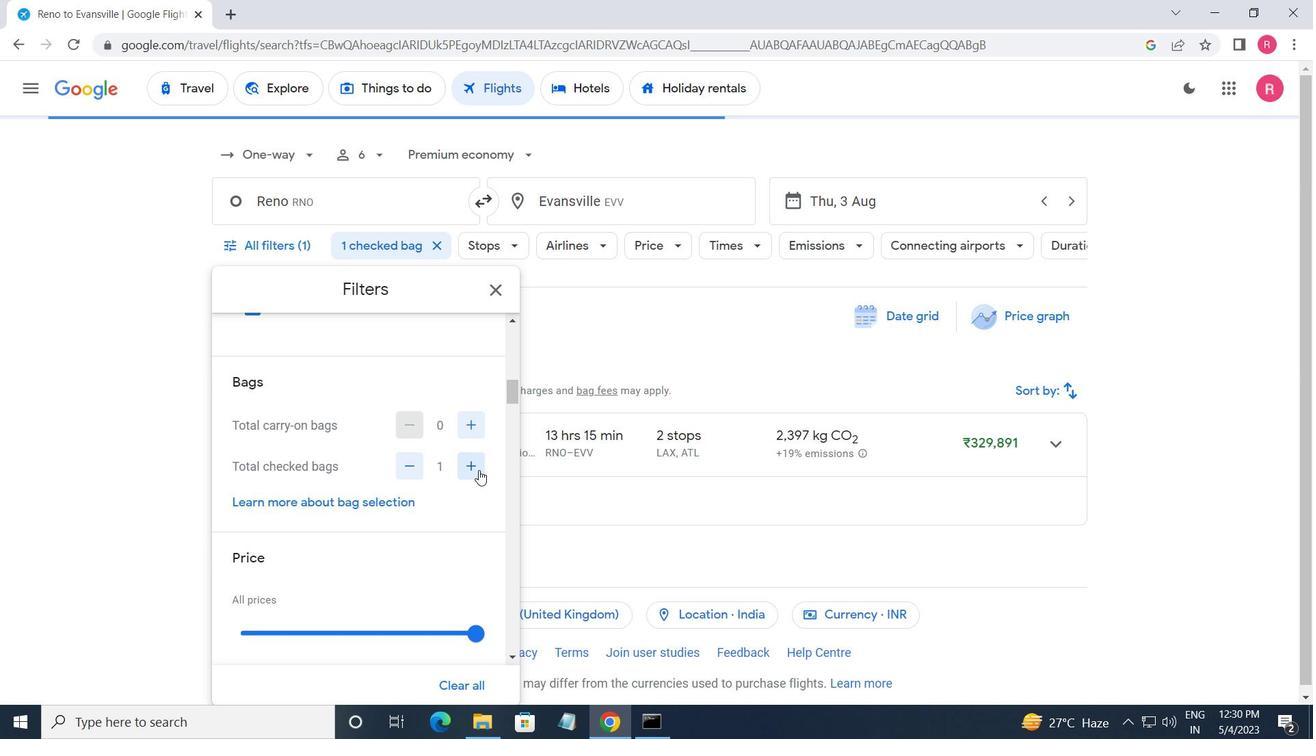 
Action: Mouse scrolled (478, 469) with delta (0, 0)
Screenshot: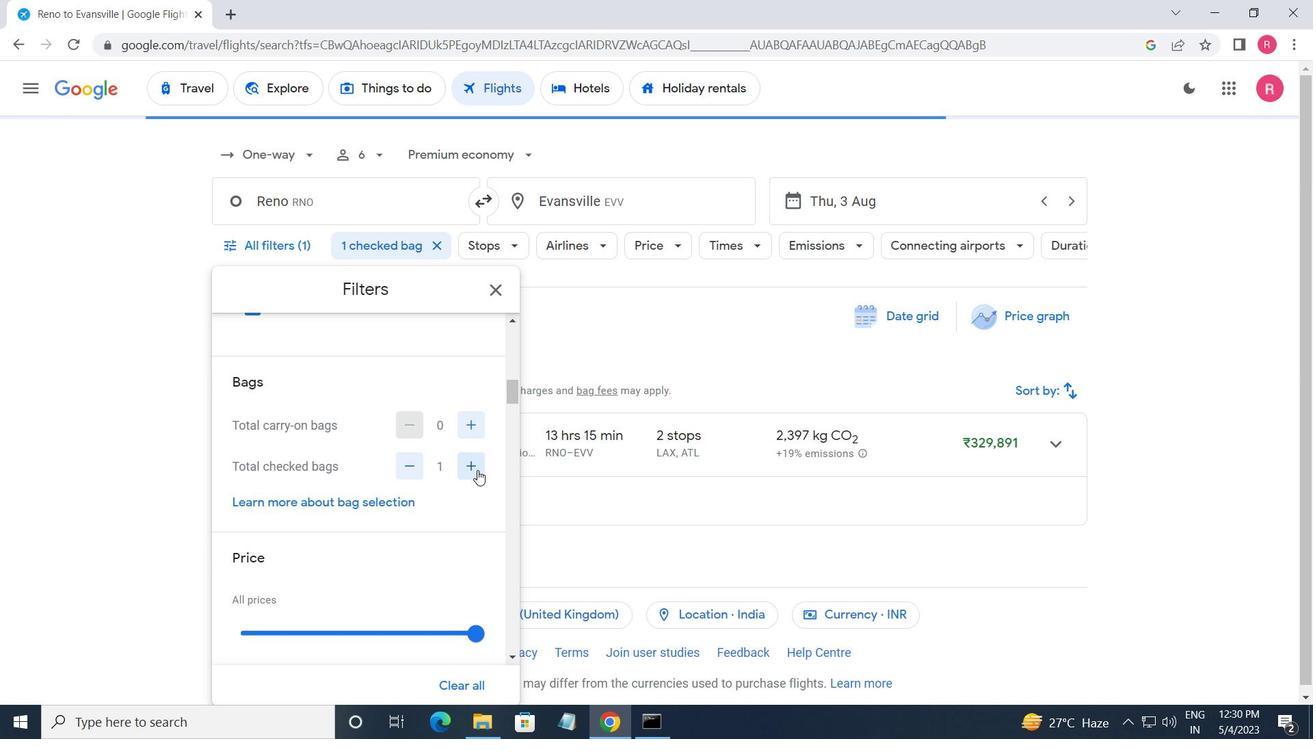 
Action: Mouse moved to (483, 468)
Screenshot: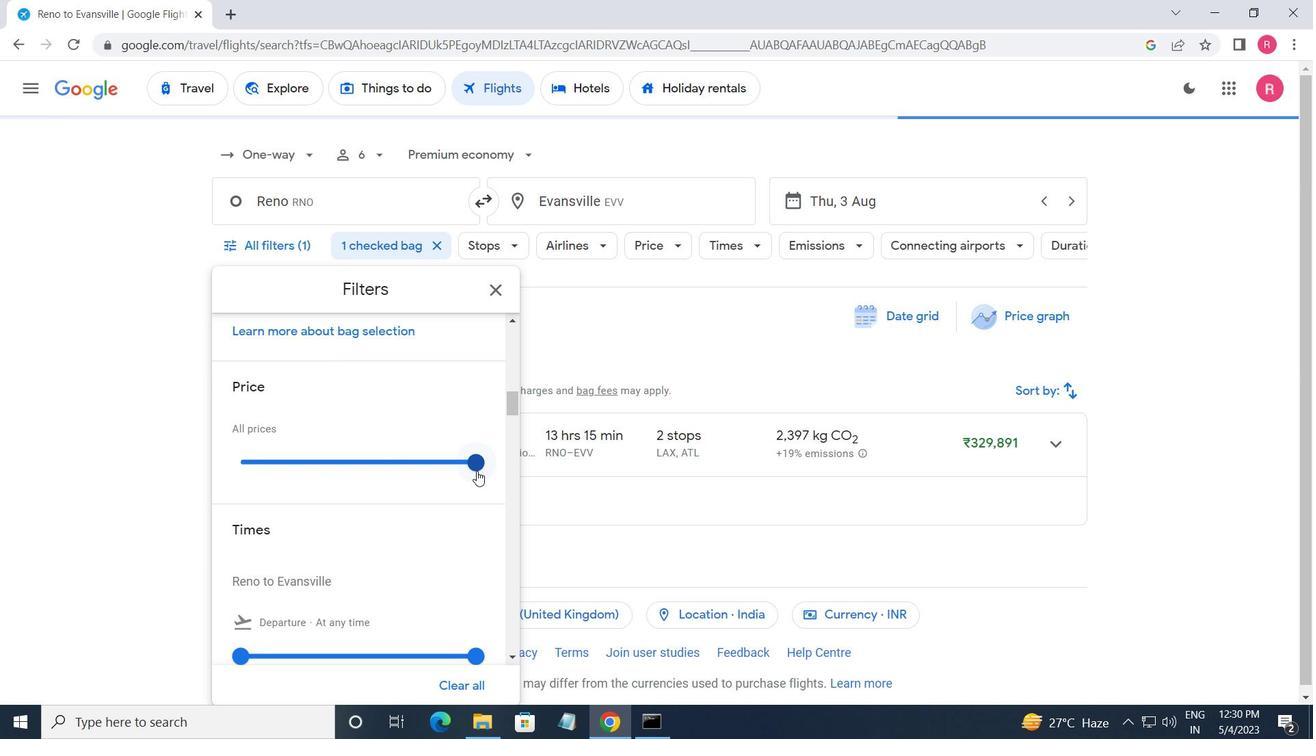 
Action: Mouse pressed left at (483, 468)
Screenshot: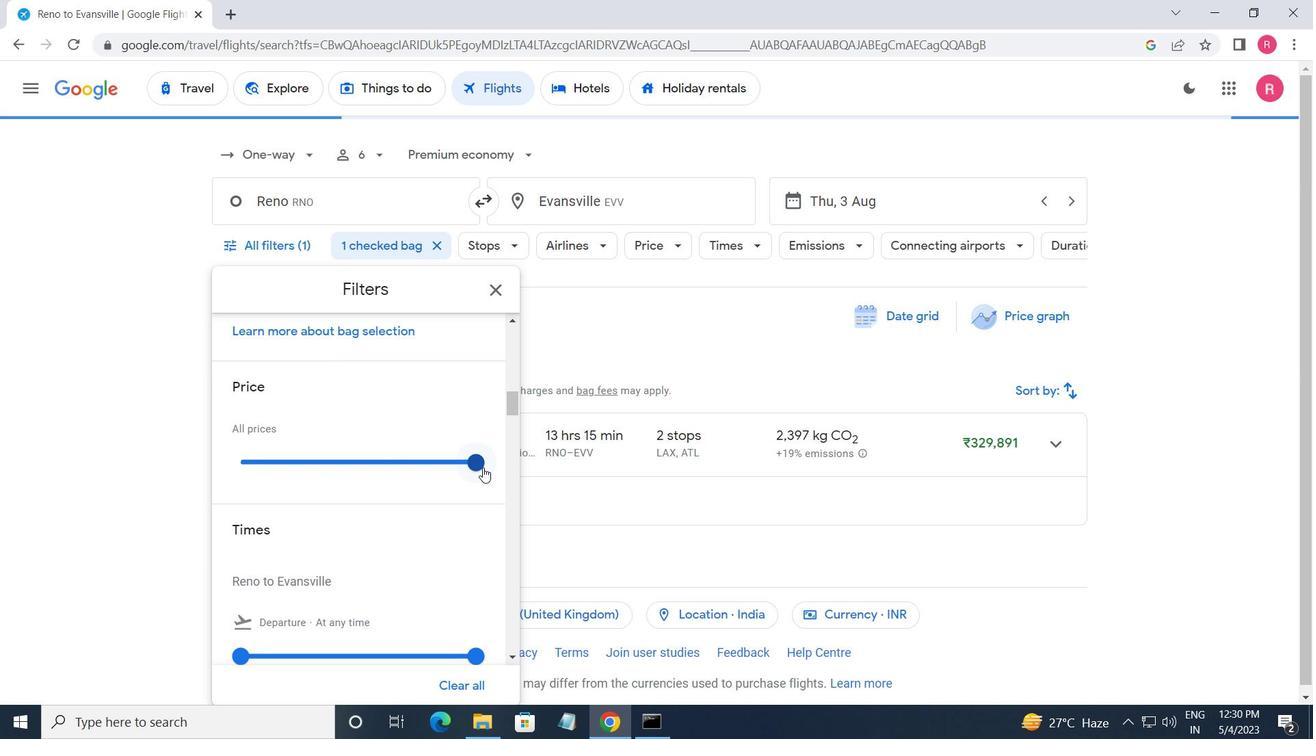 
Action: Mouse moved to (467, 463)
Screenshot: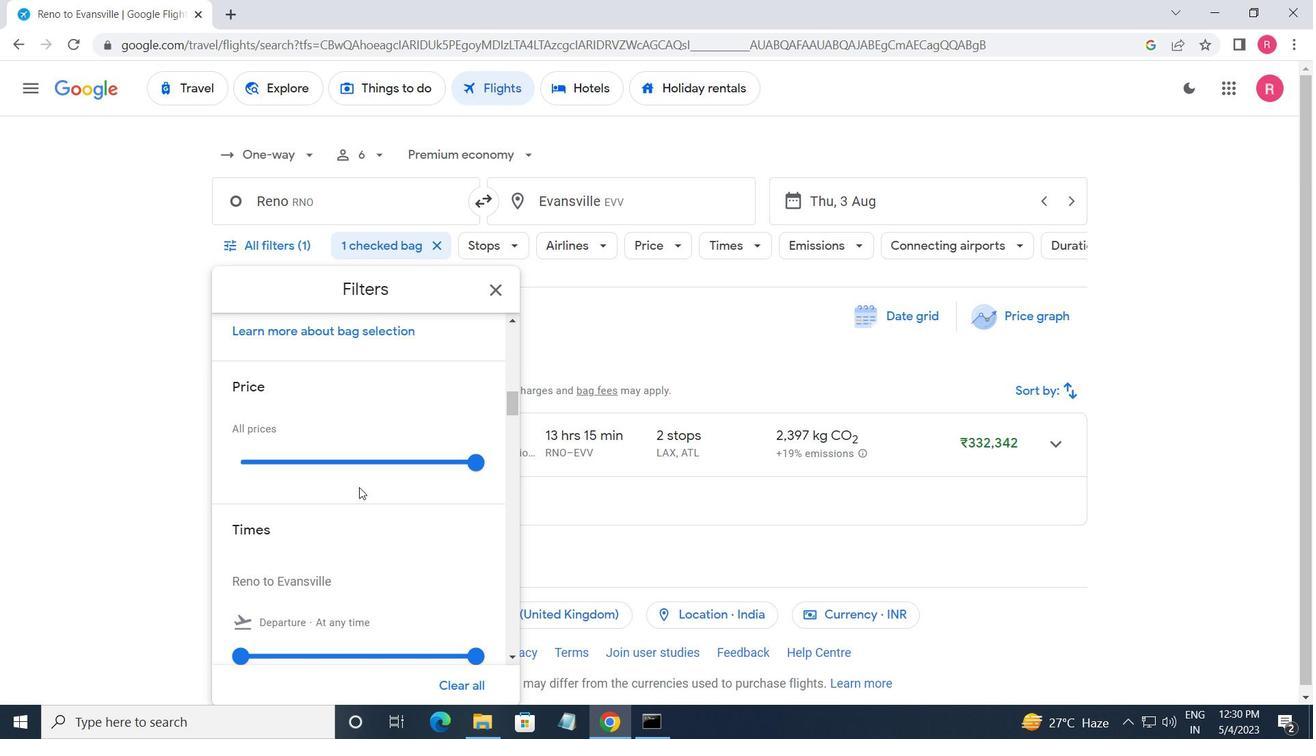 
Action: Mouse pressed left at (467, 463)
Screenshot: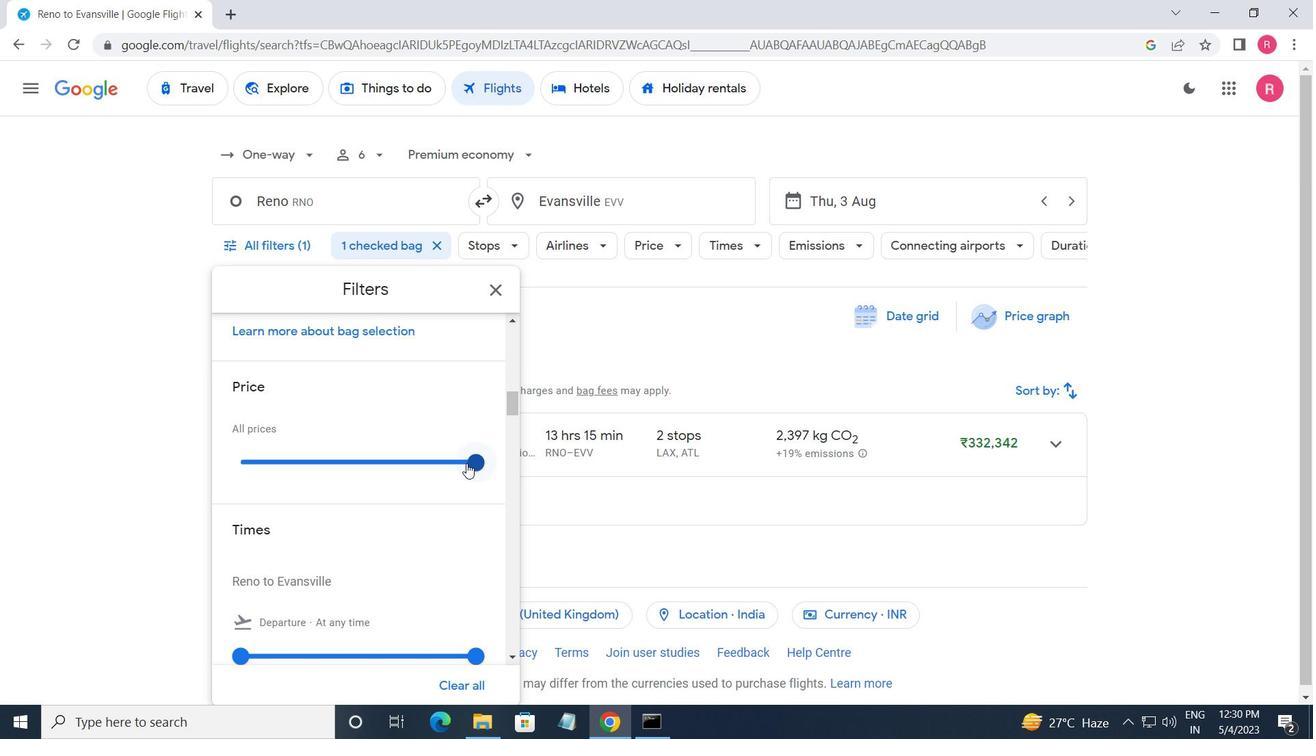 
Action: Mouse moved to (367, 476)
Screenshot: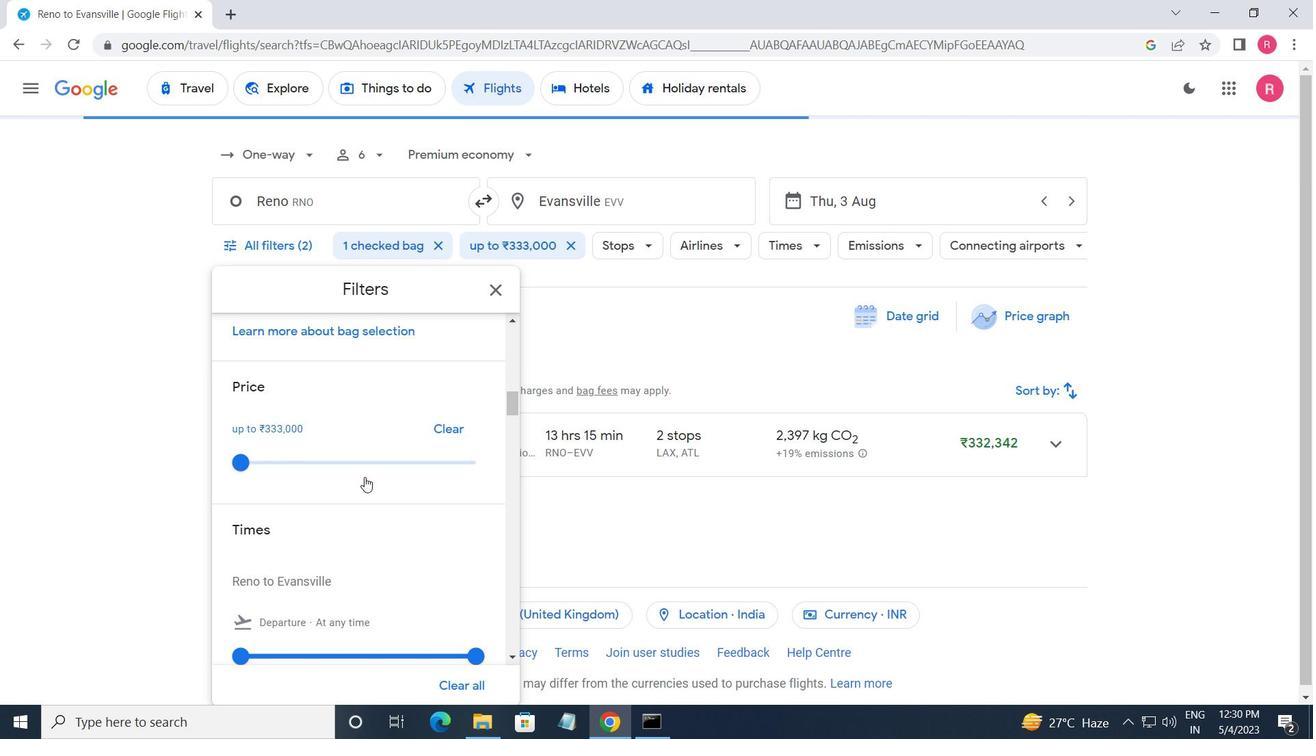 
Action: Mouse scrolled (367, 475) with delta (0, 0)
Screenshot: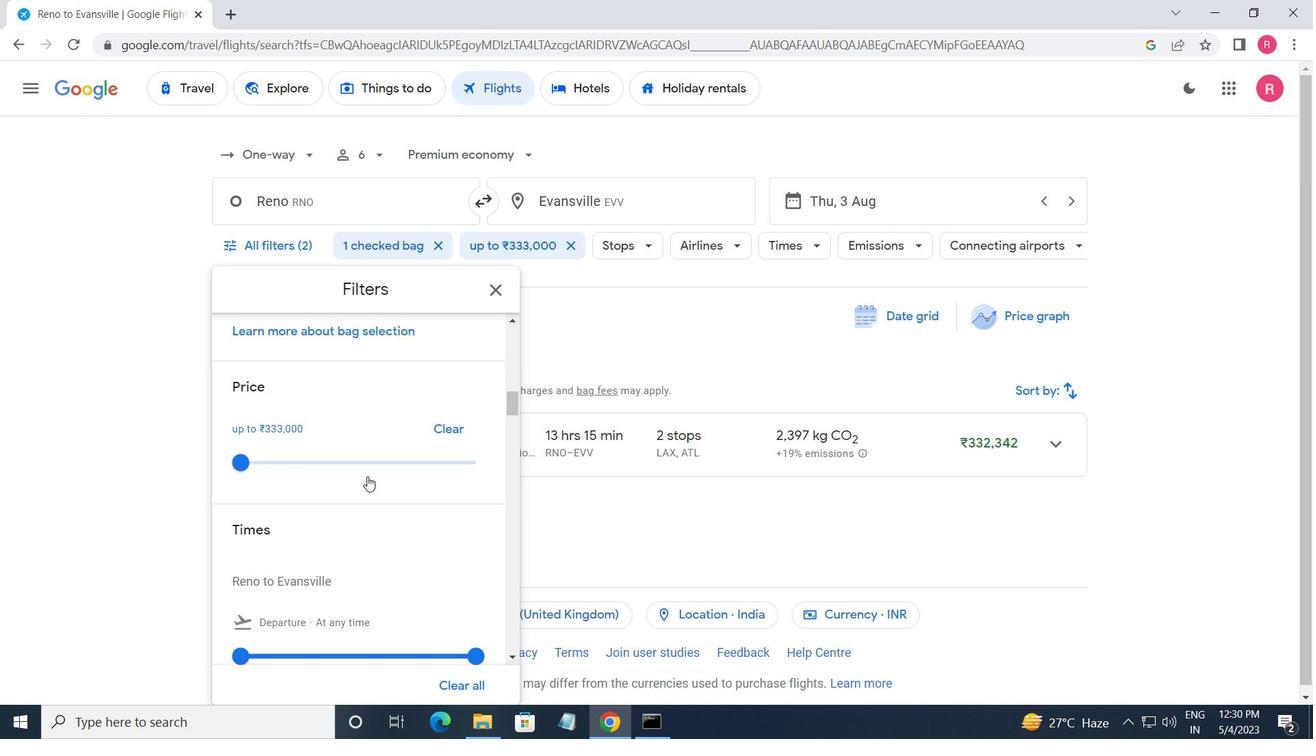 
Action: Mouse scrolled (367, 475) with delta (0, 0)
Screenshot: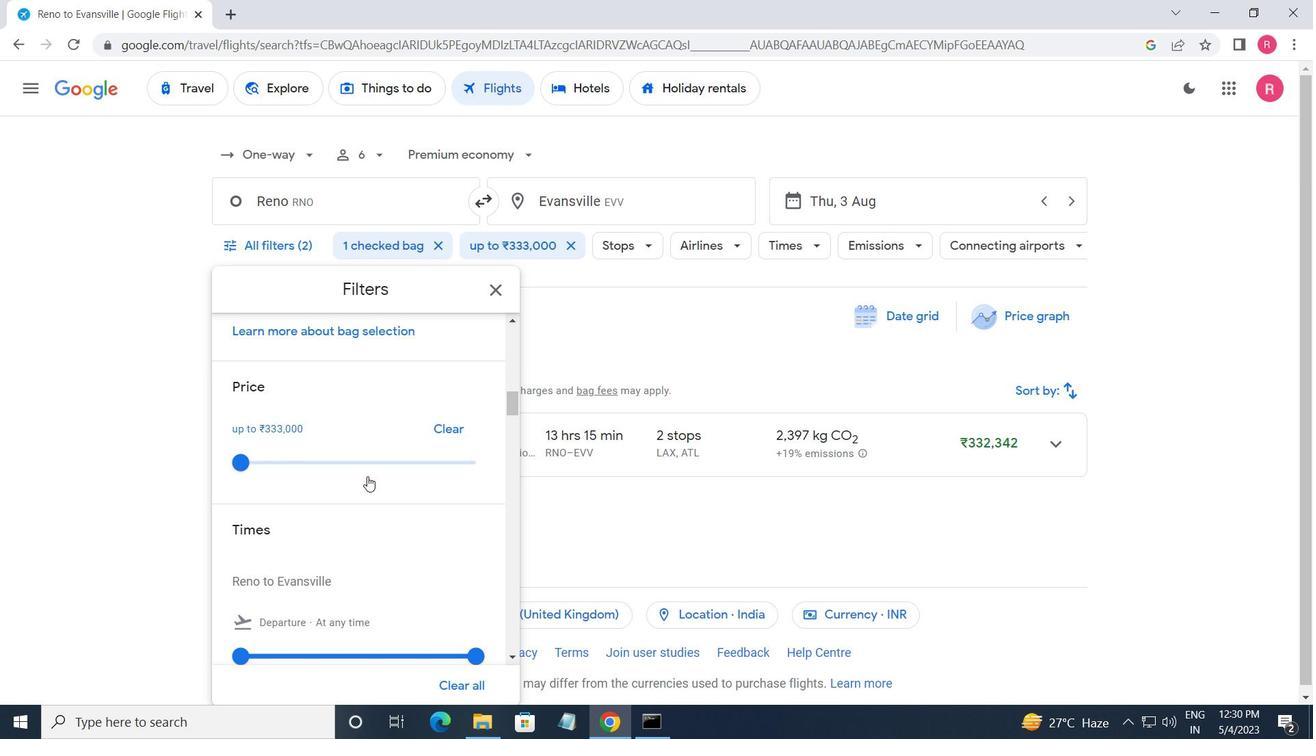 
Action: Mouse moved to (253, 487)
Screenshot: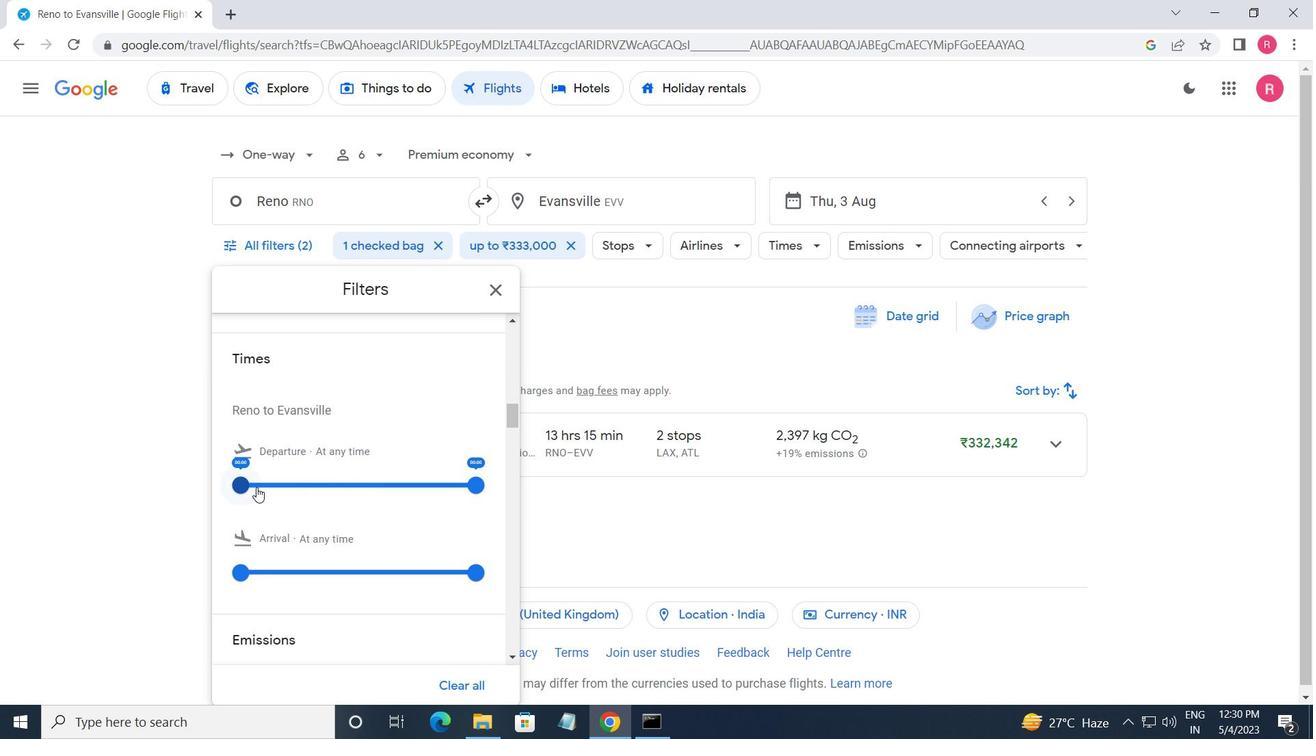 
Action: Mouse pressed left at (253, 487)
Screenshot: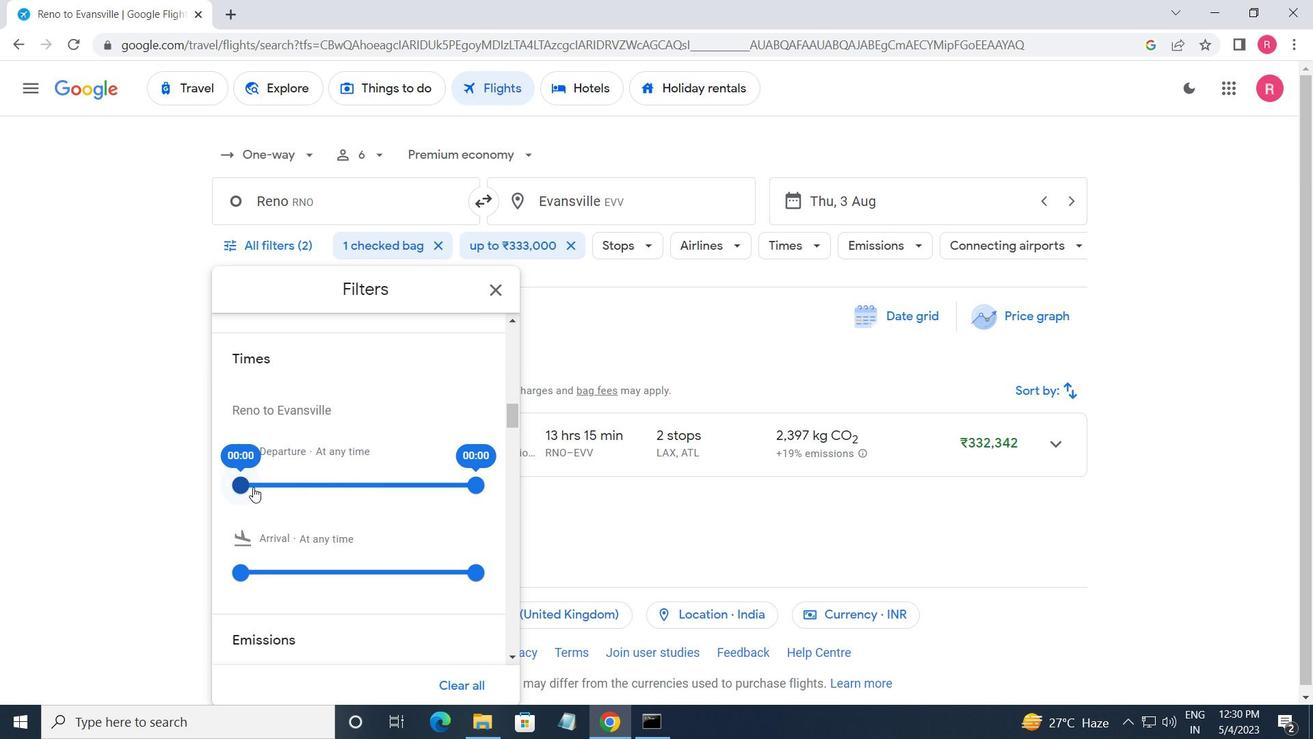 
Action: Mouse moved to (471, 486)
Screenshot: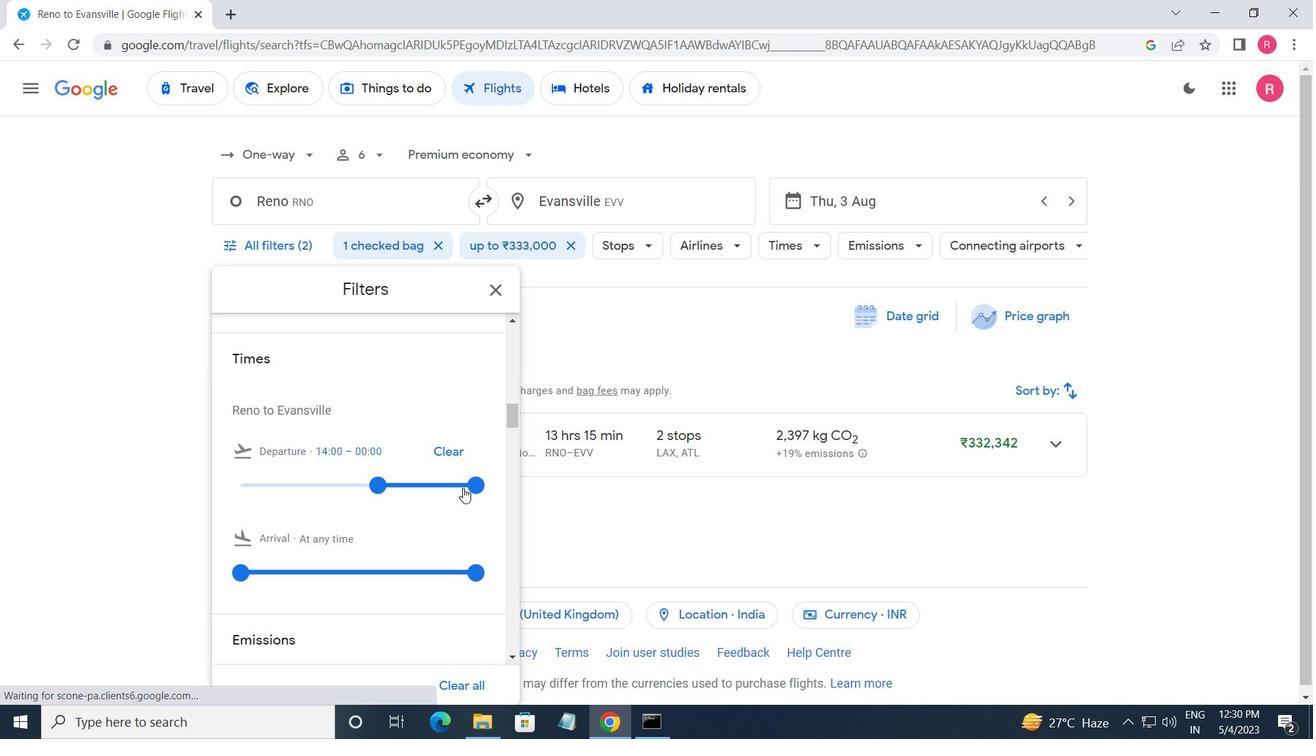 
Action: Mouse pressed left at (471, 486)
Screenshot: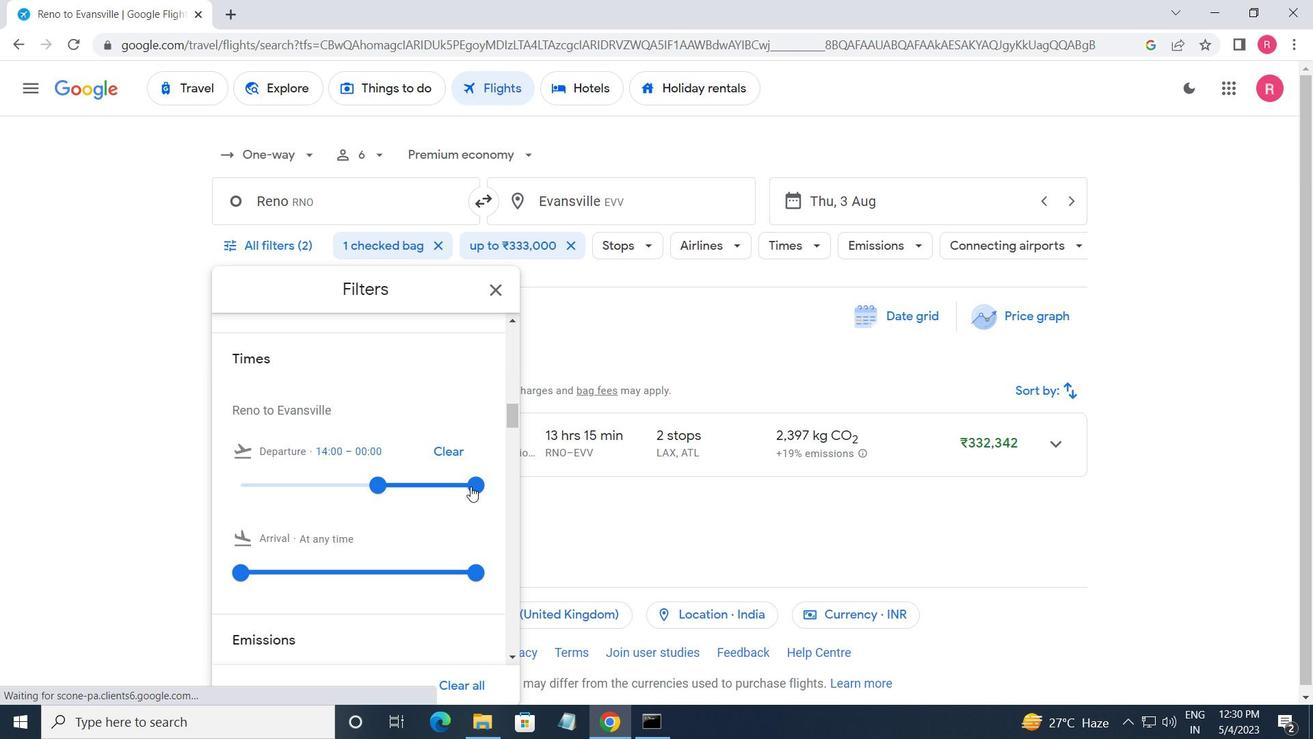 
Action: Mouse moved to (493, 282)
Screenshot: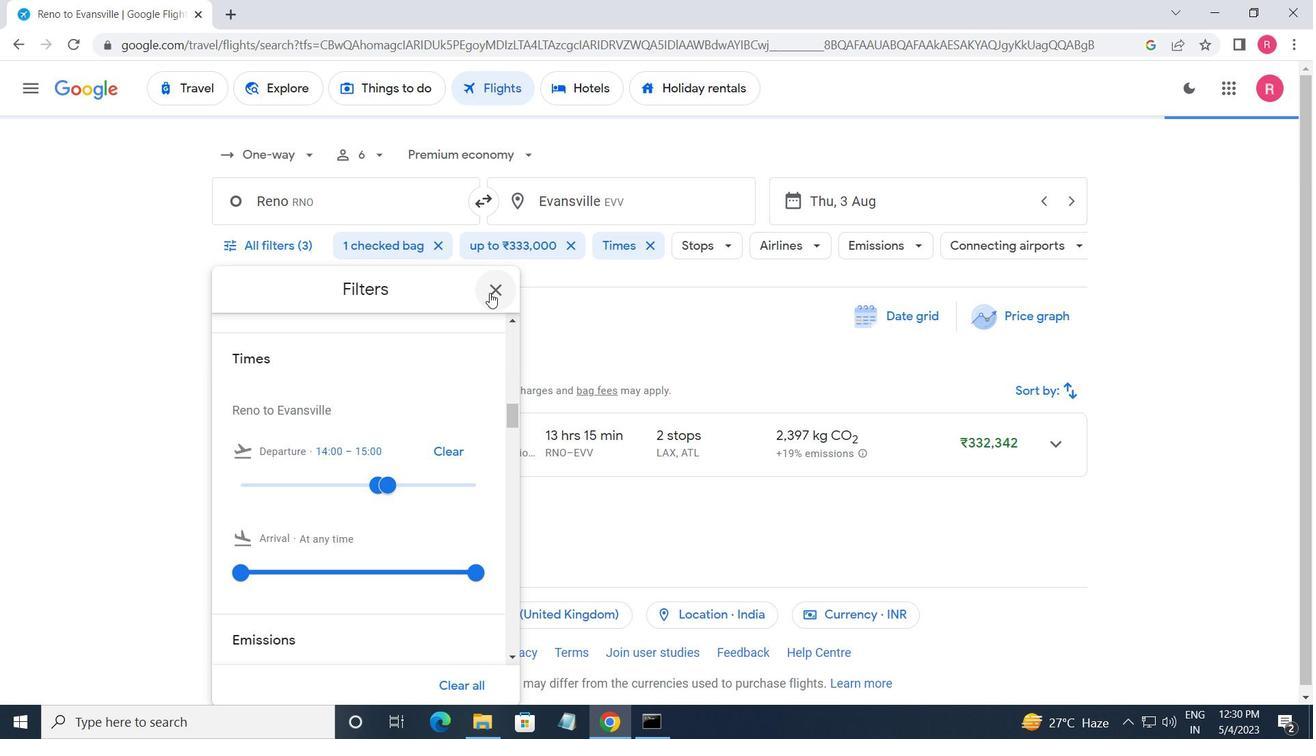 
Action: Mouse pressed left at (493, 282)
Screenshot: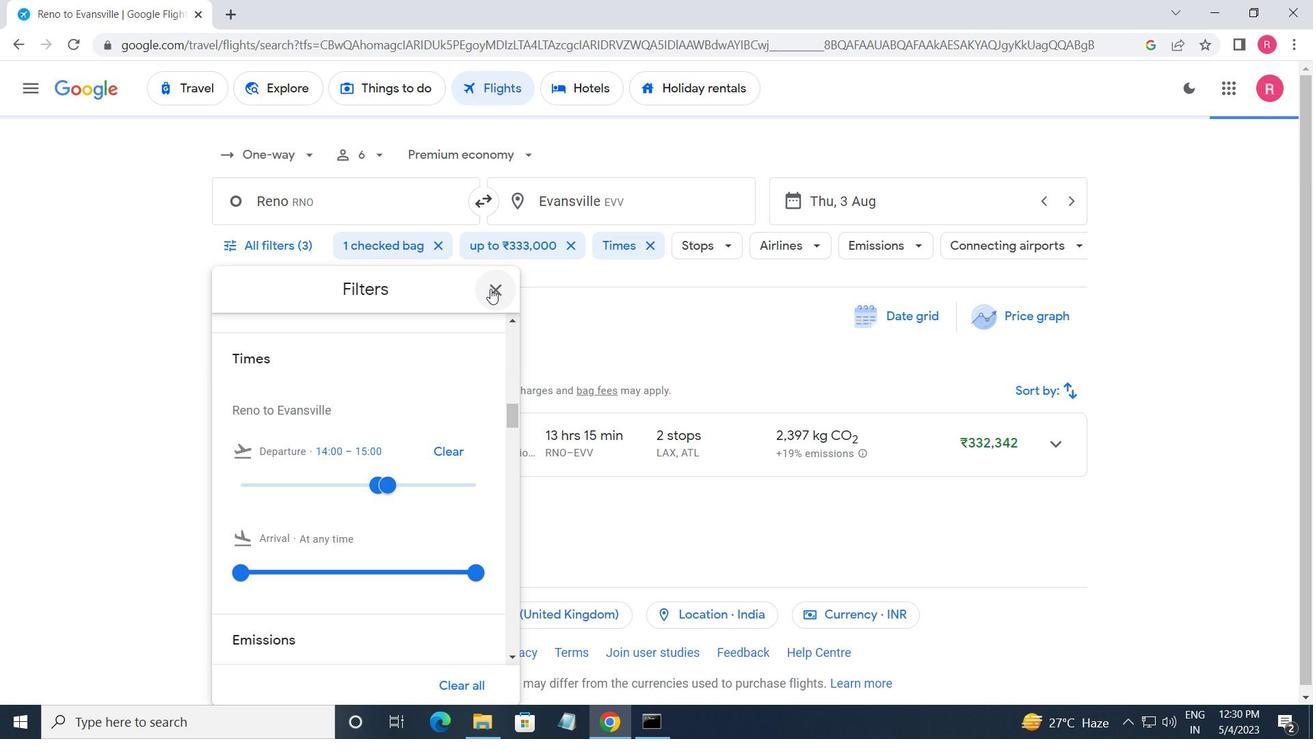 
Action: Mouse moved to (449, 414)
Screenshot: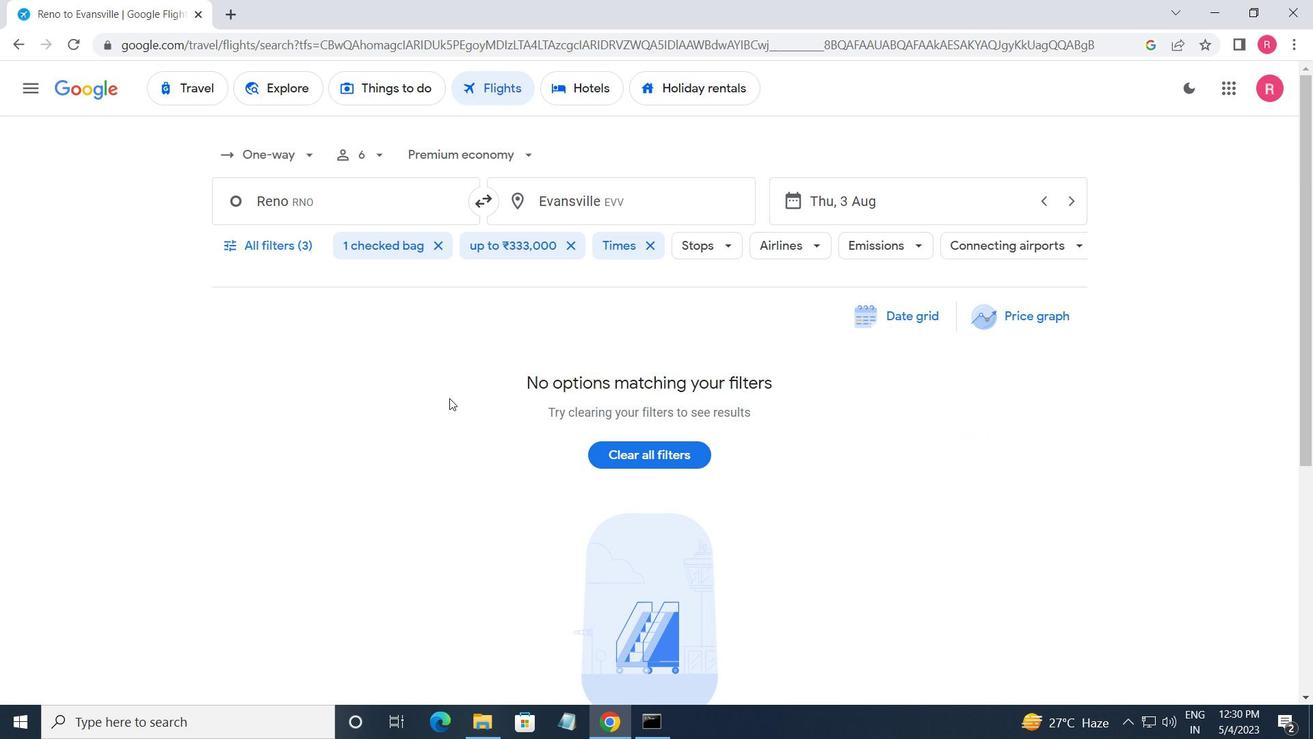 
